 Task: Forward email as attachment with the signature Destiny Lee with the subject Status report from softage.1@softage.net to softage.6@softage.net with the message I would like to discuss the projects quality assurance plan with you.
Action: Mouse moved to (1180, 104)
Screenshot: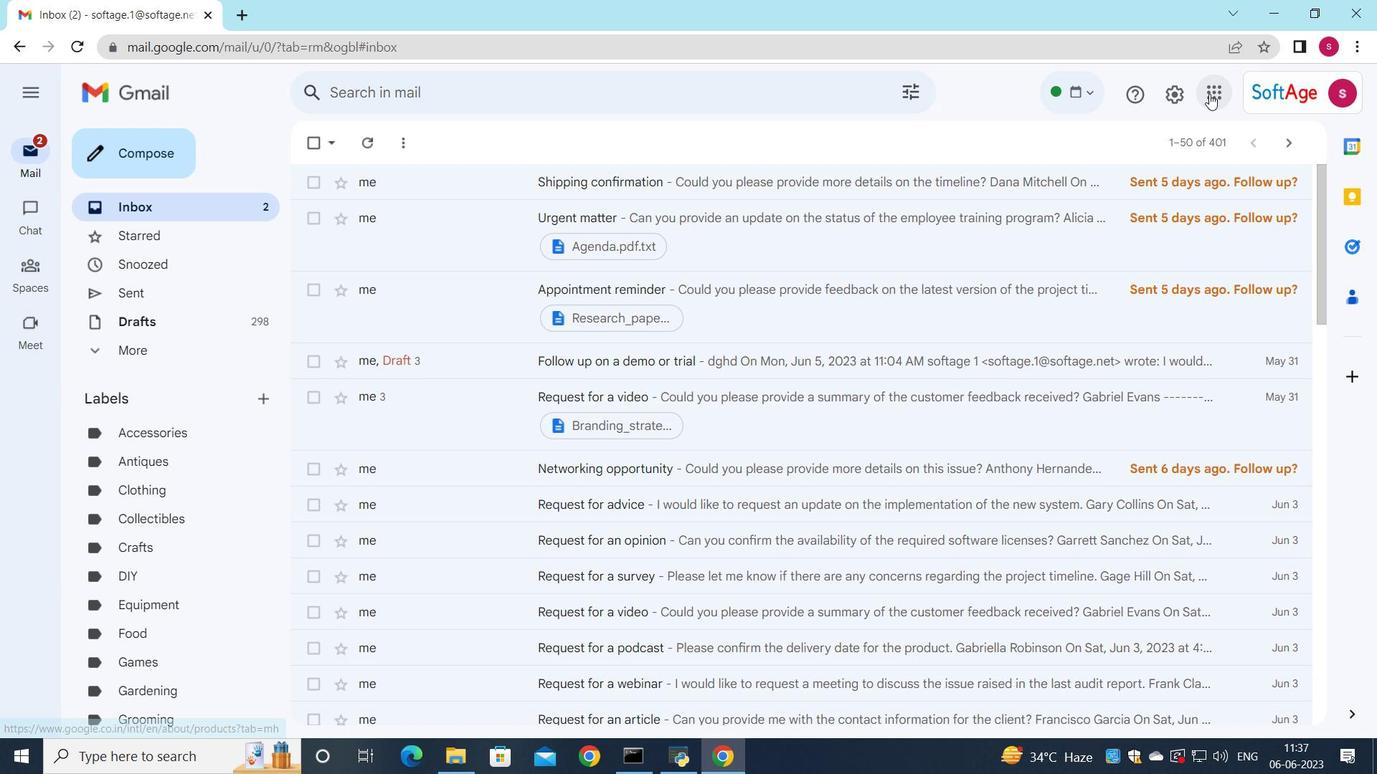 
Action: Mouse pressed left at (1180, 104)
Screenshot: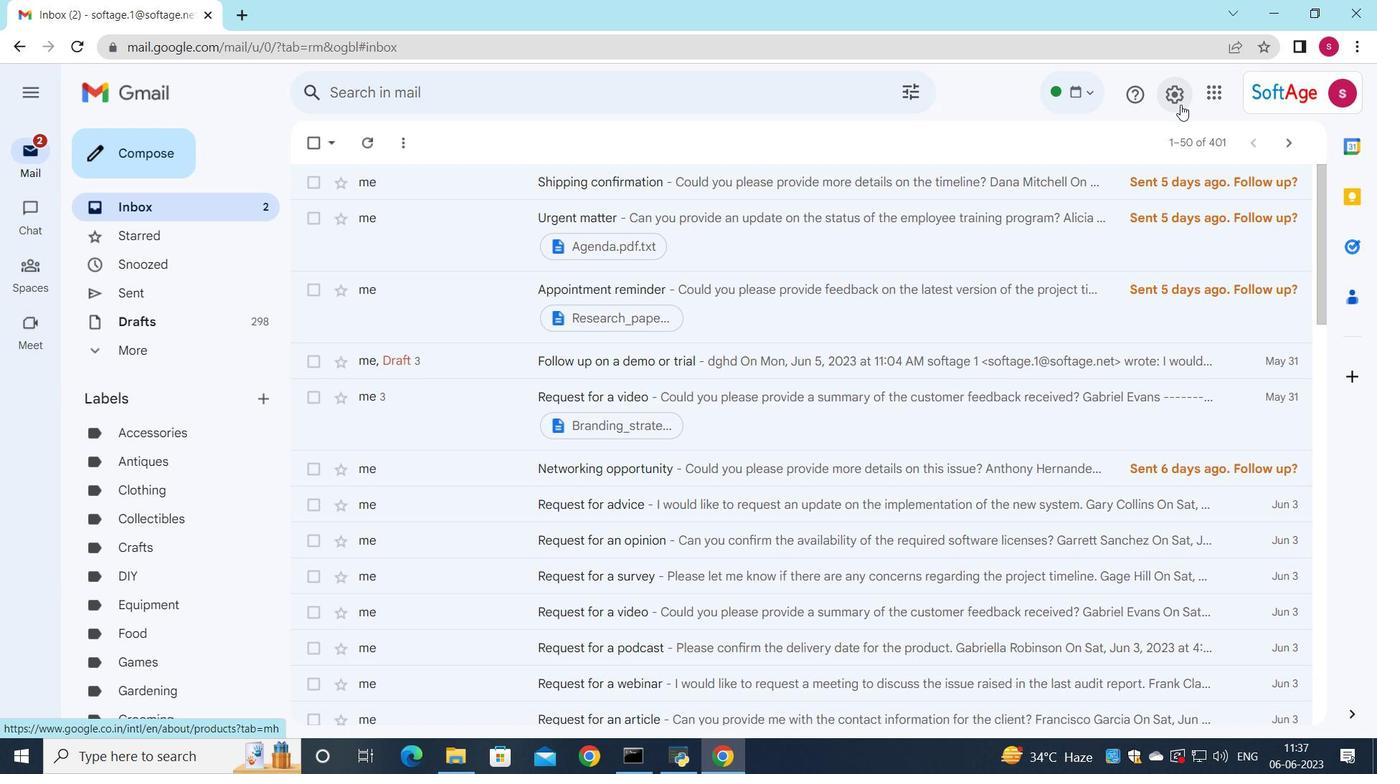 
Action: Mouse moved to (1195, 185)
Screenshot: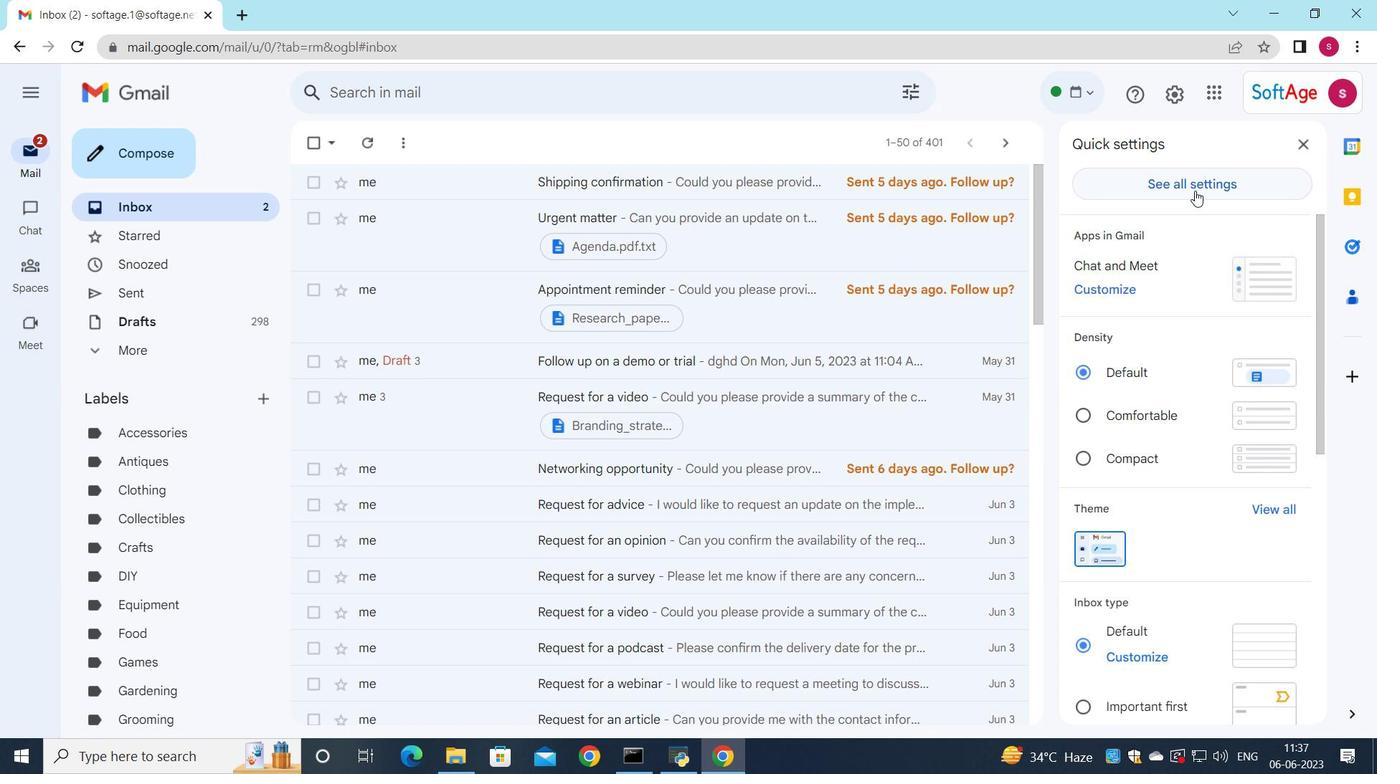 
Action: Mouse pressed left at (1195, 185)
Screenshot: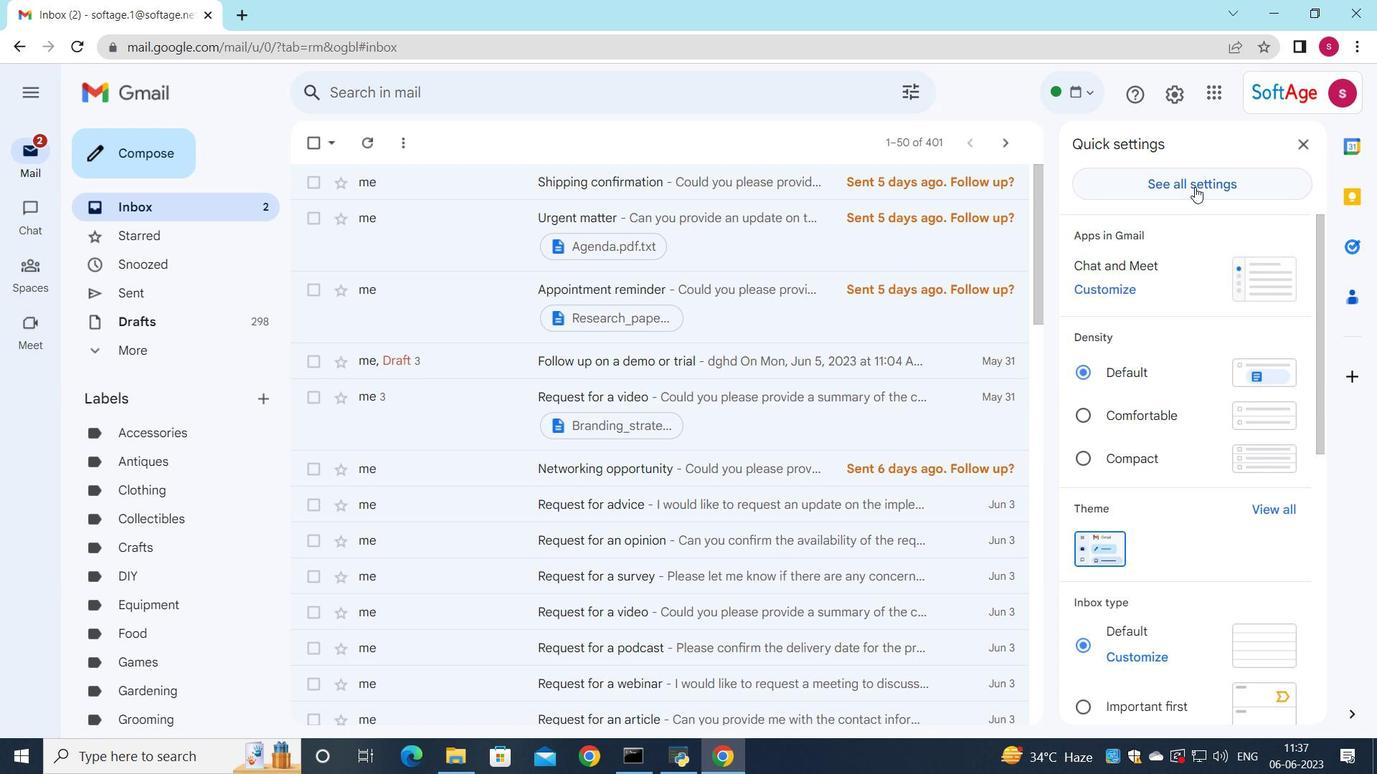 
Action: Mouse moved to (857, 342)
Screenshot: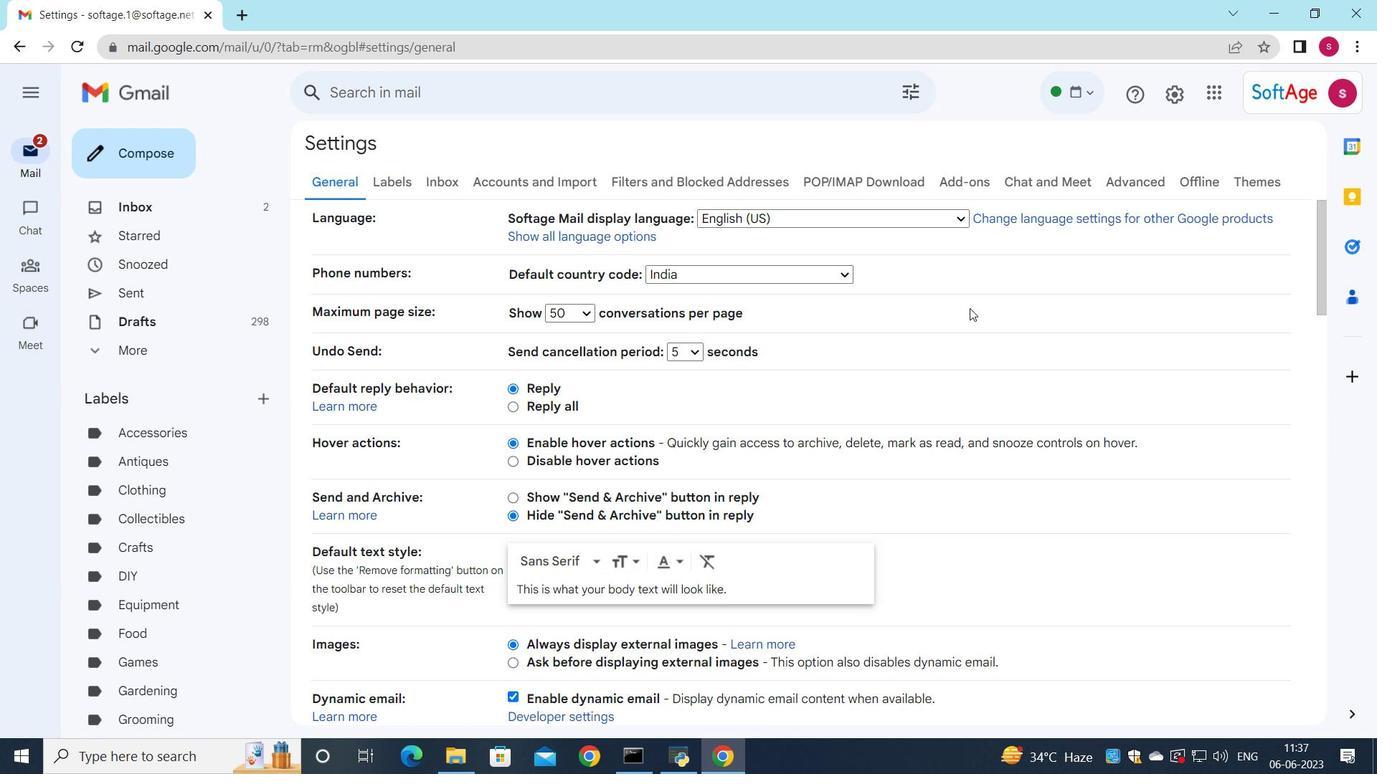 
Action: Mouse scrolled (857, 342) with delta (0, 0)
Screenshot: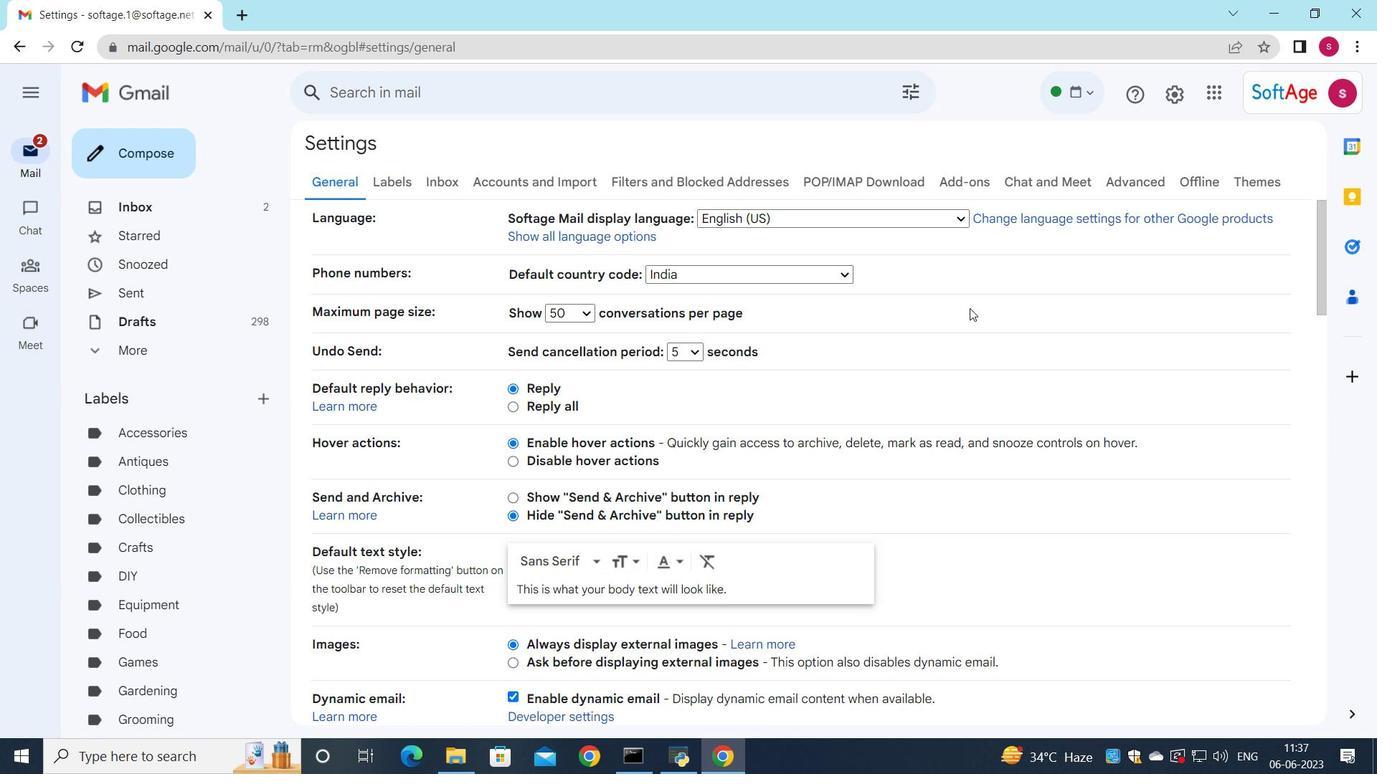 
Action: Mouse moved to (856, 342)
Screenshot: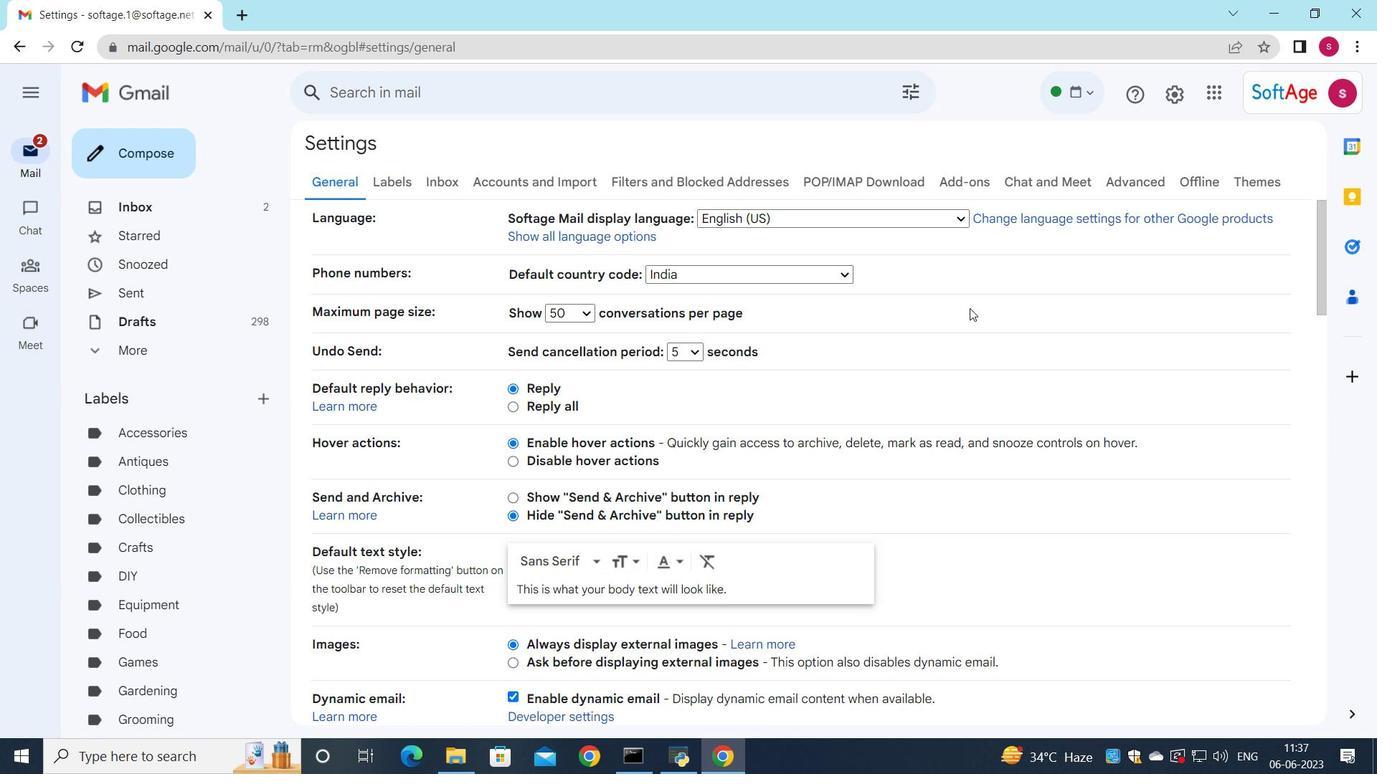 
Action: Mouse scrolled (856, 342) with delta (0, 0)
Screenshot: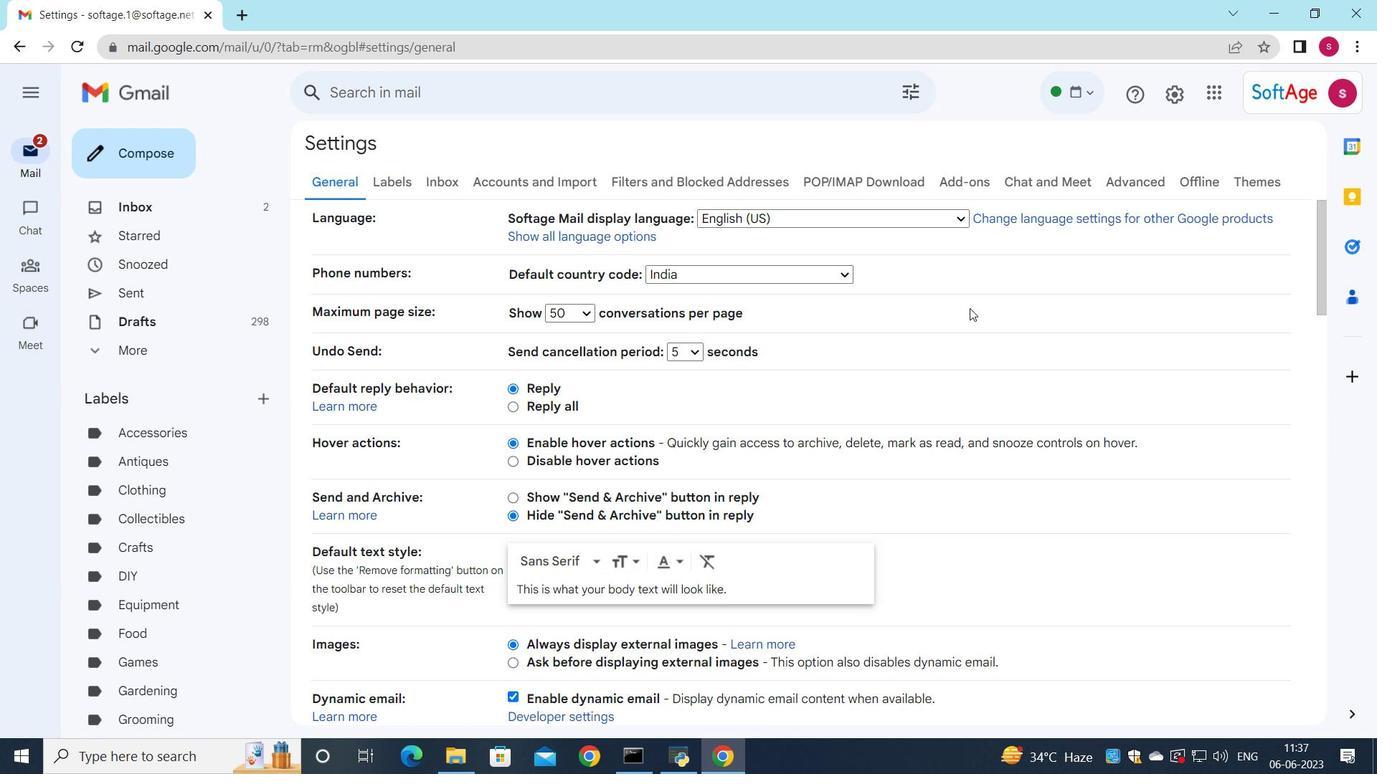 
Action: Mouse moved to (853, 343)
Screenshot: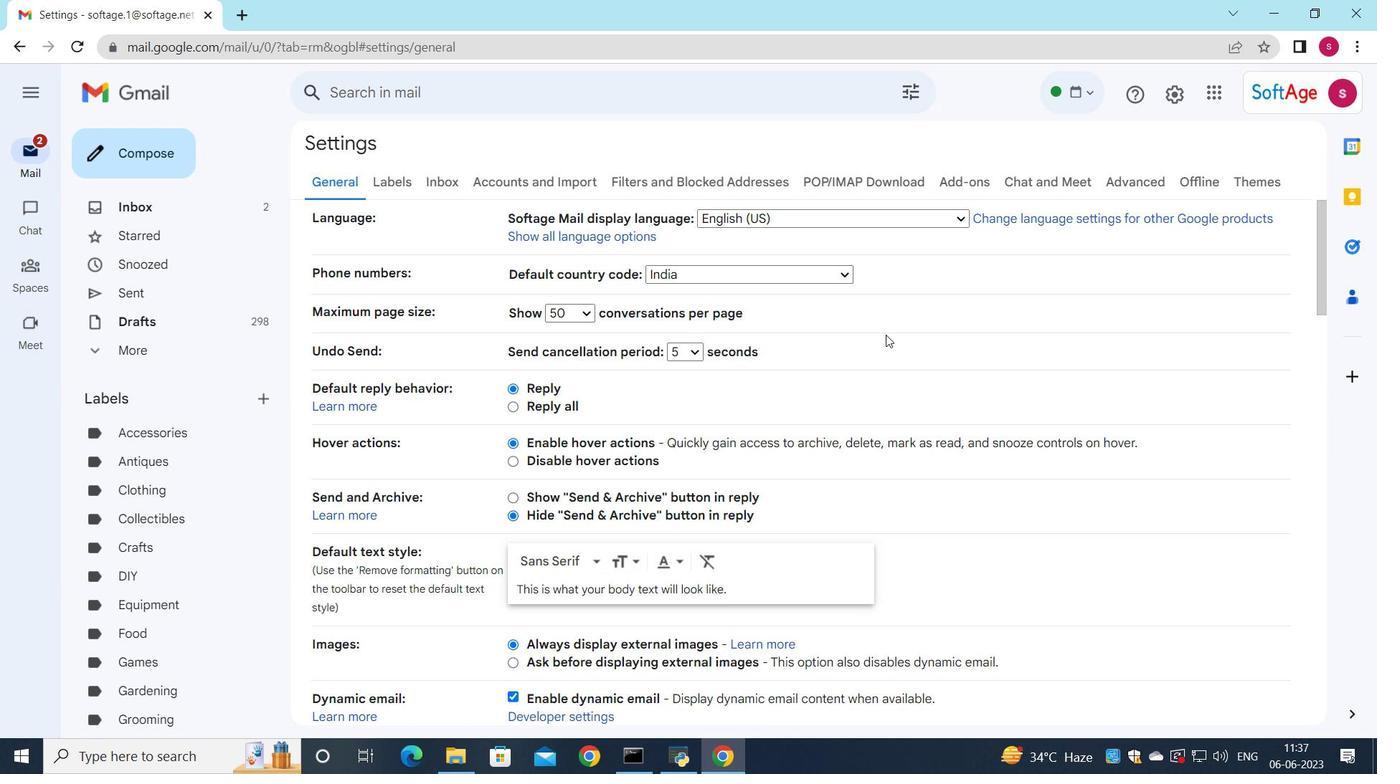 
Action: Mouse scrolled (853, 342) with delta (0, 0)
Screenshot: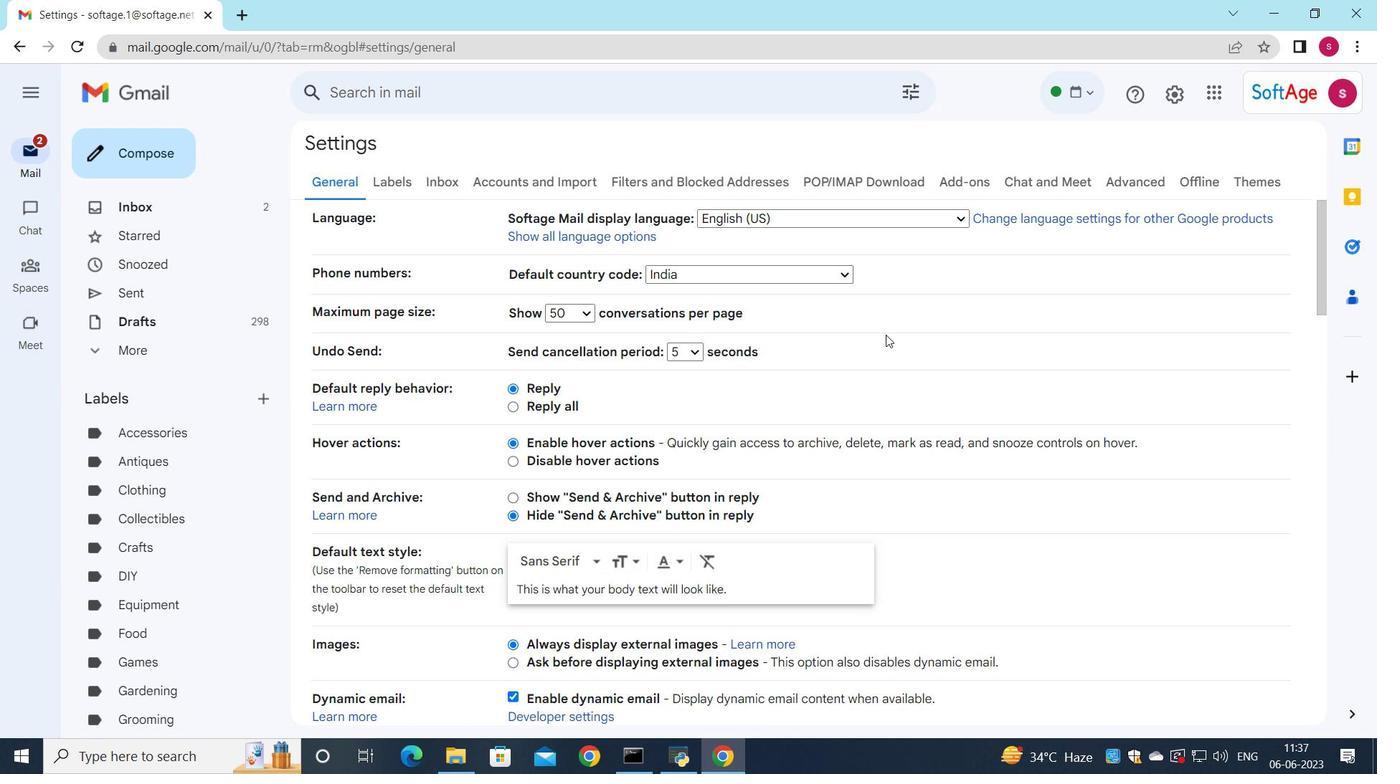 
Action: Mouse moved to (837, 343)
Screenshot: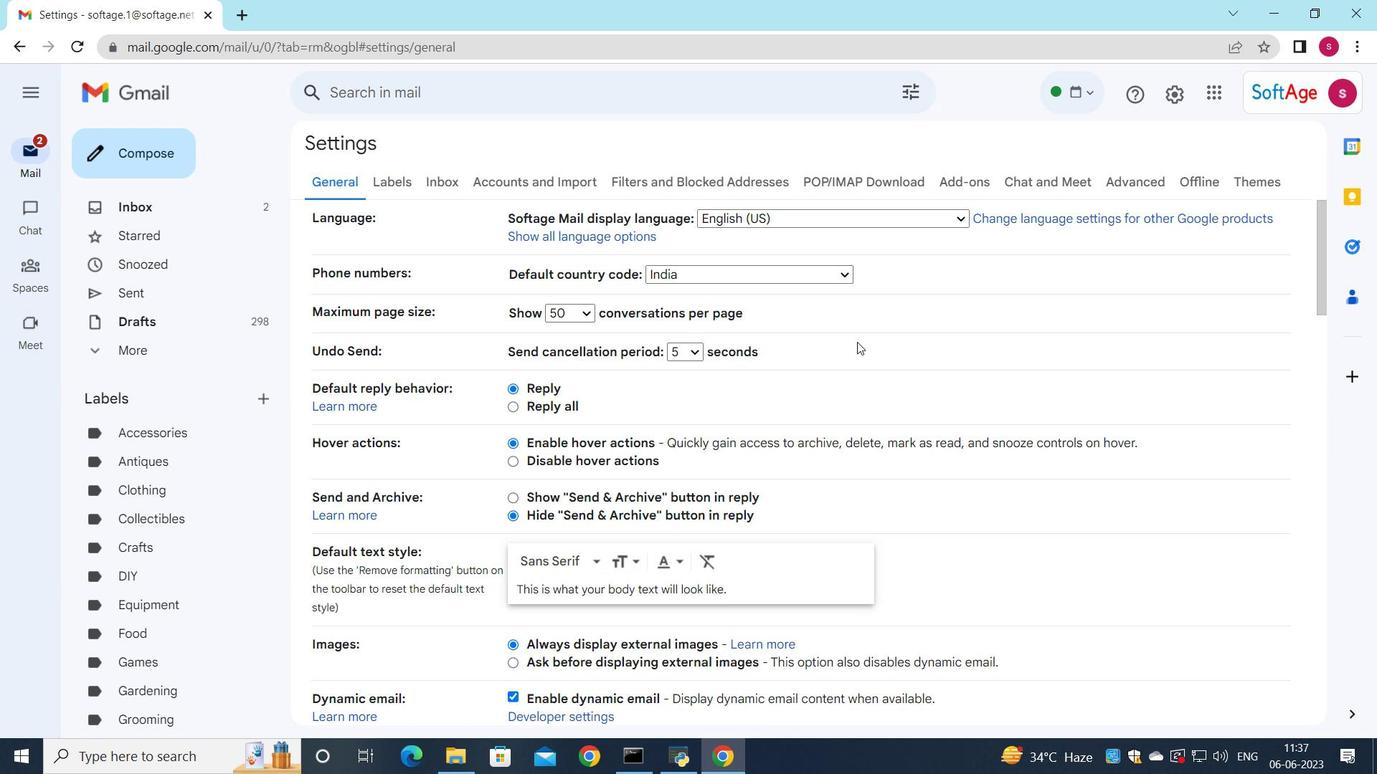 
Action: Mouse scrolled (837, 342) with delta (0, 0)
Screenshot: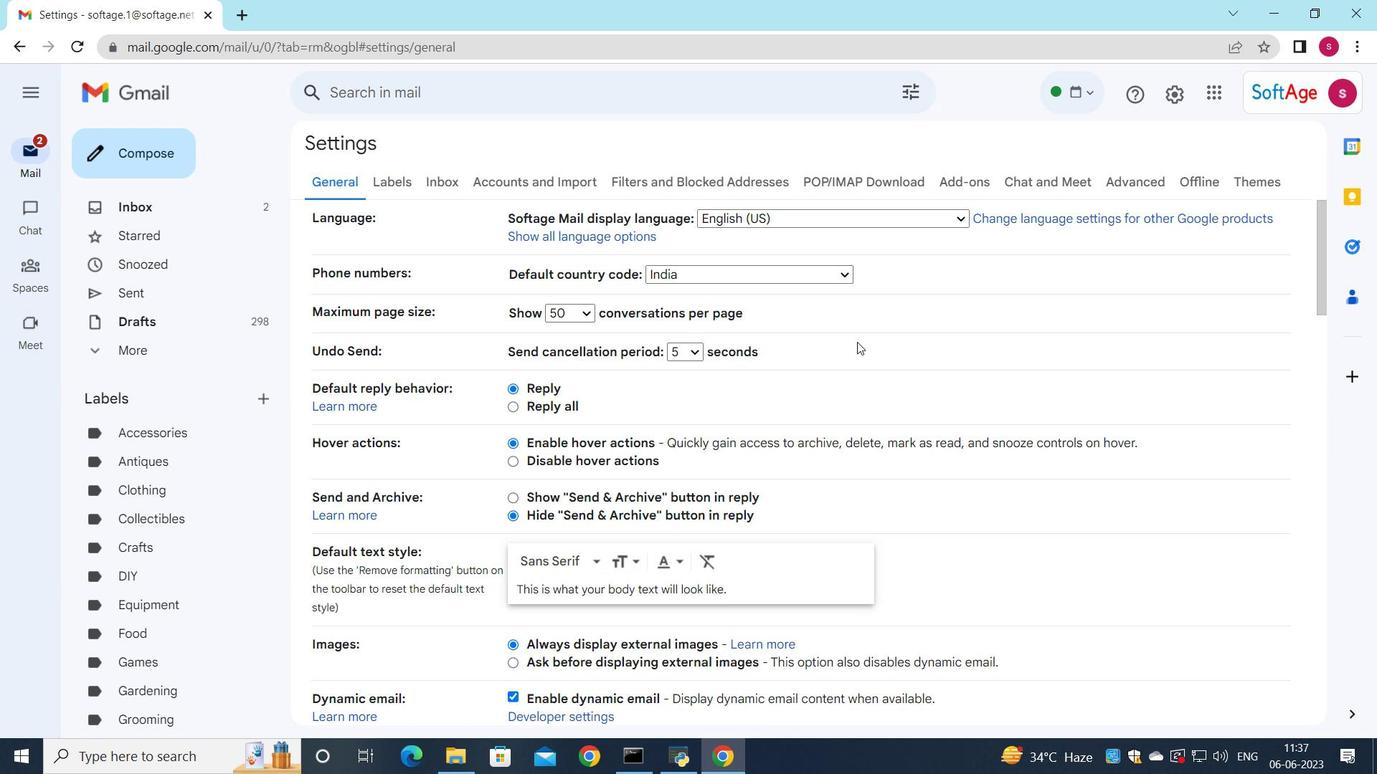 
Action: Mouse moved to (809, 327)
Screenshot: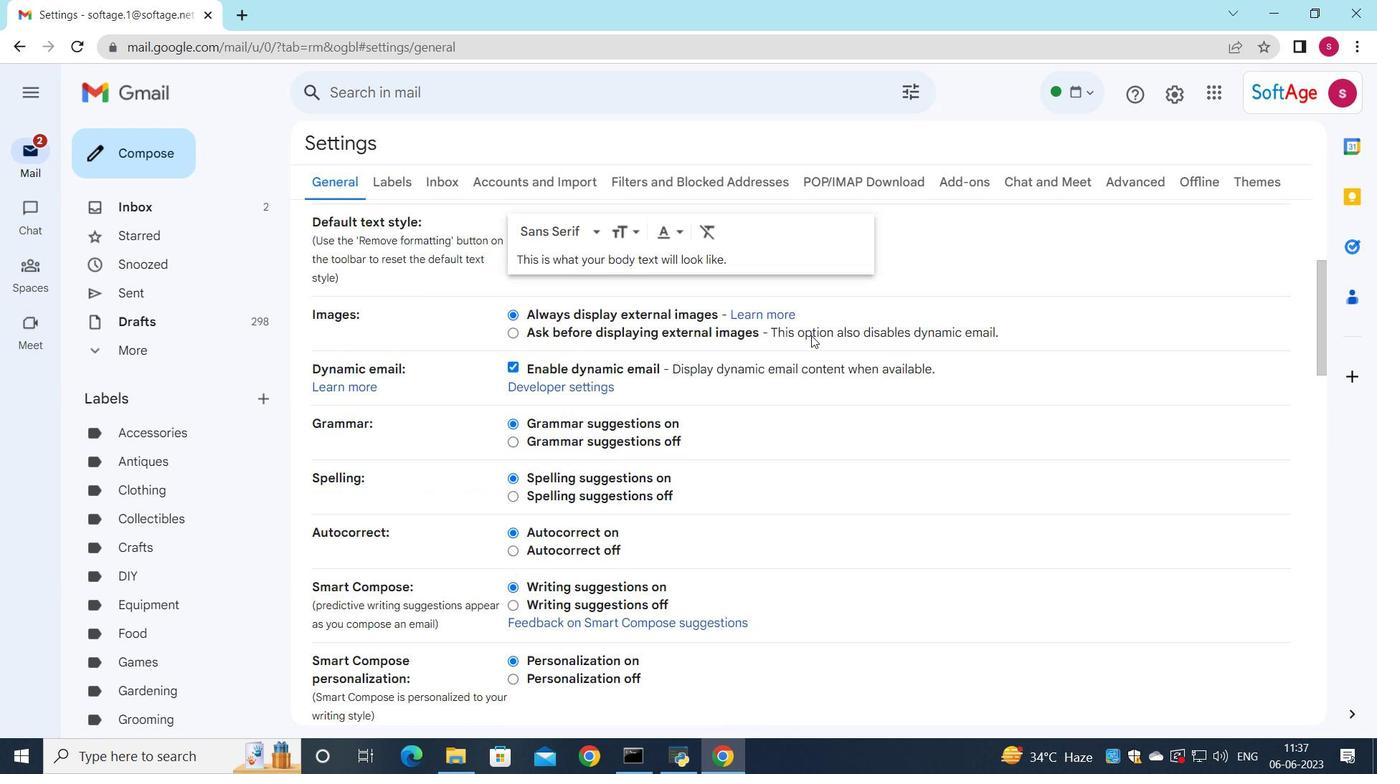 
Action: Mouse scrolled (809, 327) with delta (0, 0)
Screenshot: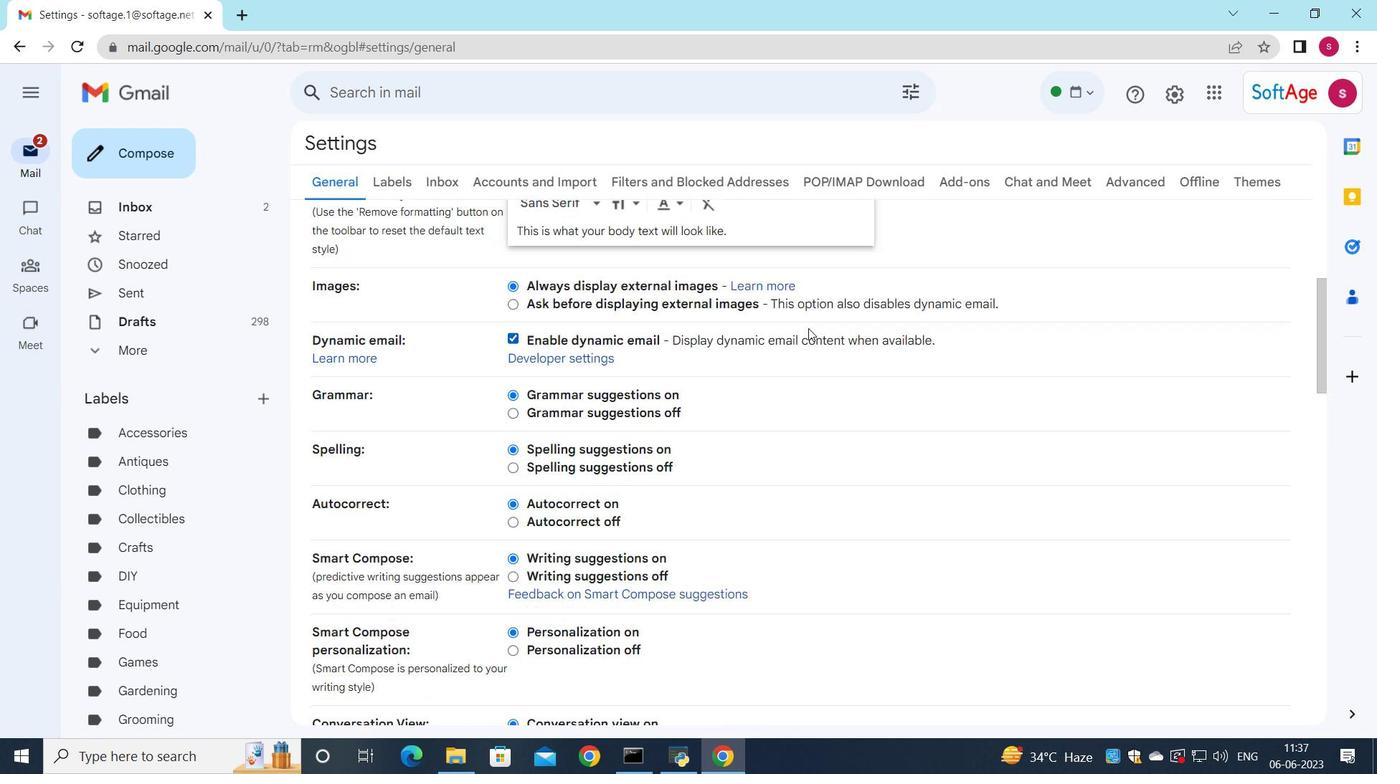 
Action: Mouse scrolled (809, 327) with delta (0, 0)
Screenshot: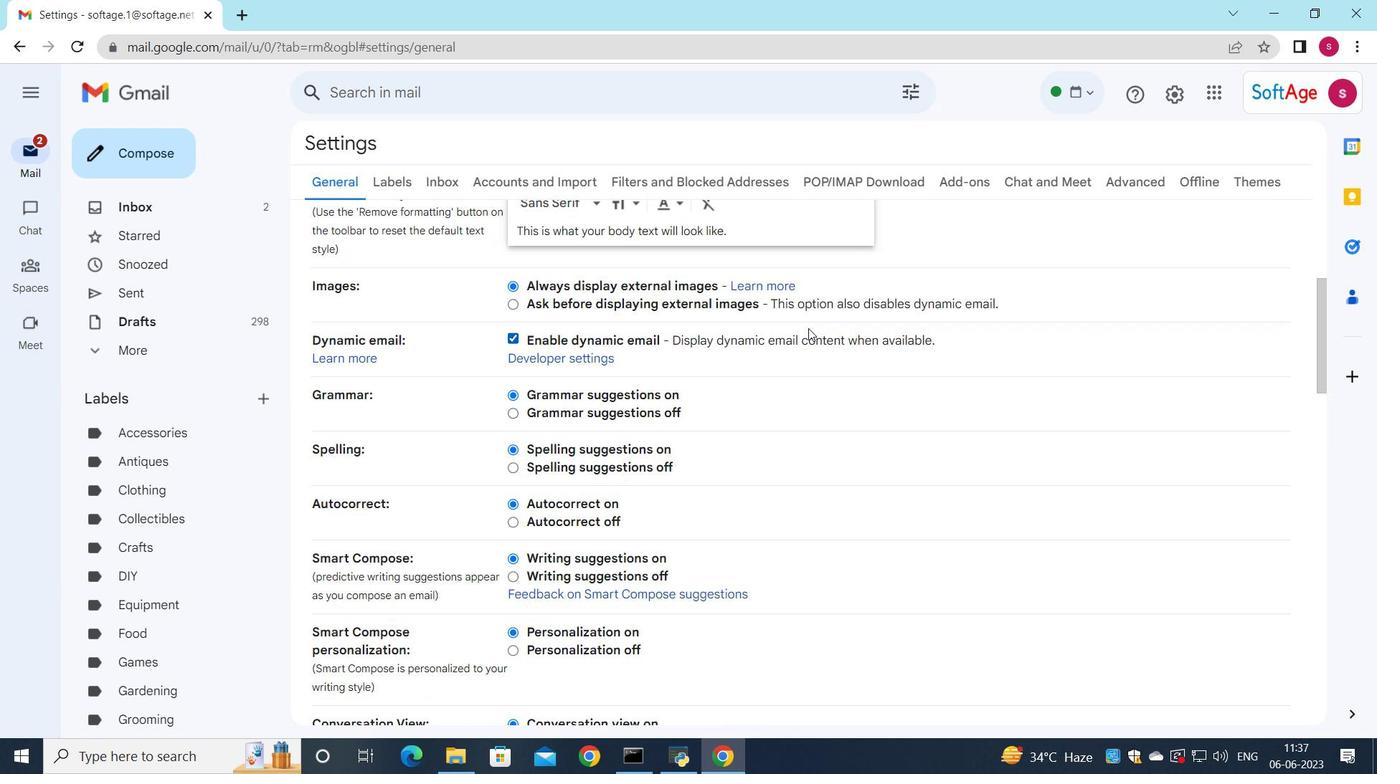 
Action: Mouse scrolled (809, 327) with delta (0, 0)
Screenshot: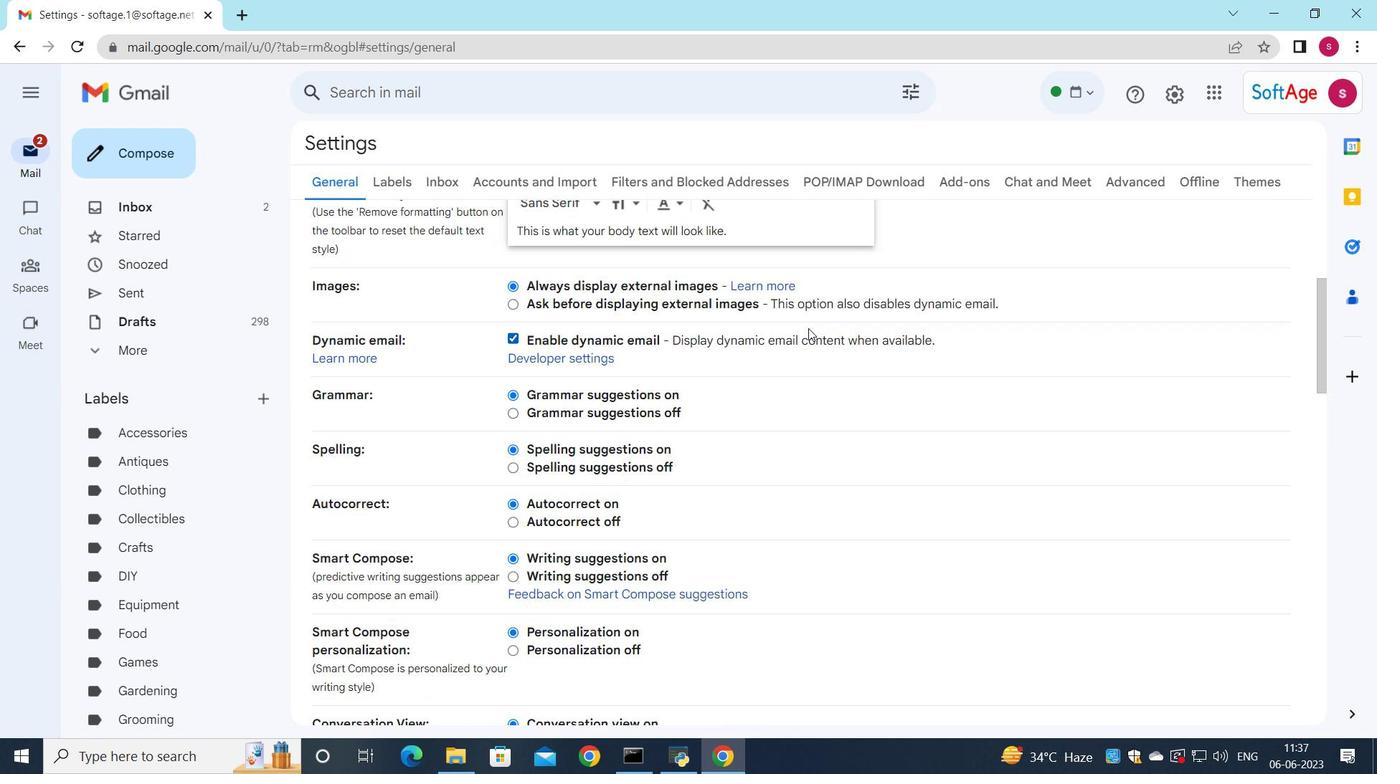 
Action: Mouse scrolled (809, 327) with delta (0, 0)
Screenshot: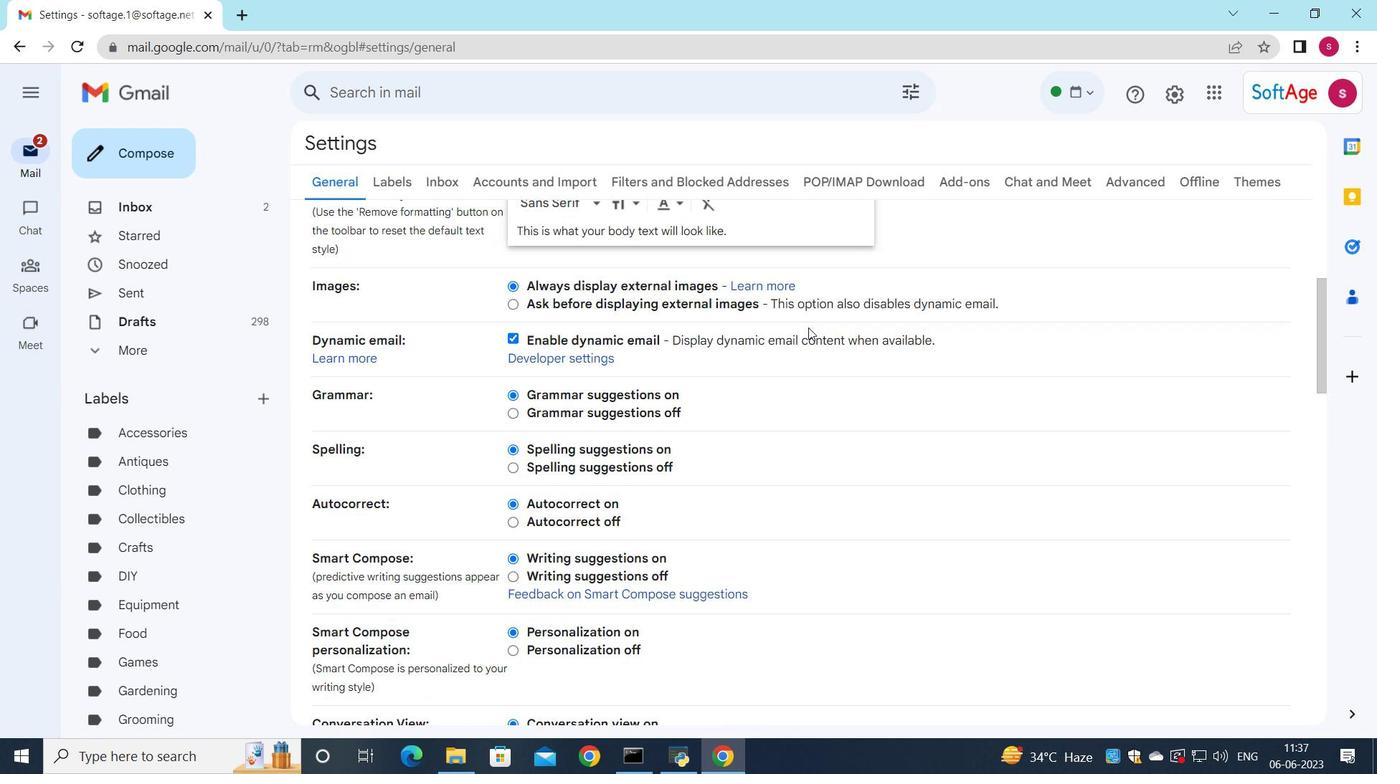 
Action: Mouse moved to (667, 347)
Screenshot: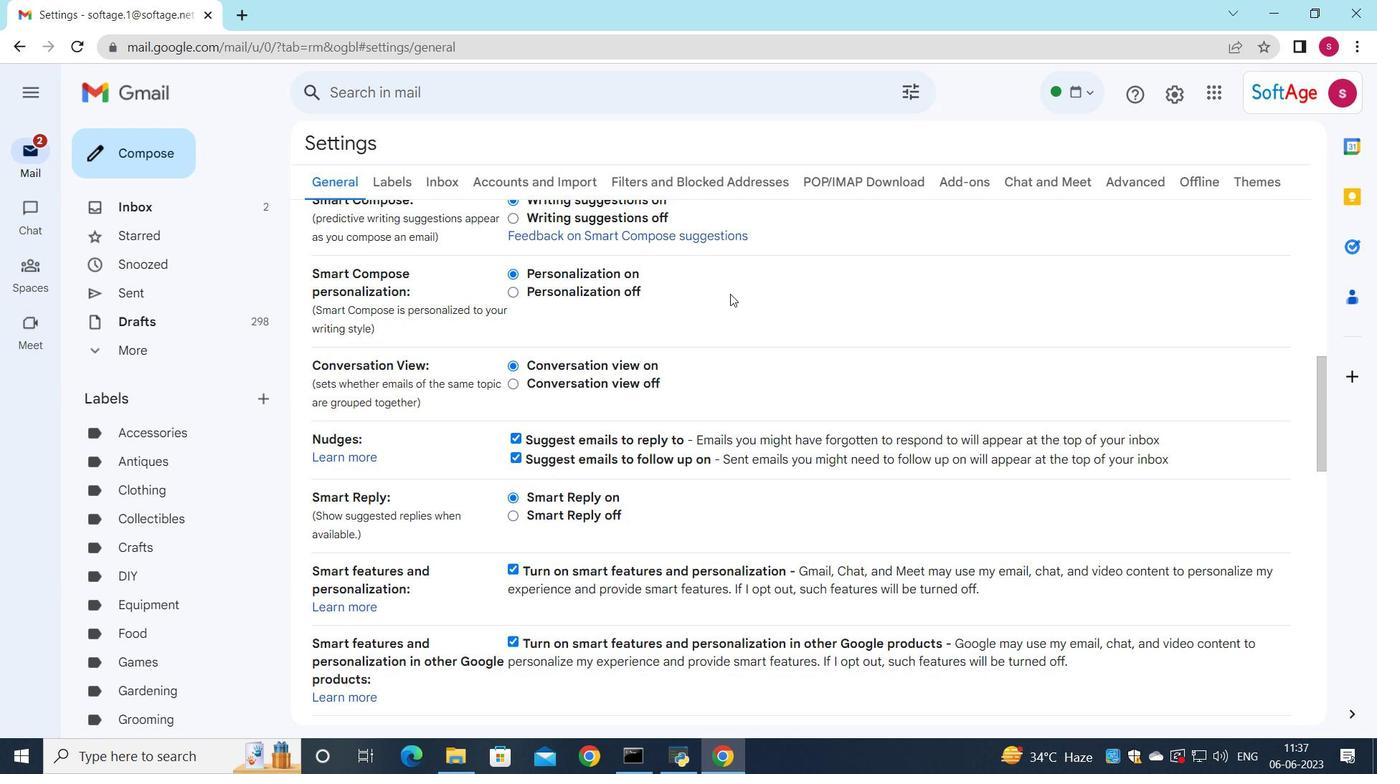 
Action: Mouse scrolled (727, 294) with delta (0, 0)
Screenshot: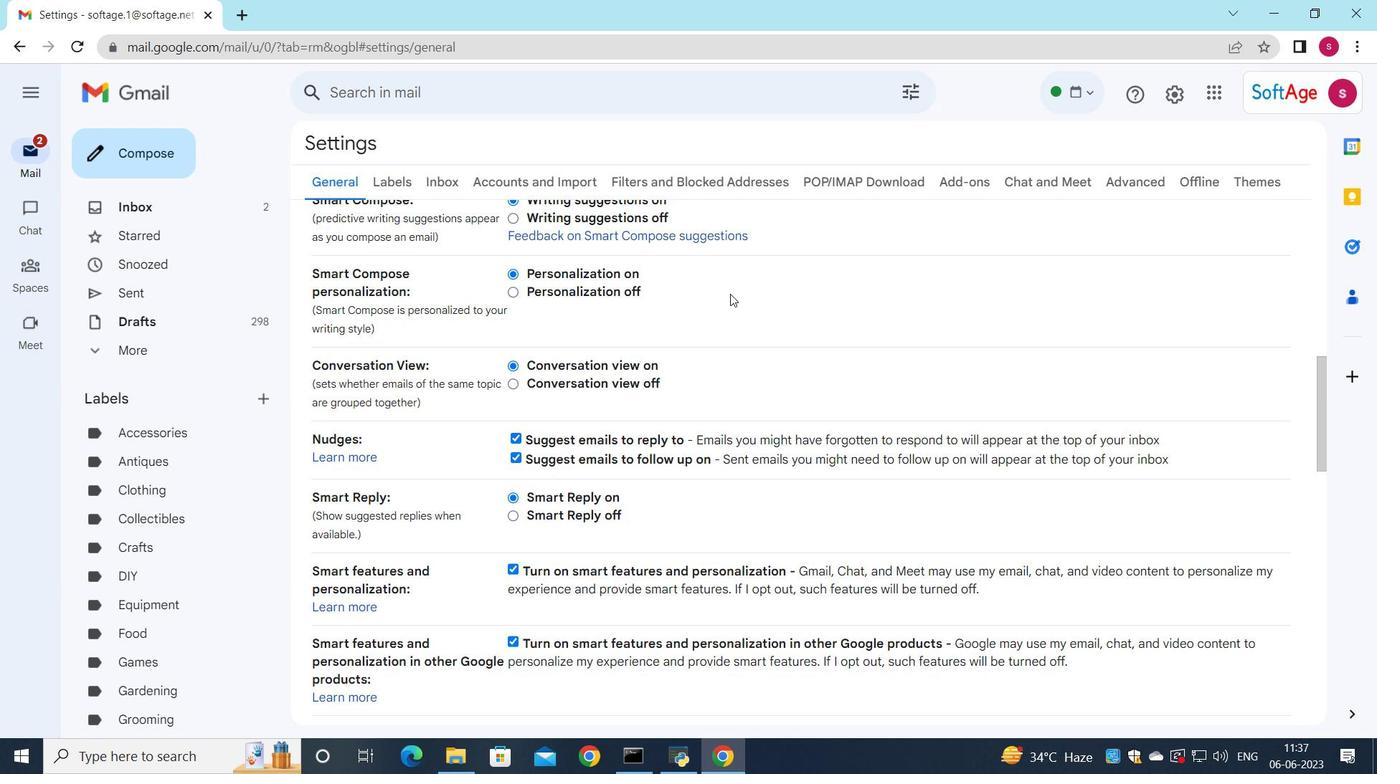
Action: Mouse moved to (667, 347)
Screenshot: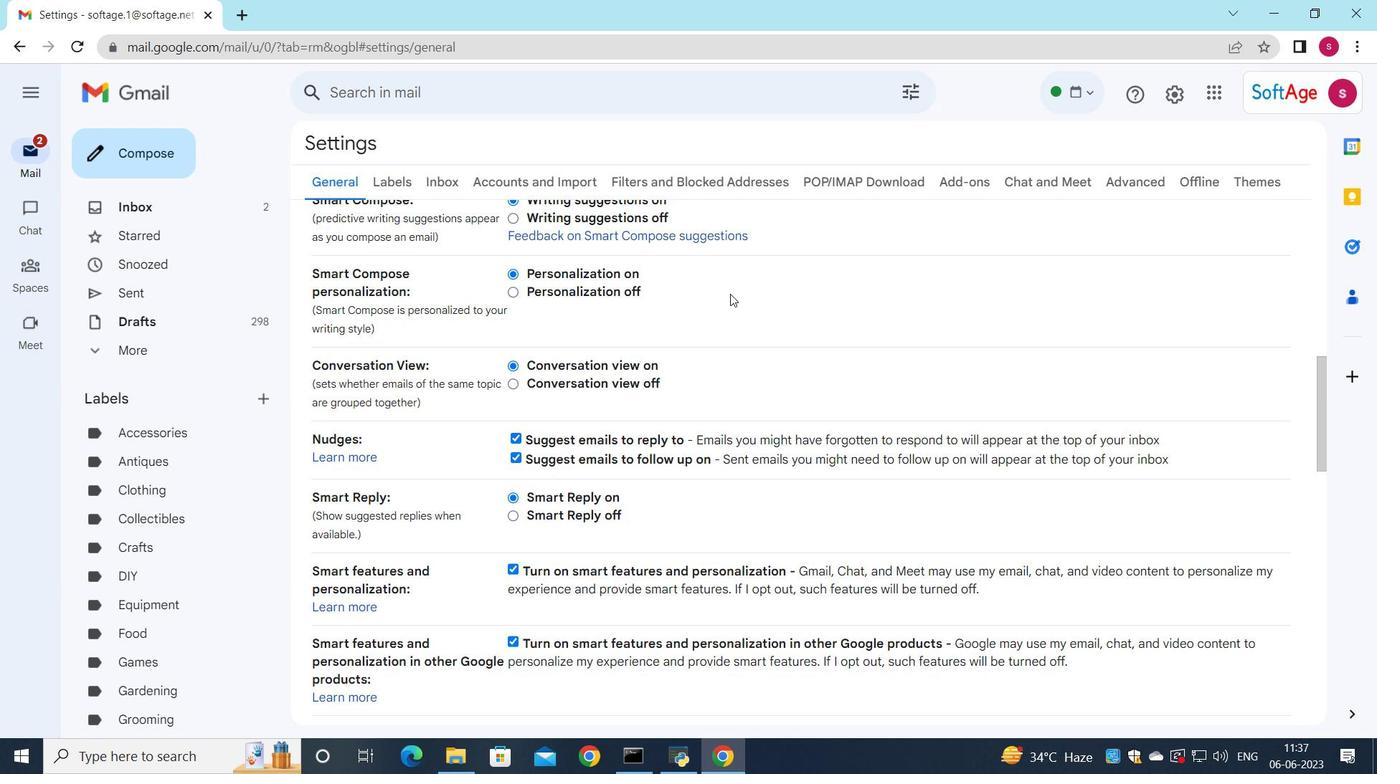 
Action: Mouse scrolled (722, 299) with delta (0, 0)
Screenshot: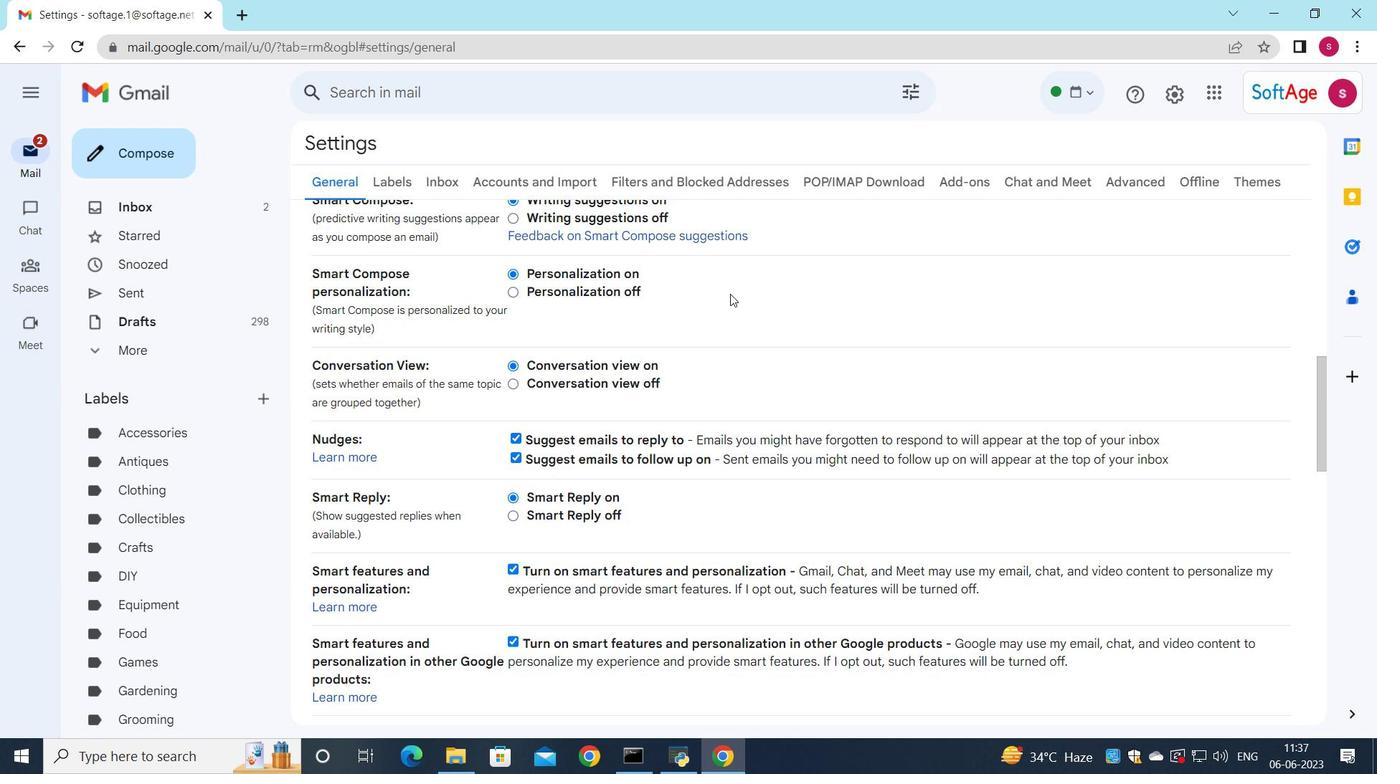 
Action: Mouse scrolled (715, 304) with delta (0, 0)
Screenshot: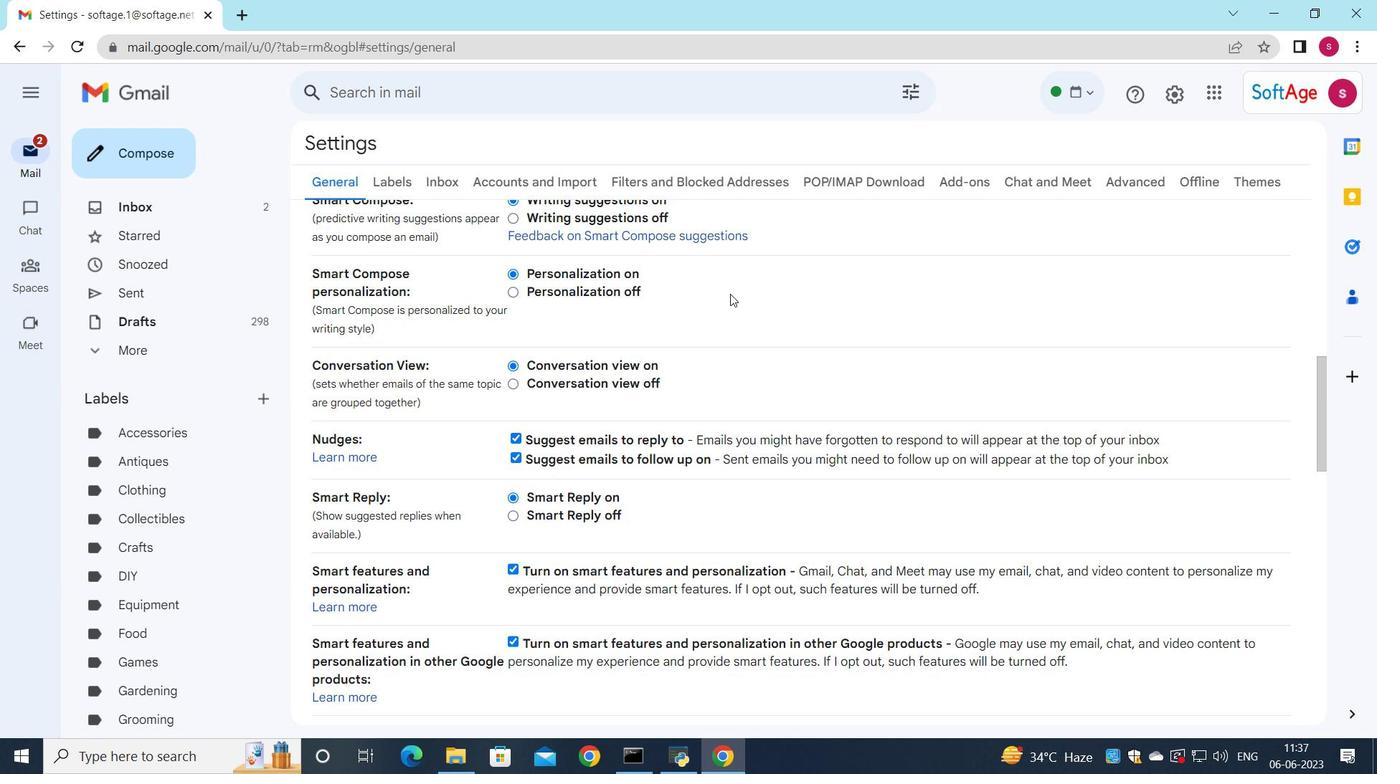 
Action: Mouse scrolled (710, 308) with delta (0, 0)
Screenshot: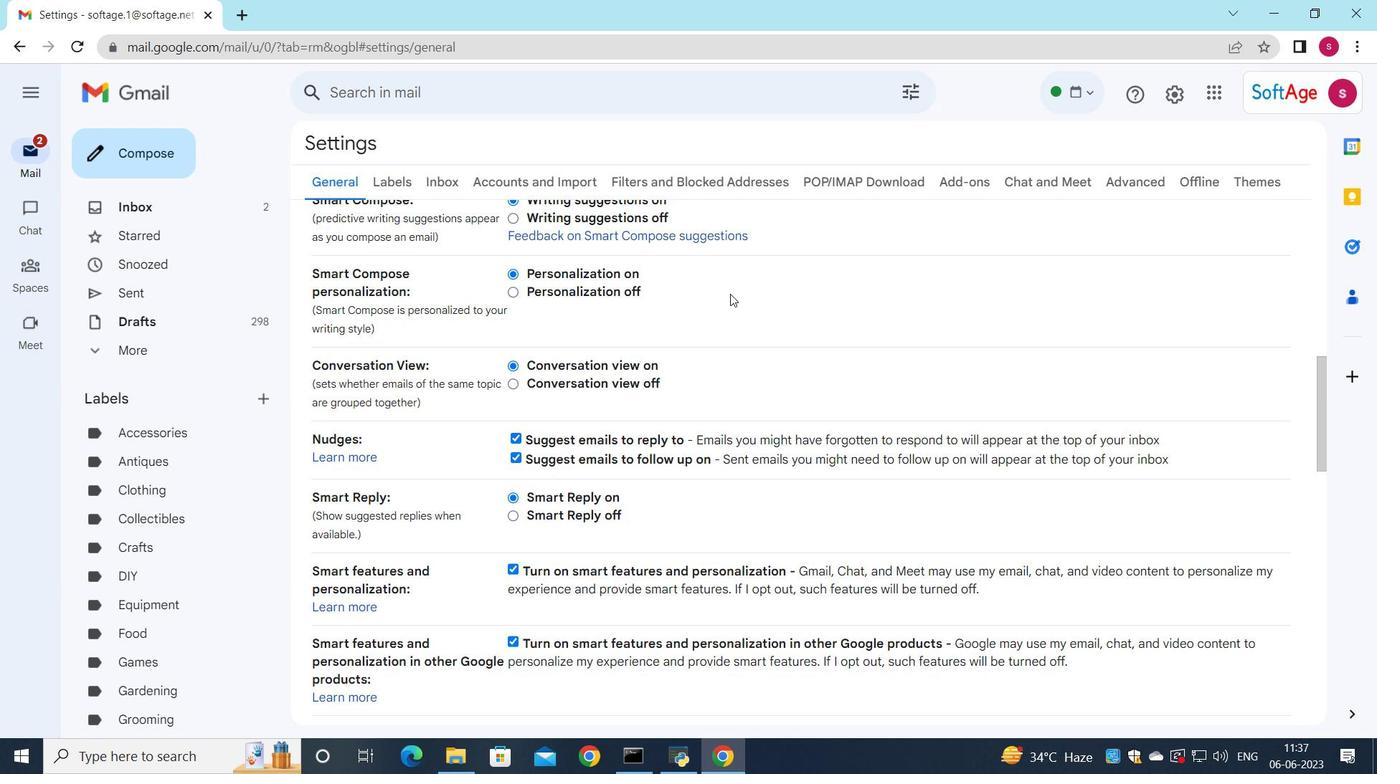 
Action: Mouse moved to (663, 351)
Screenshot: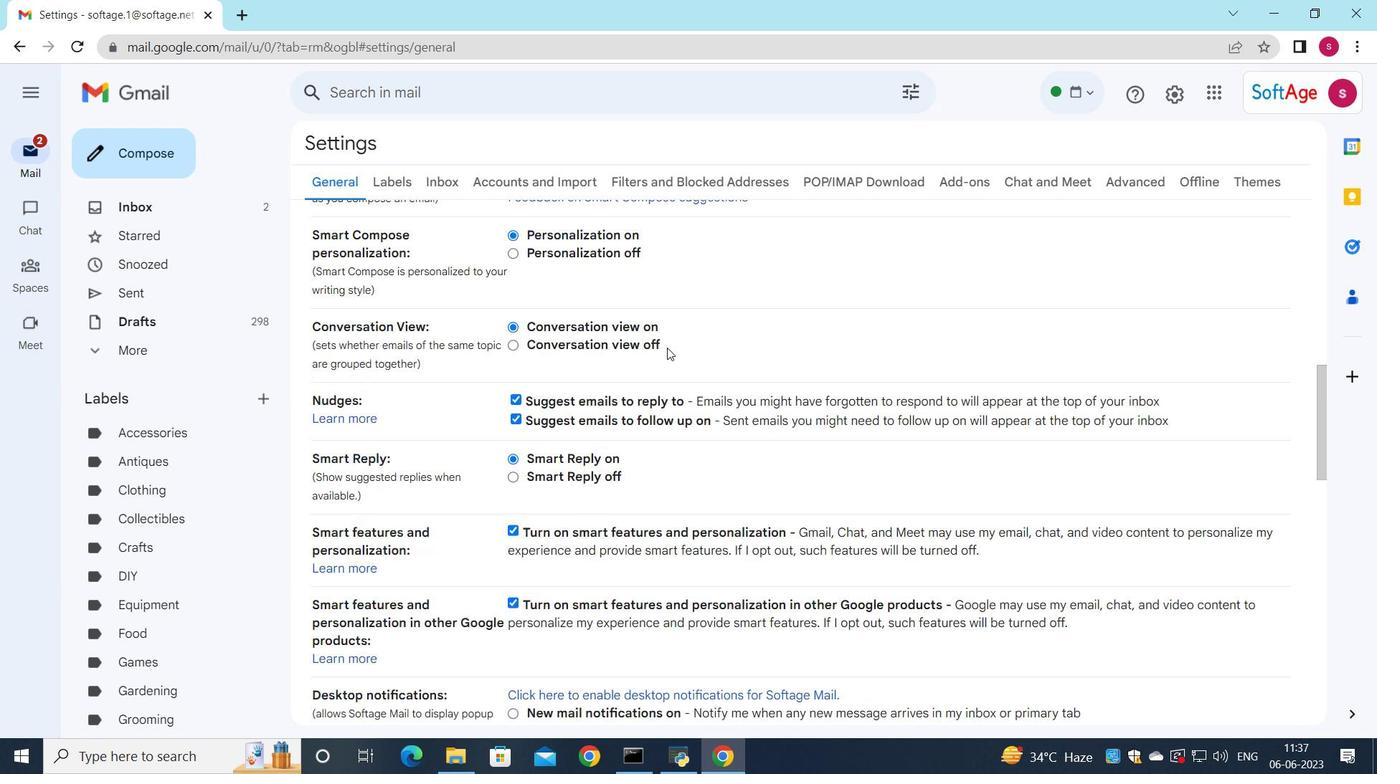 
Action: Mouse scrolled (663, 350) with delta (0, 0)
Screenshot: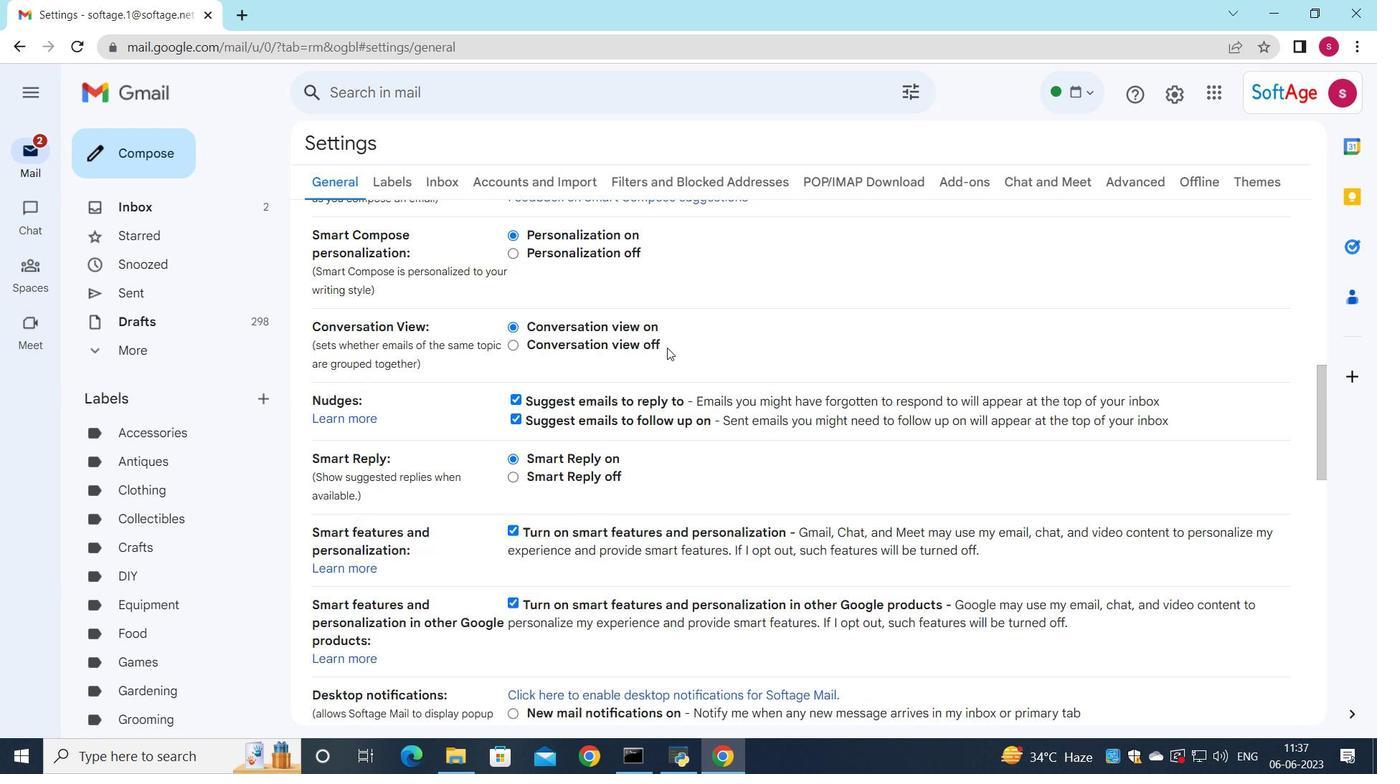 
Action: Mouse scrolled (663, 350) with delta (0, 0)
Screenshot: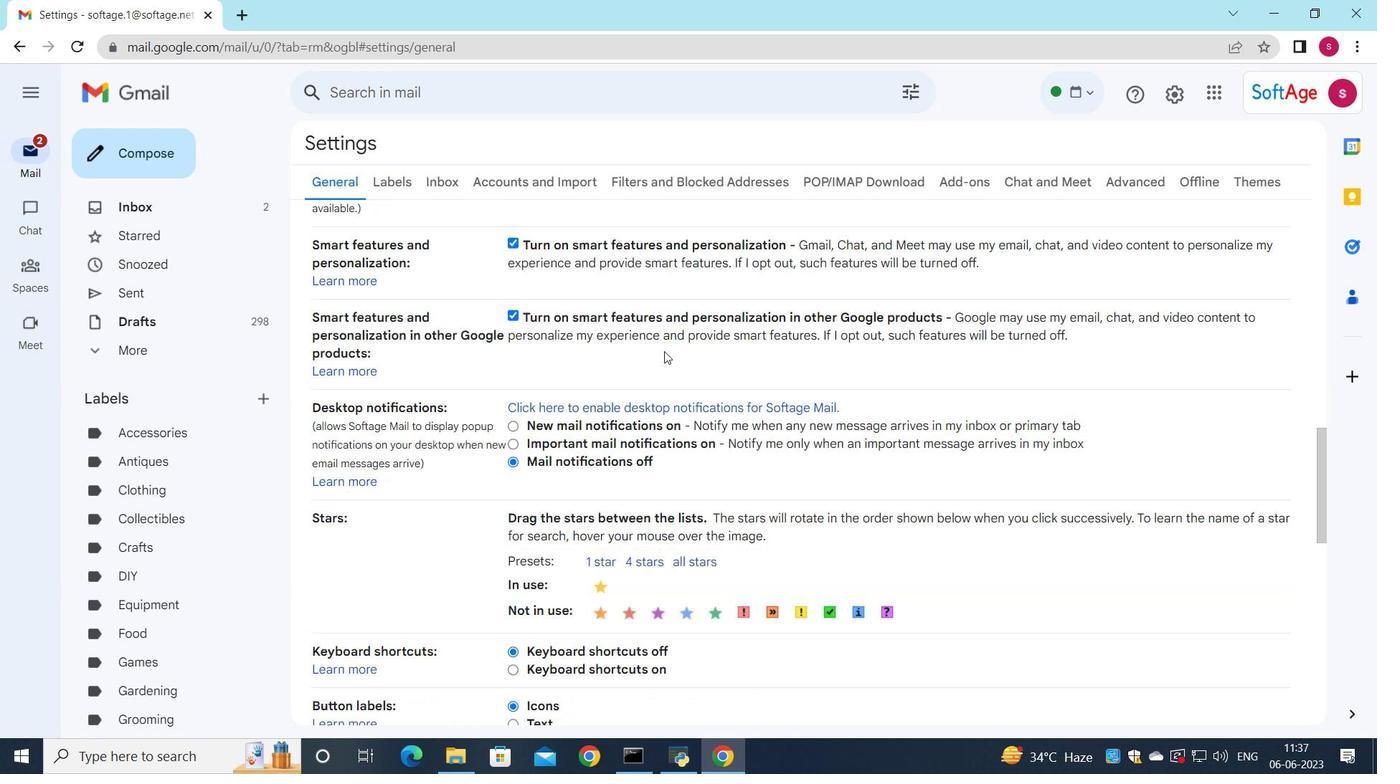 
Action: Mouse scrolled (663, 350) with delta (0, 0)
Screenshot: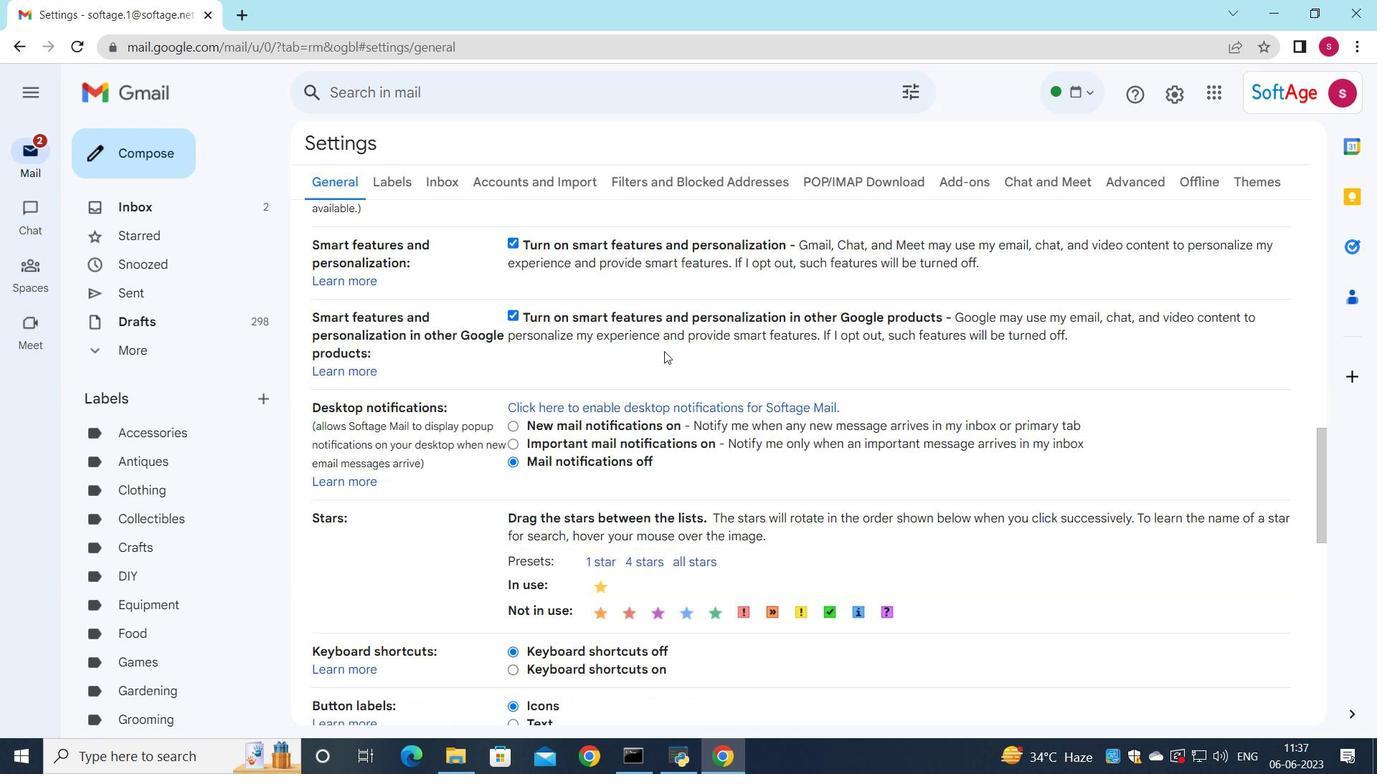 
Action: Mouse scrolled (663, 350) with delta (0, 0)
Screenshot: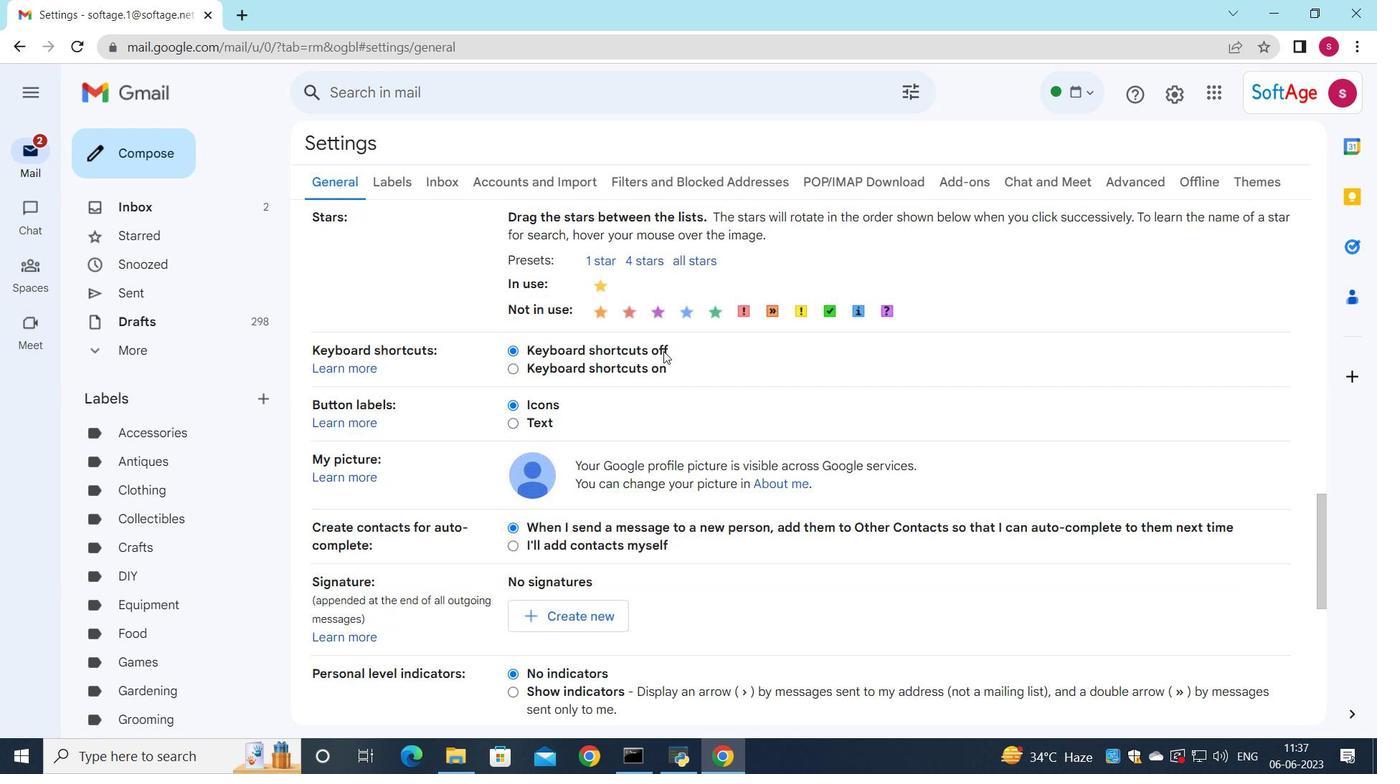 
Action: Mouse scrolled (663, 350) with delta (0, 0)
Screenshot: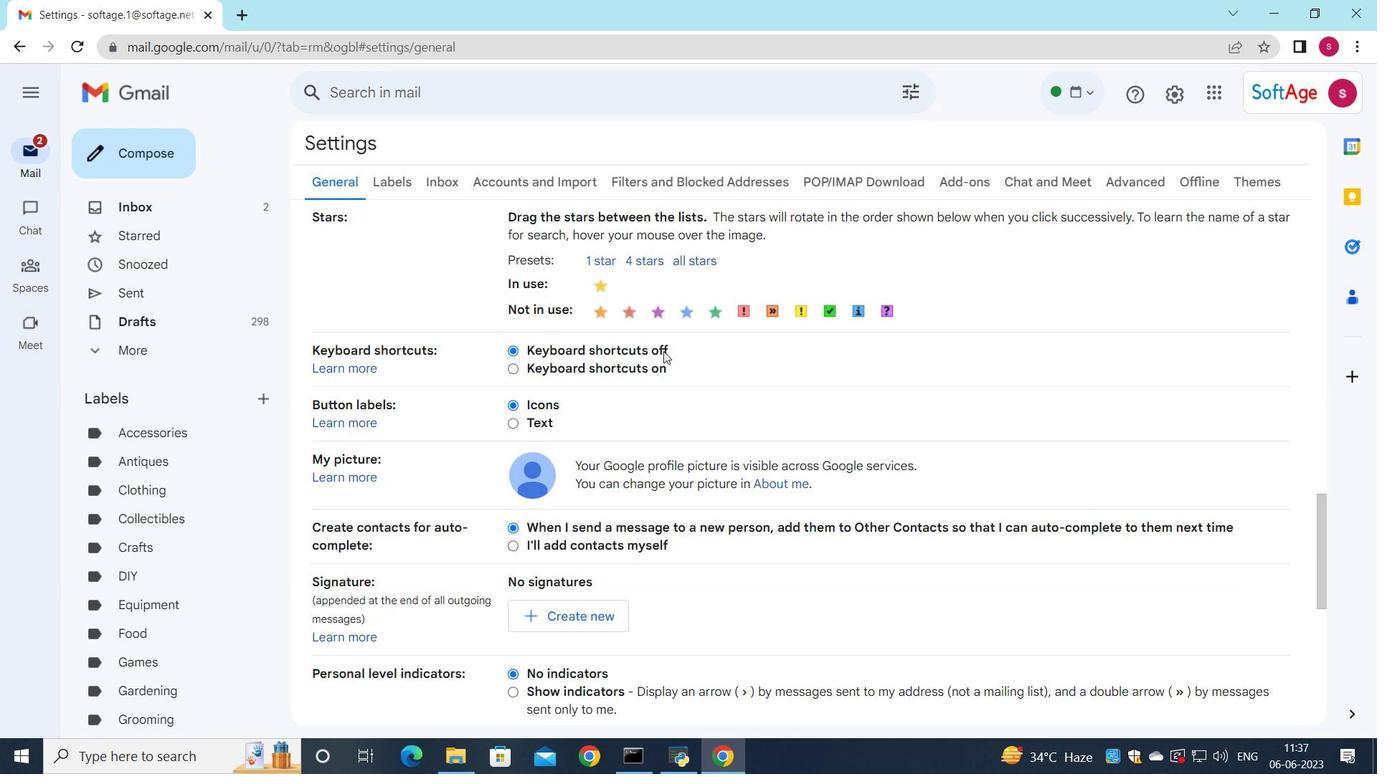 
Action: Mouse scrolled (663, 350) with delta (0, 0)
Screenshot: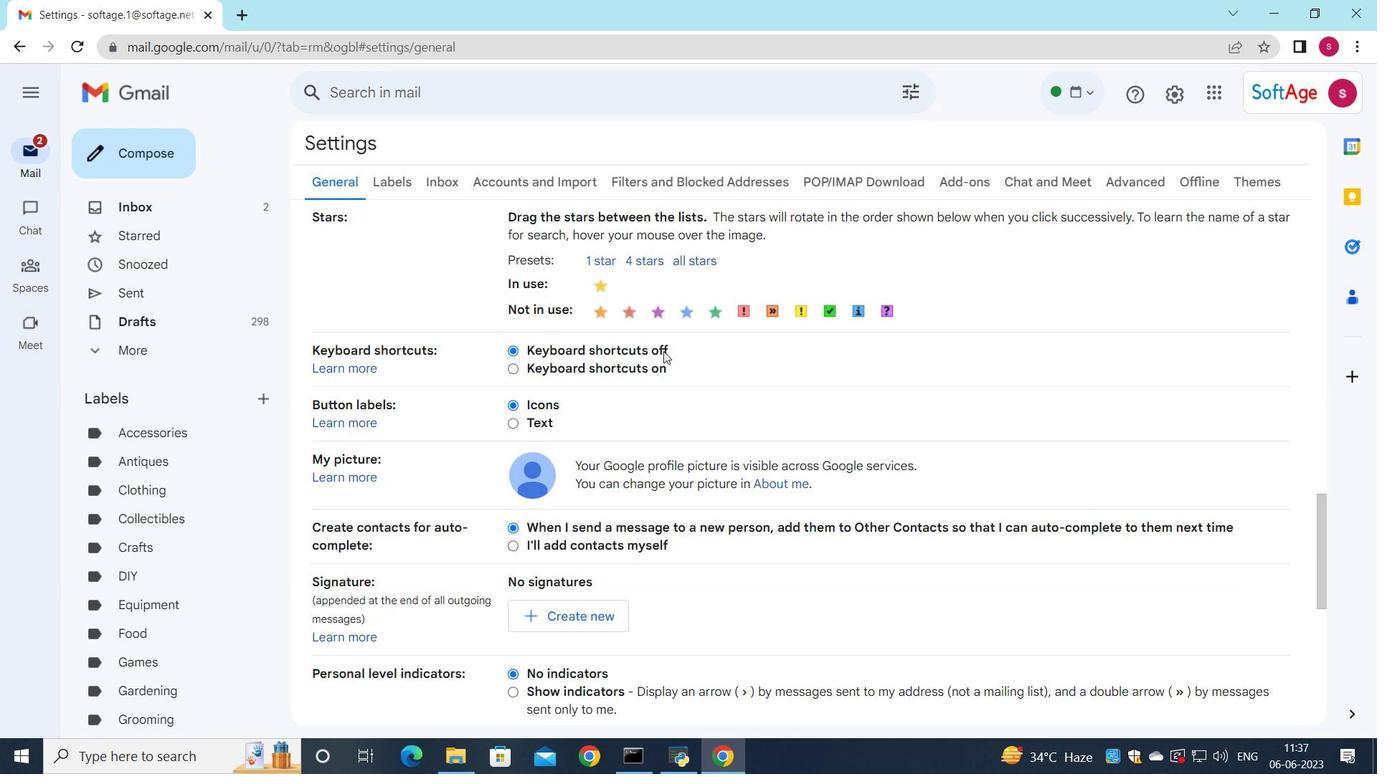 
Action: Mouse scrolled (663, 350) with delta (0, 0)
Screenshot: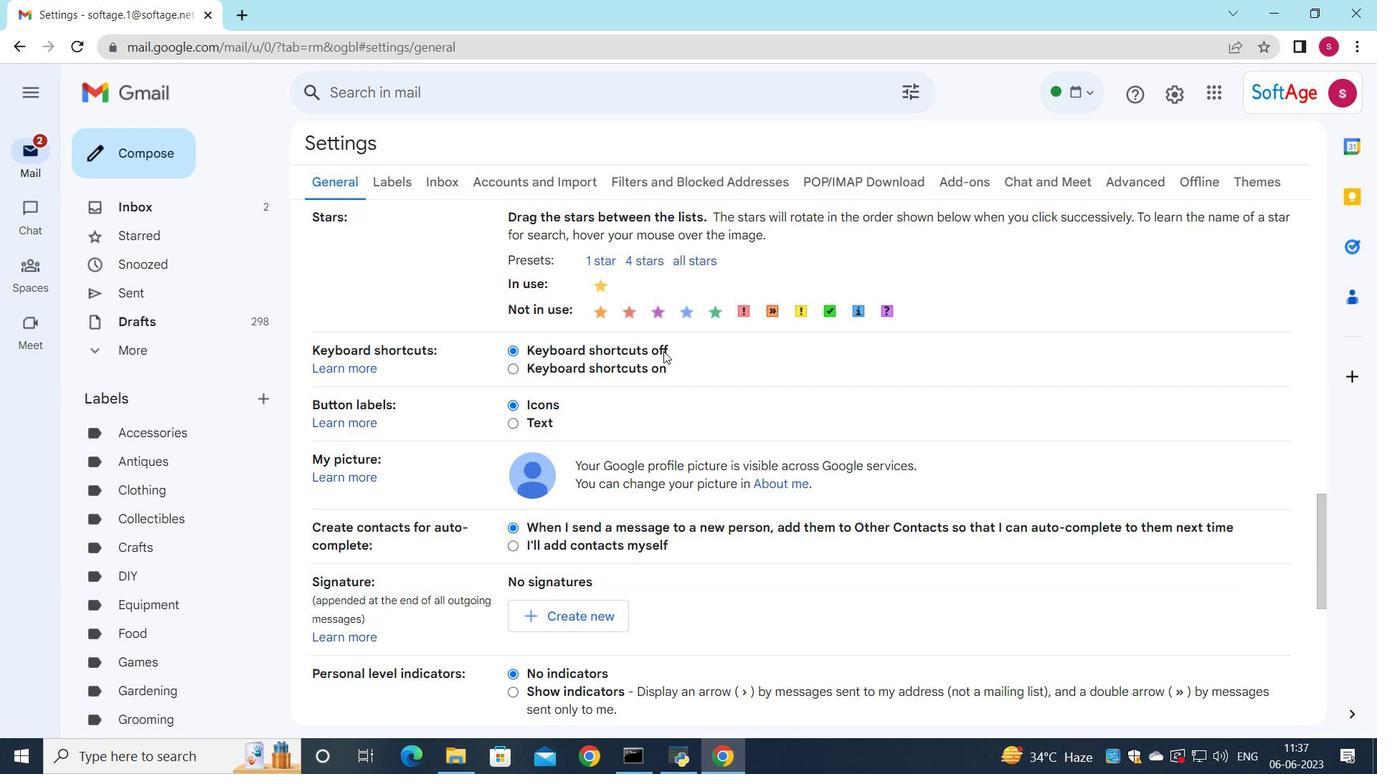 
Action: Mouse moved to (547, 255)
Screenshot: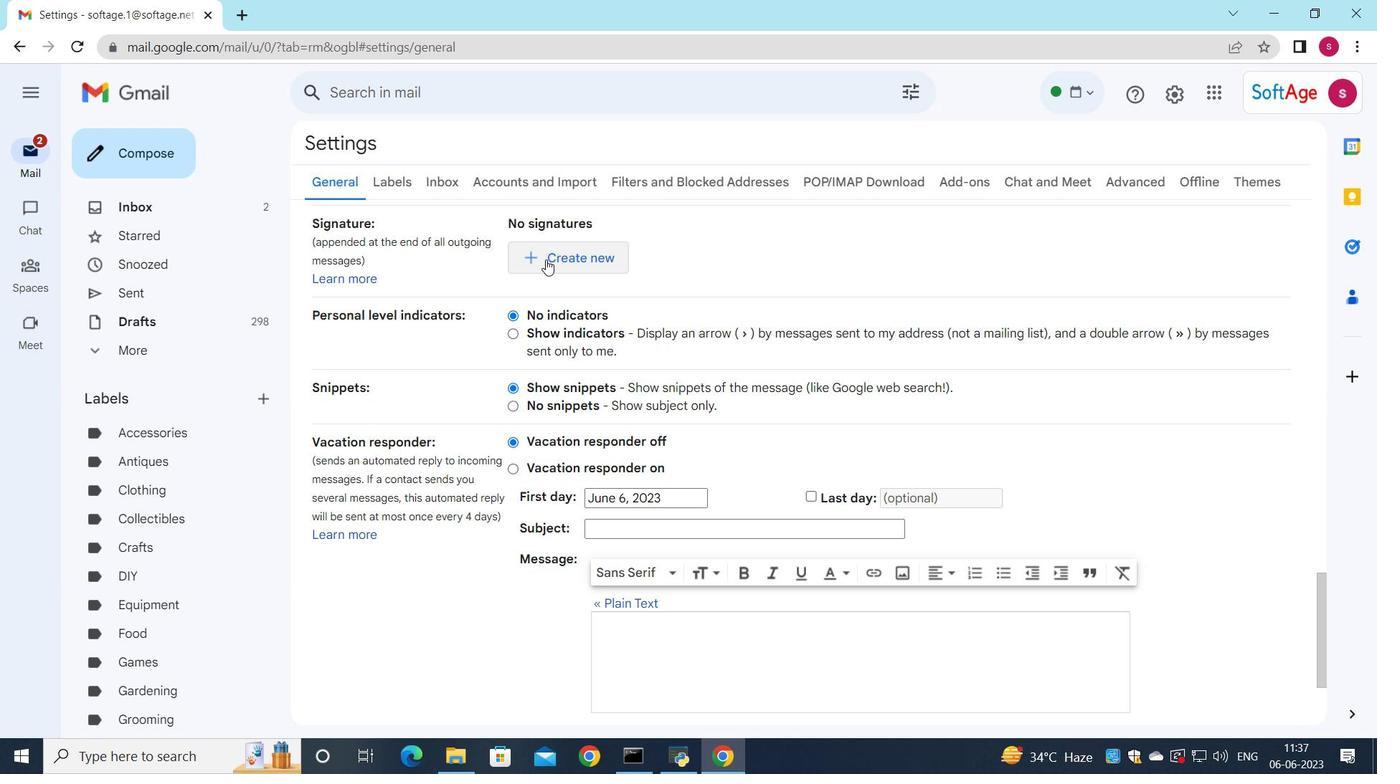 
Action: Mouse pressed left at (547, 255)
Screenshot: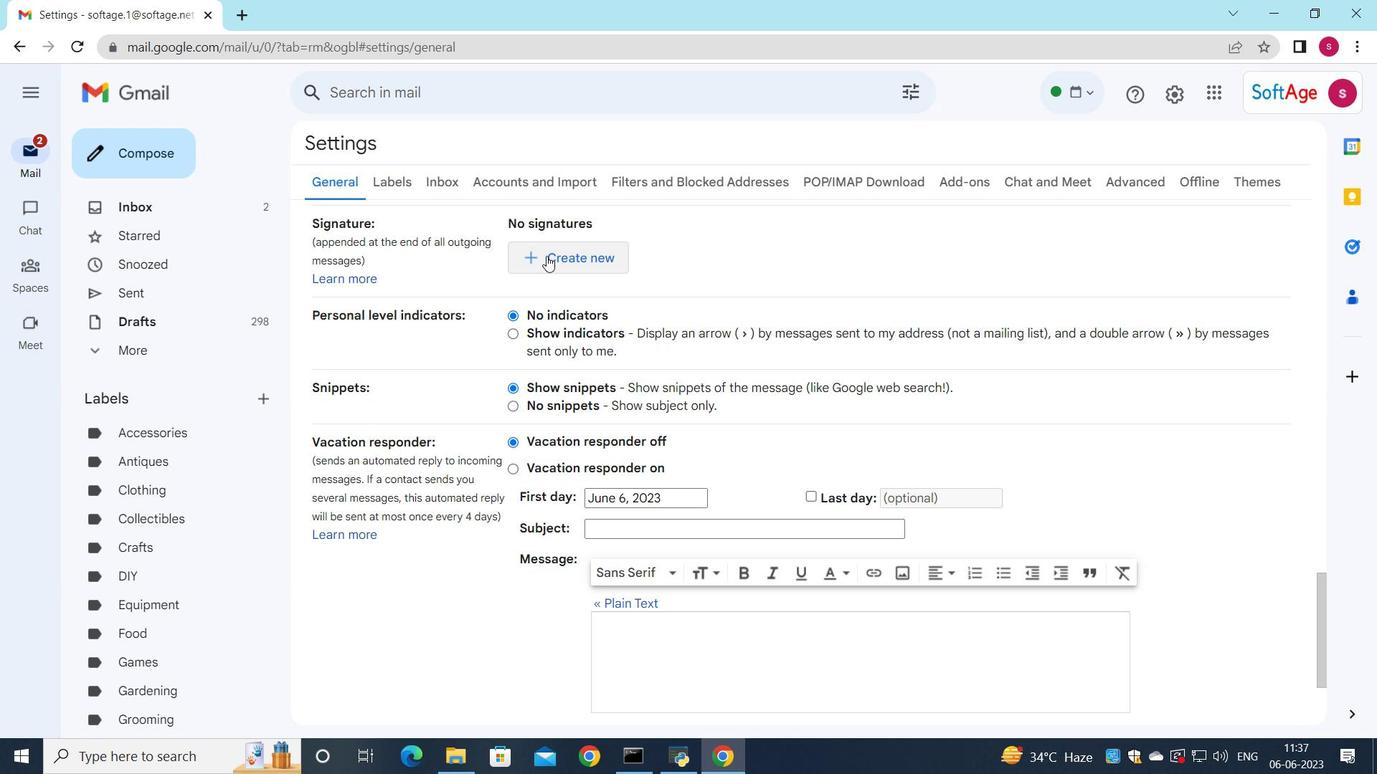 
Action: Mouse moved to (632, 263)
Screenshot: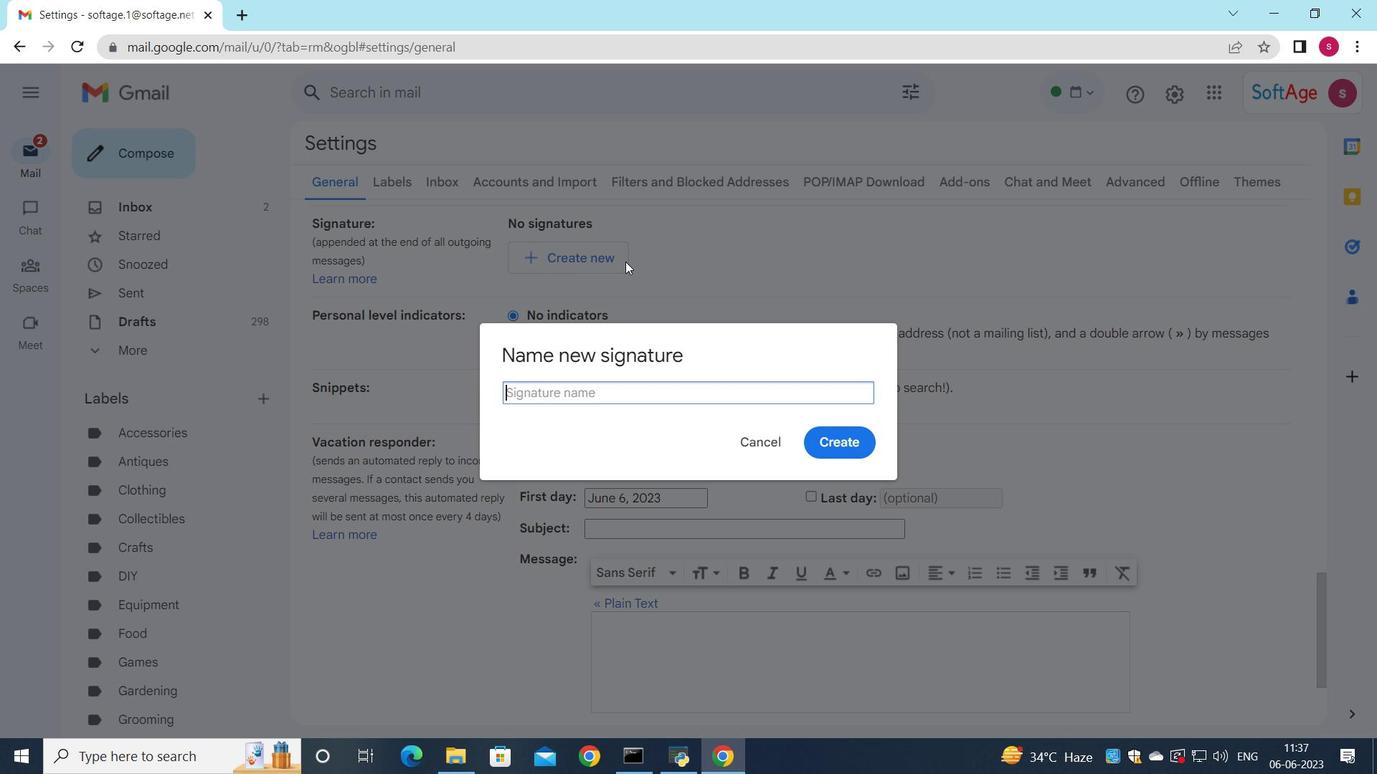 
Action: Key pressed <Key.shift>Destiny<Key.space><Key.shift>Lee
Screenshot: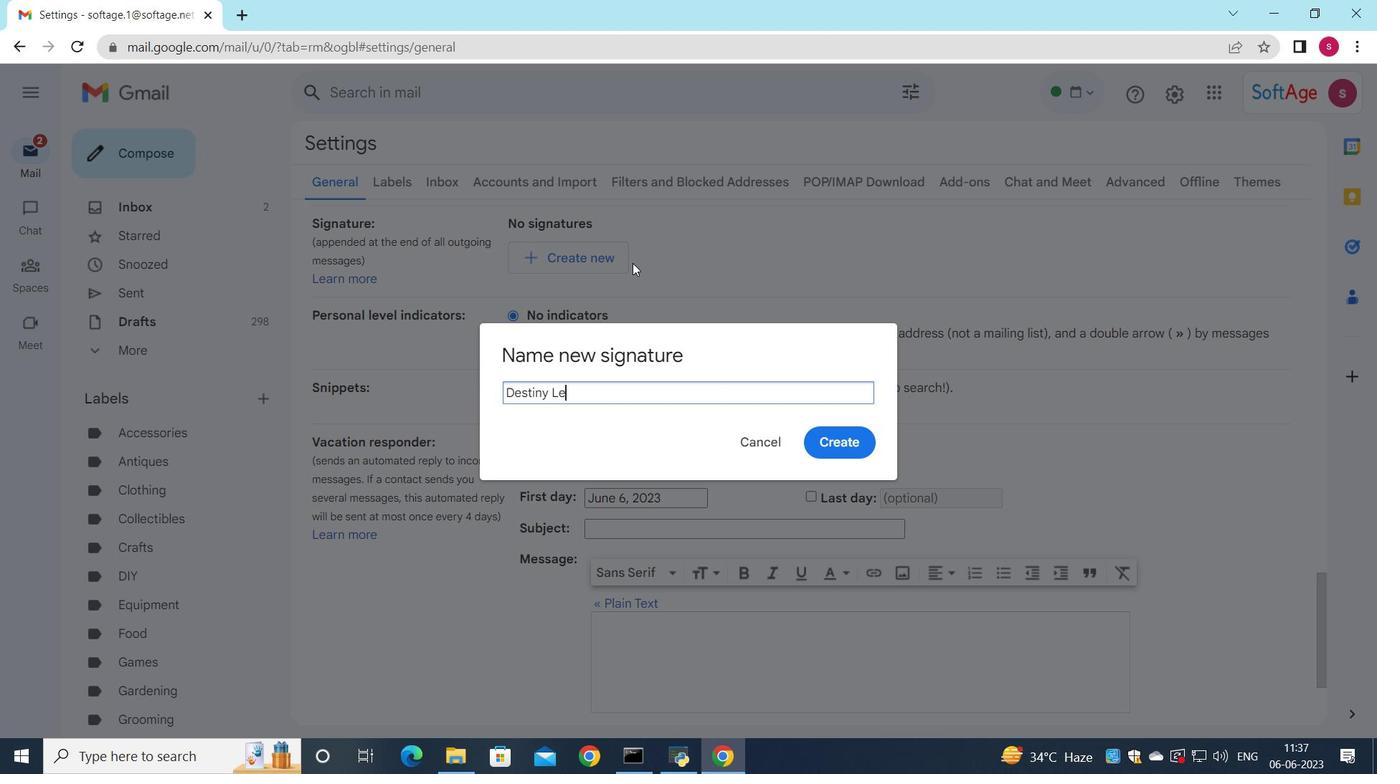 
Action: Mouse moved to (820, 449)
Screenshot: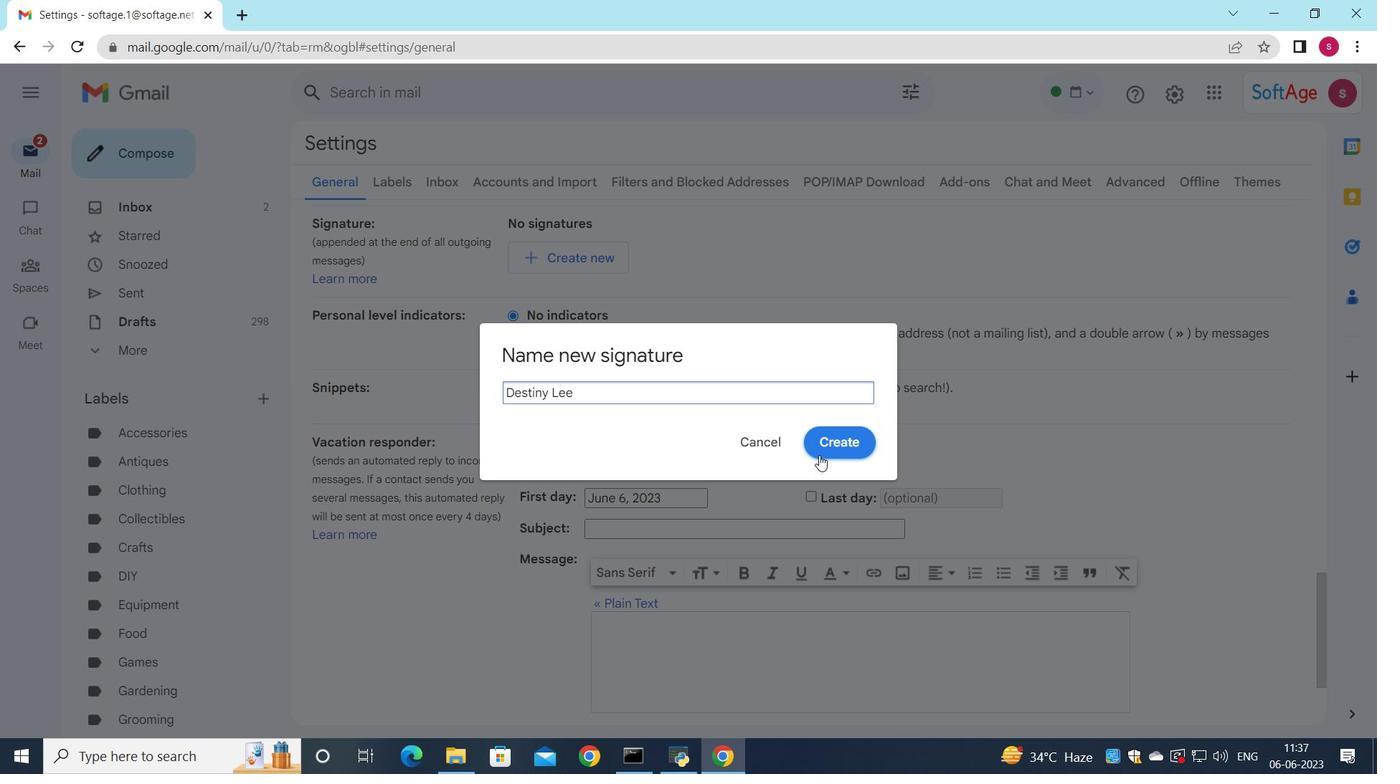 
Action: Mouse pressed left at (820, 449)
Screenshot: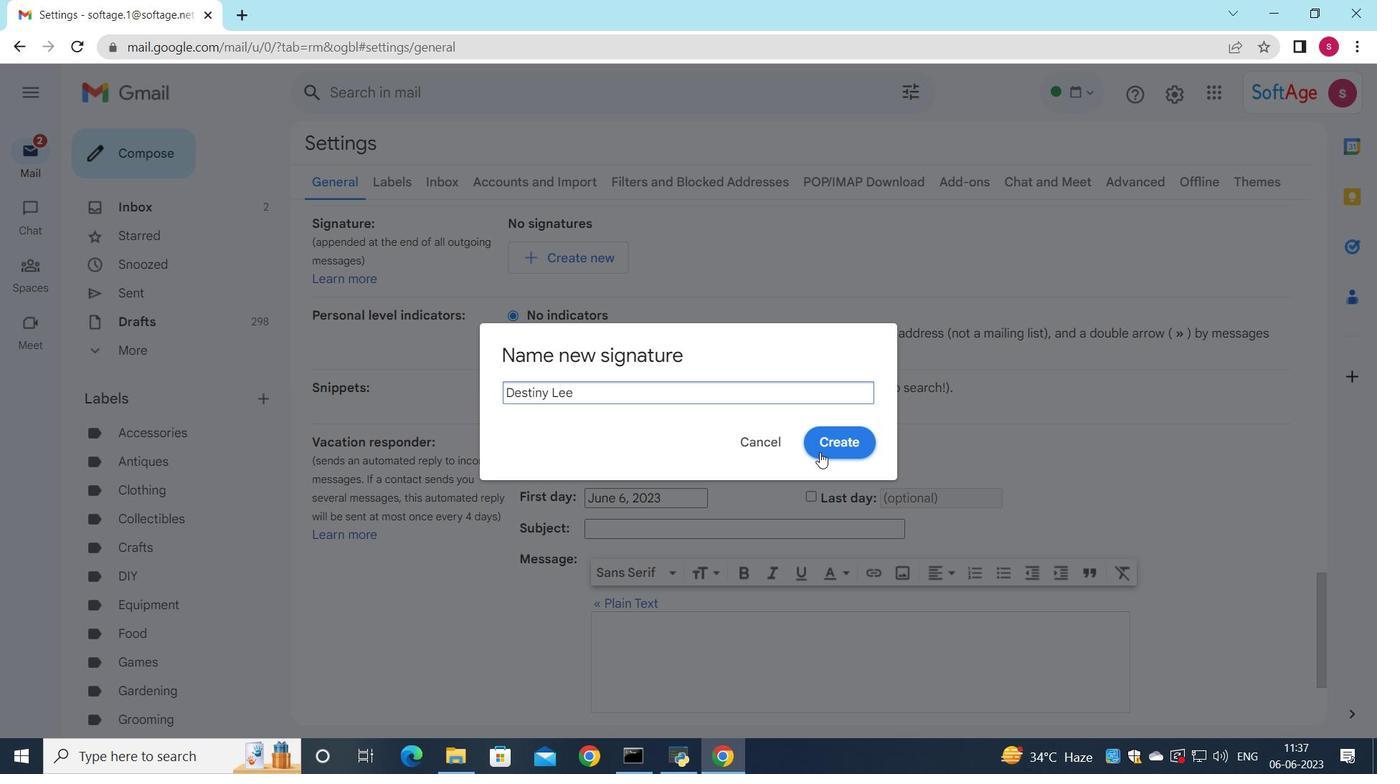 
Action: Mouse moved to (836, 324)
Screenshot: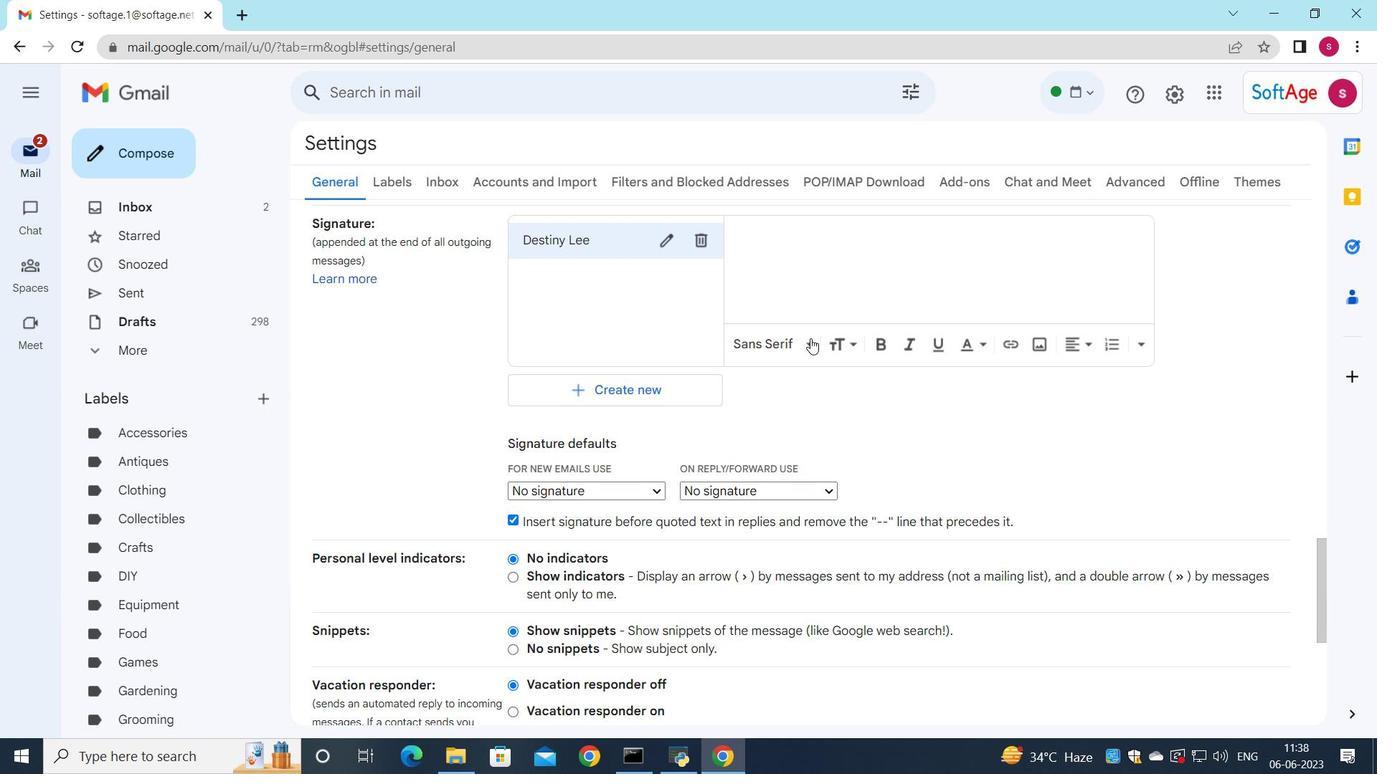 
Action: Mouse pressed left at (836, 324)
Screenshot: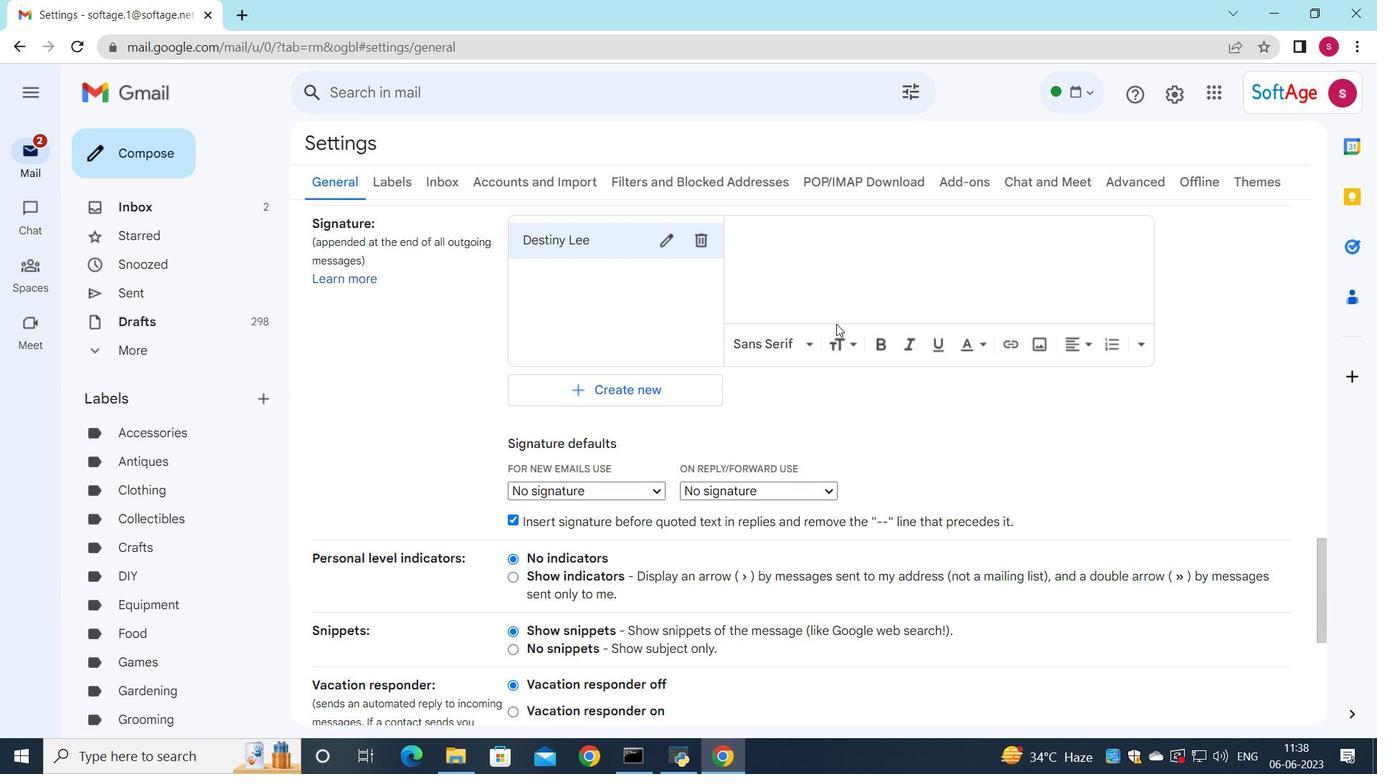 
Action: Mouse moved to (853, 288)
Screenshot: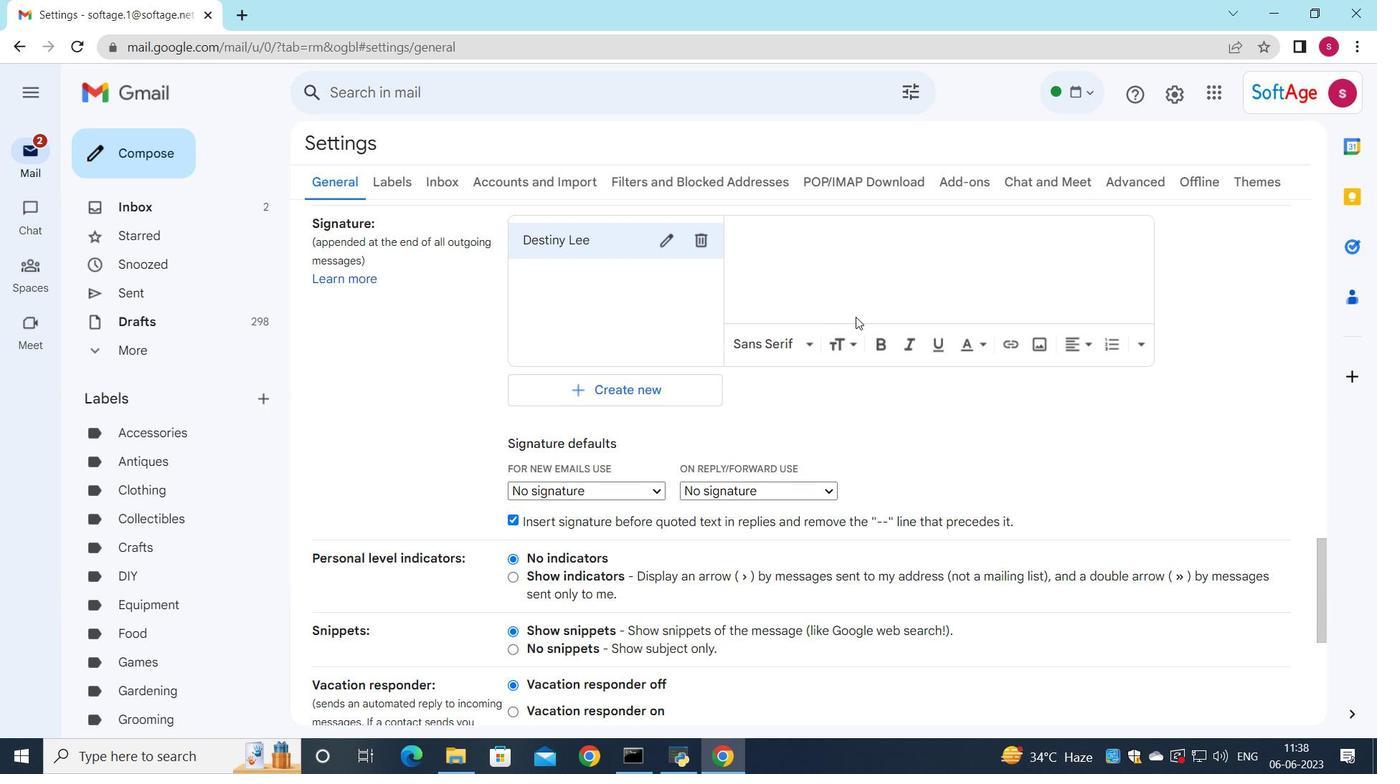 
Action: Mouse pressed left at (853, 288)
Screenshot: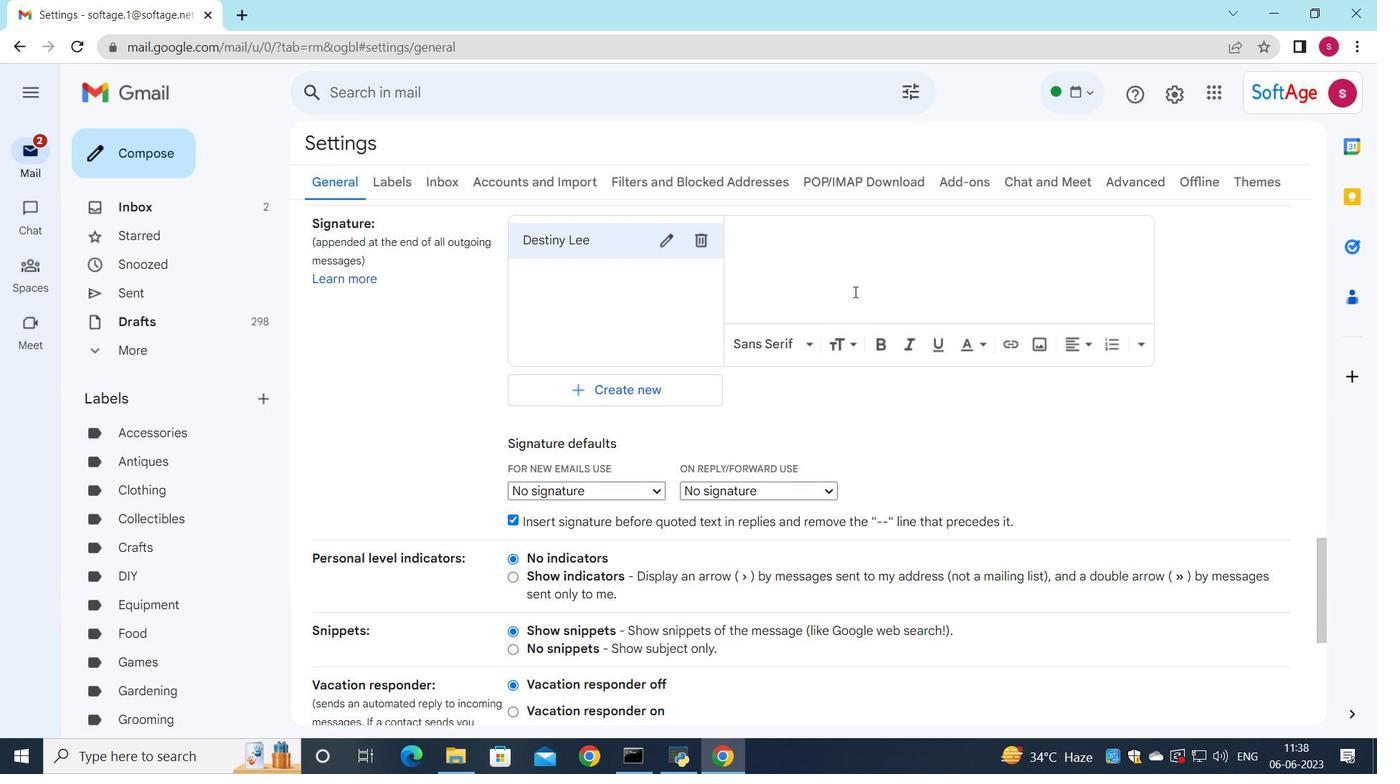 
Action: Key pressed <Key.shift>Destiny<Key.space><Key.shift>Lee
Screenshot: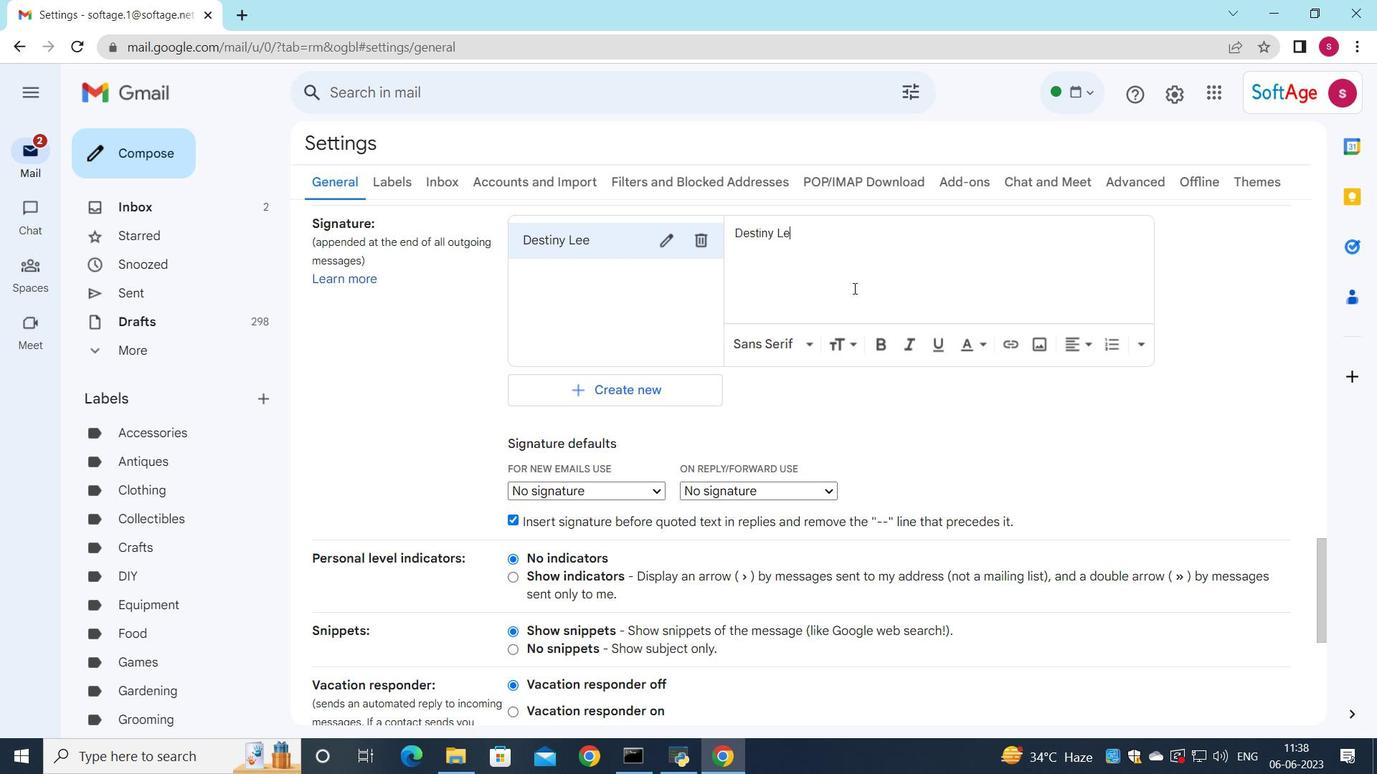 
Action: Mouse moved to (655, 479)
Screenshot: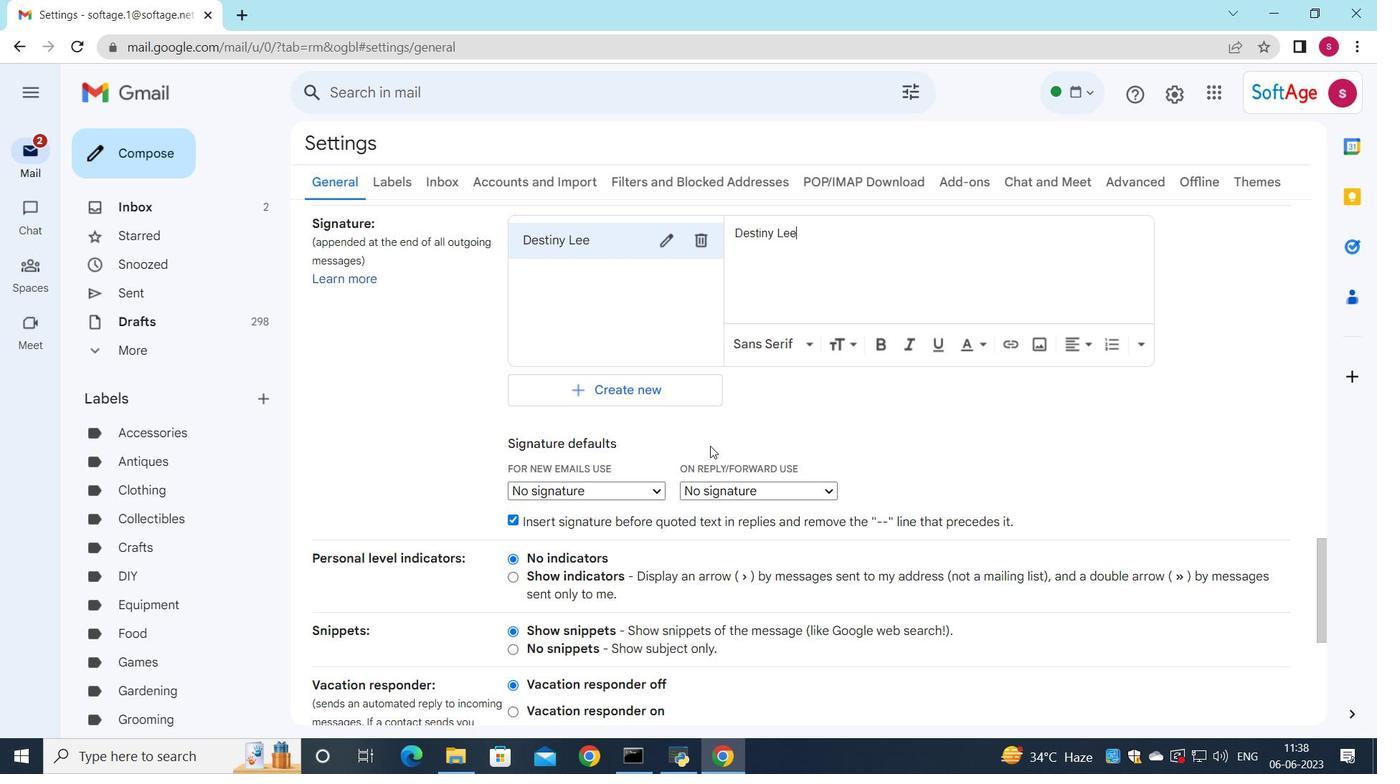 
Action: Mouse pressed left at (655, 479)
Screenshot: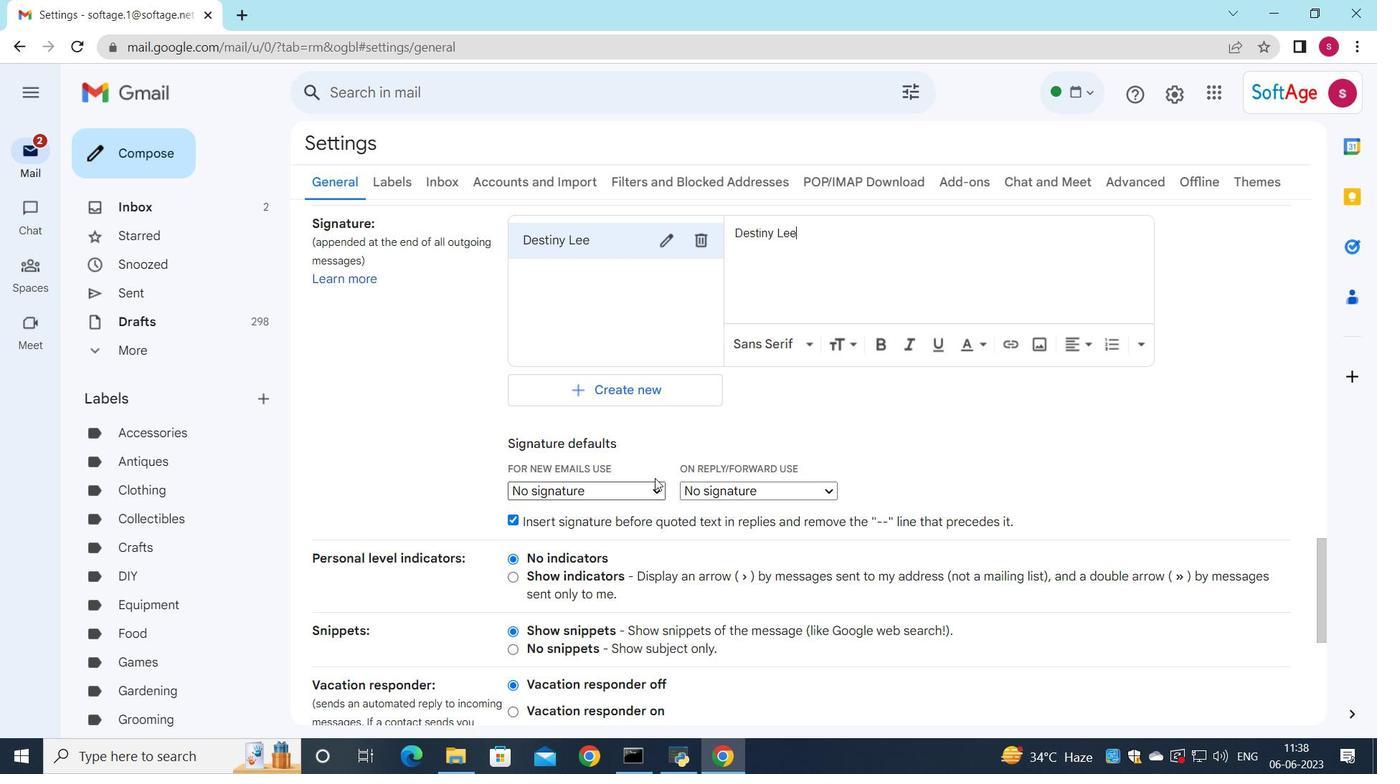 
Action: Mouse moved to (654, 490)
Screenshot: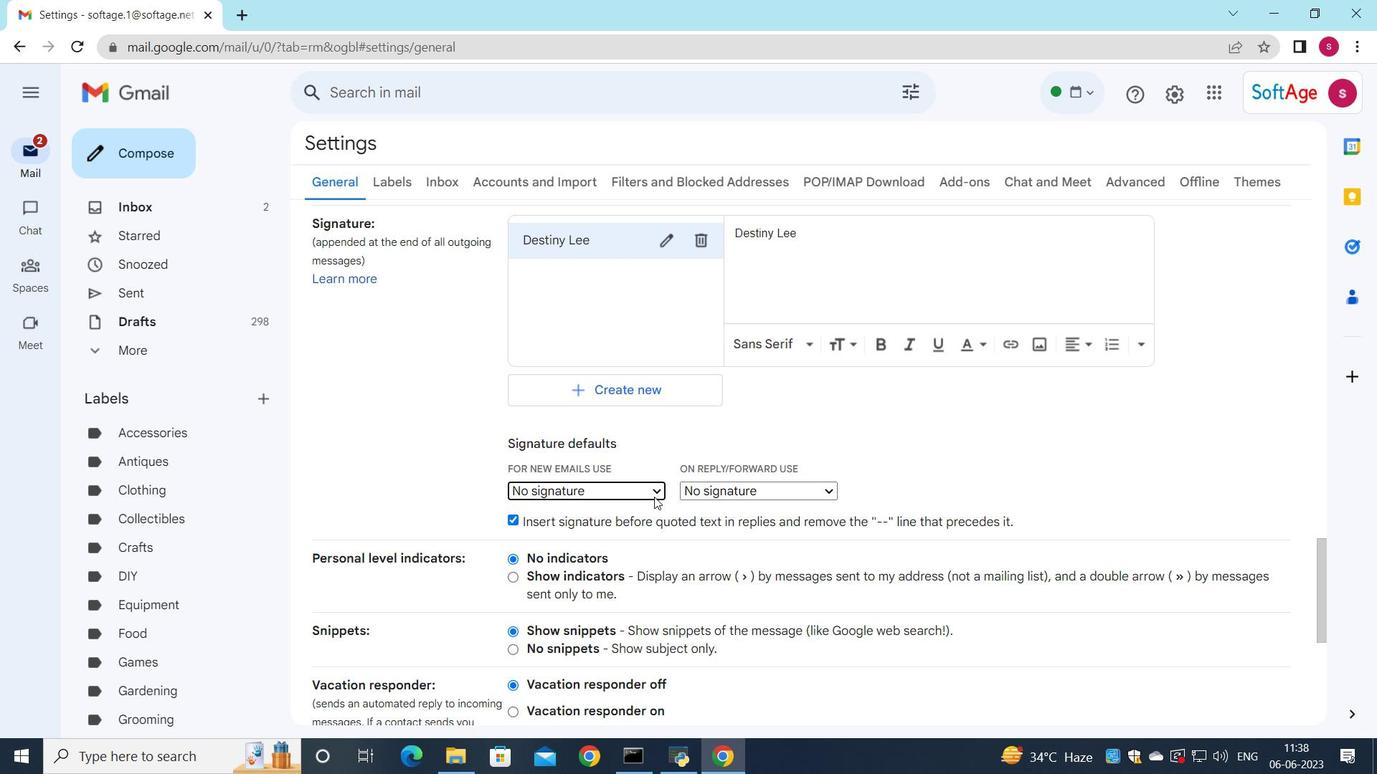 
Action: Mouse pressed left at (654, 490)
Screenshot: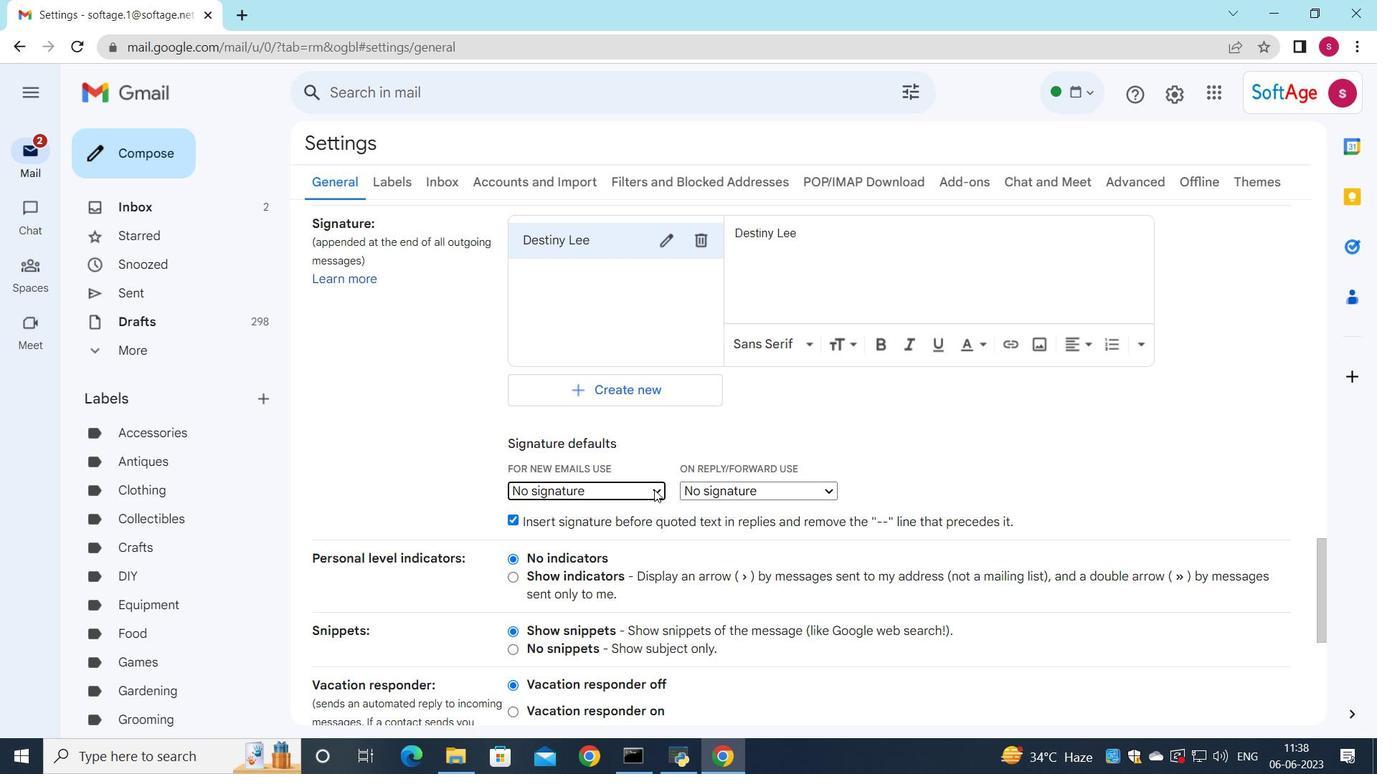 
Action: Mouse moved to (619, 525)
Screenshot: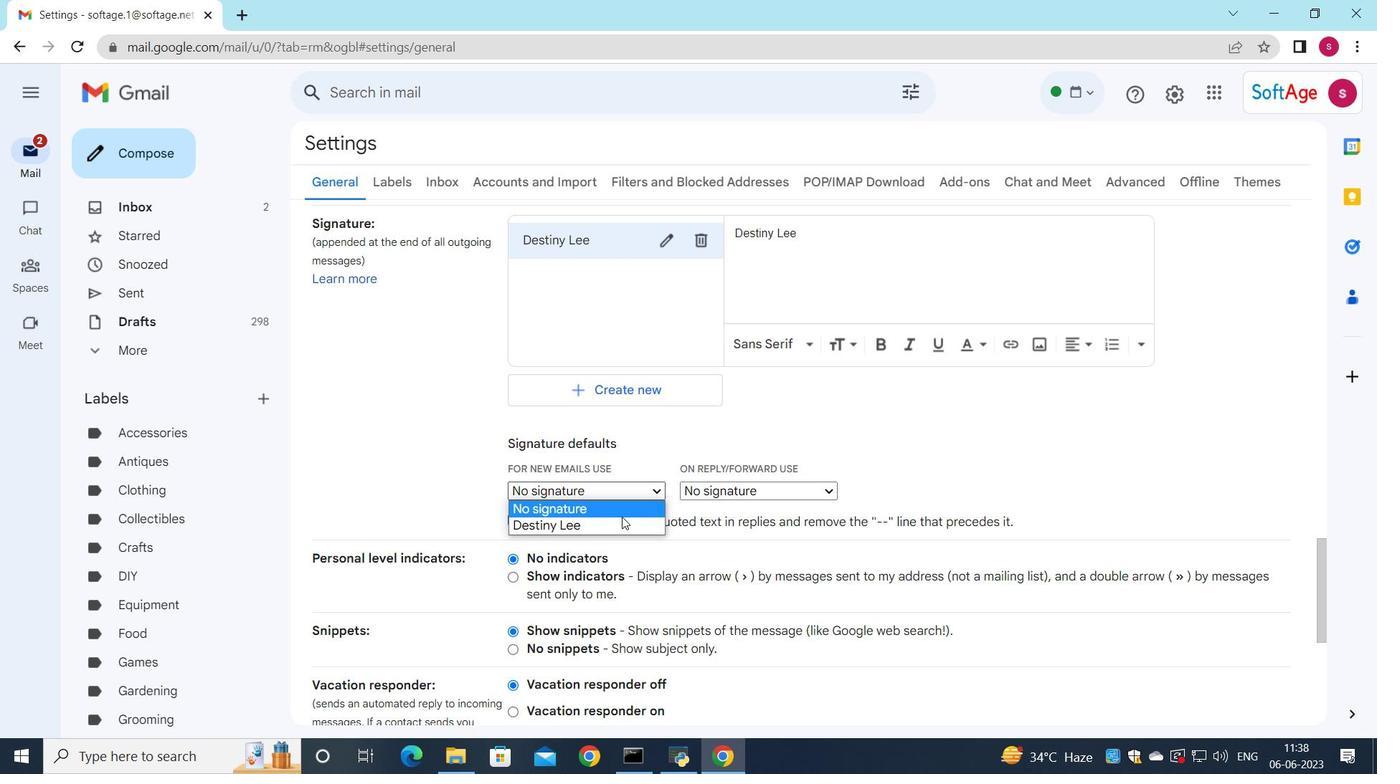 
Action: Mouse pressed left at (619, 525)
Screenshot: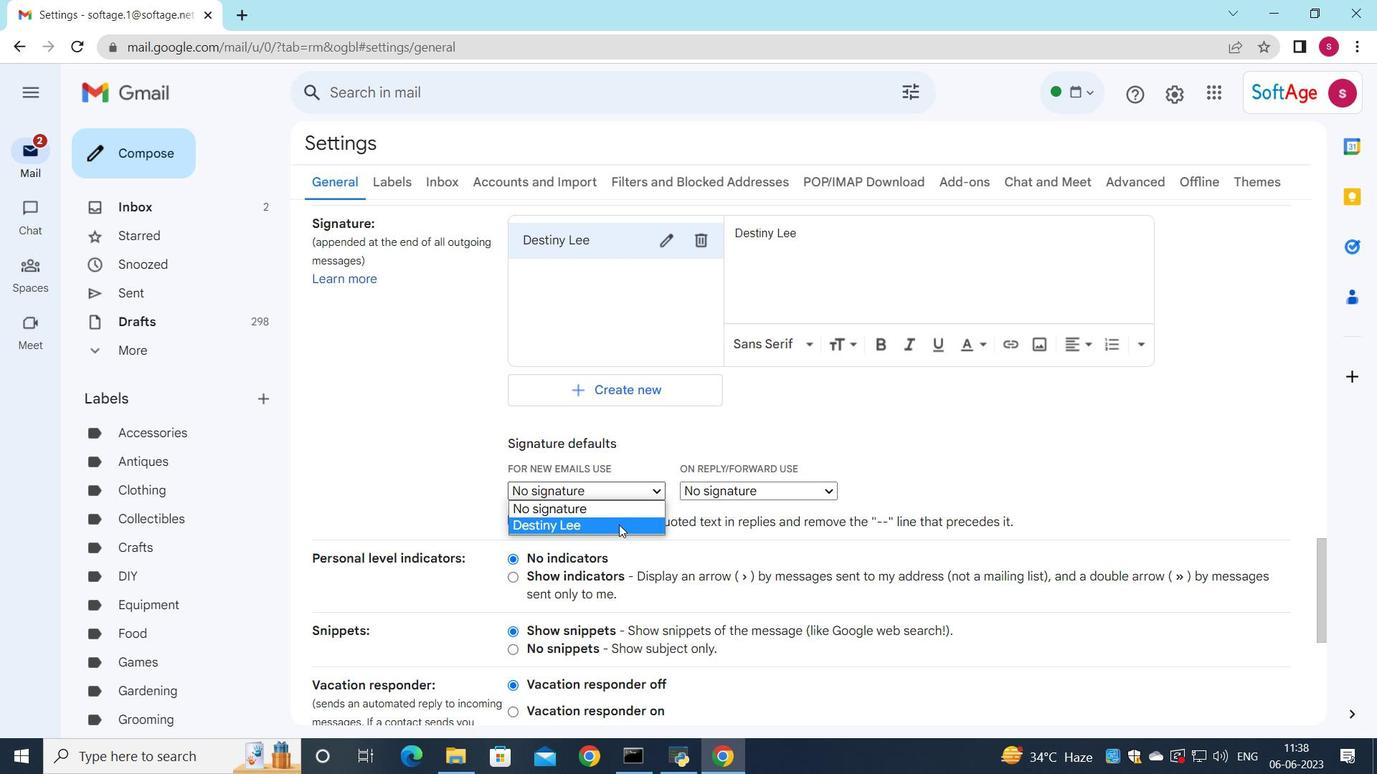 
Action: Mouse moved to (700, 497)
Screenshot: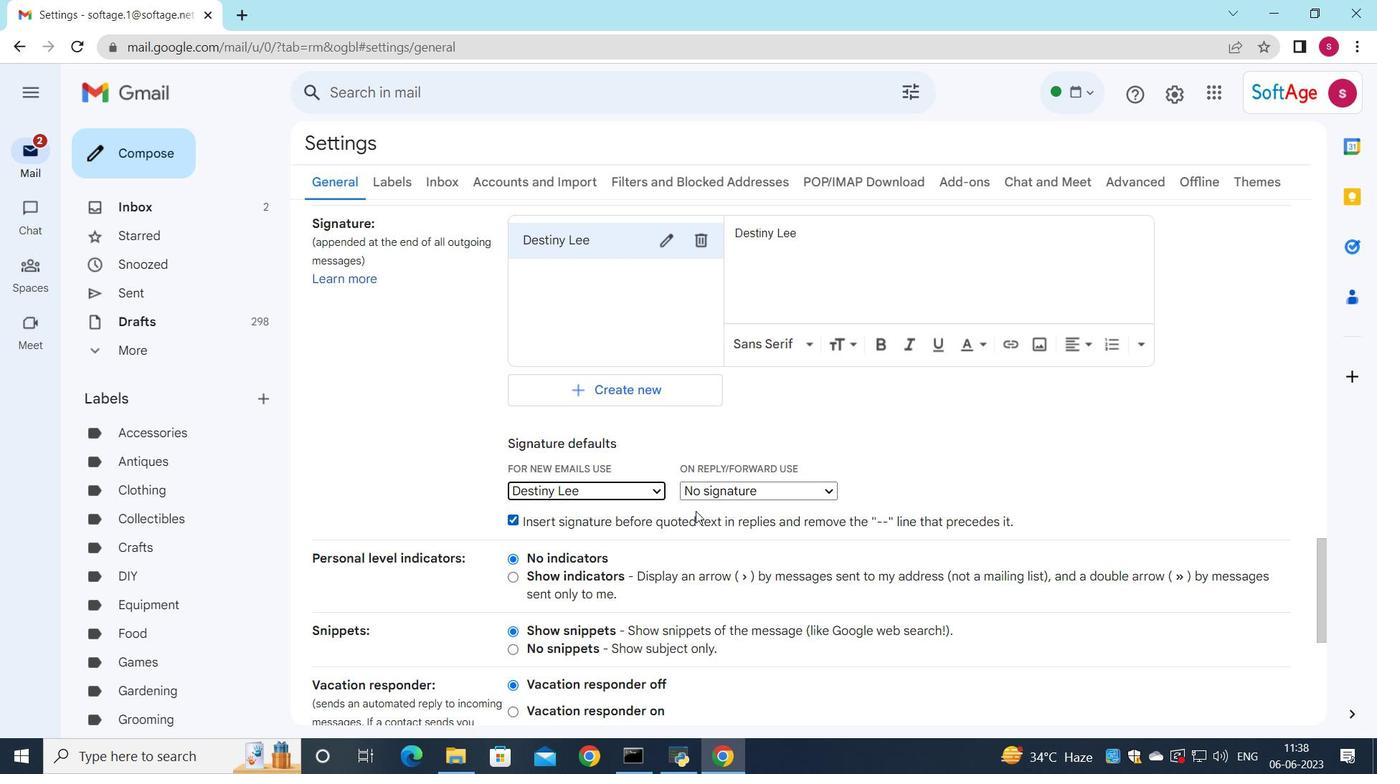 
Action: Mouse pressed left at (700, 497)
Screenshot: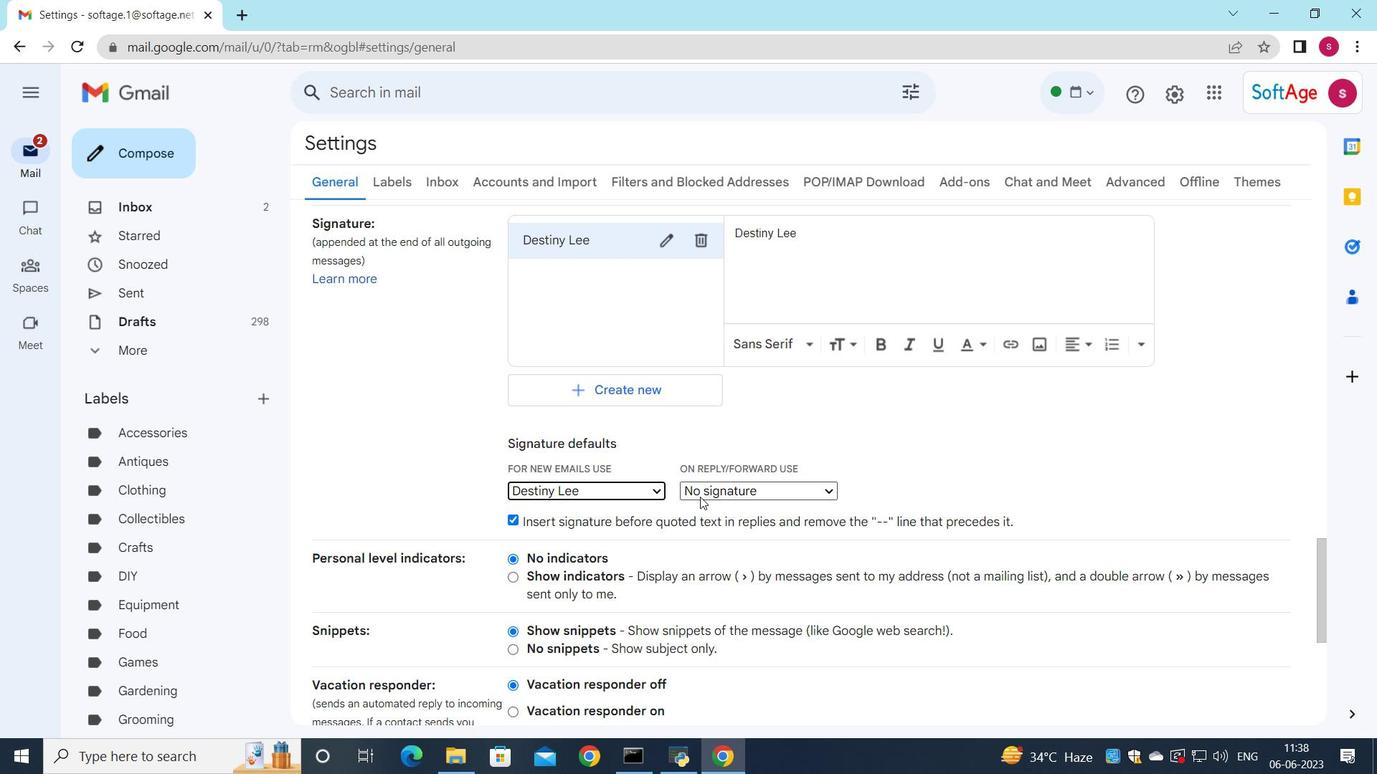 
Action: Mouse moved to (699, 522)
Screenshot: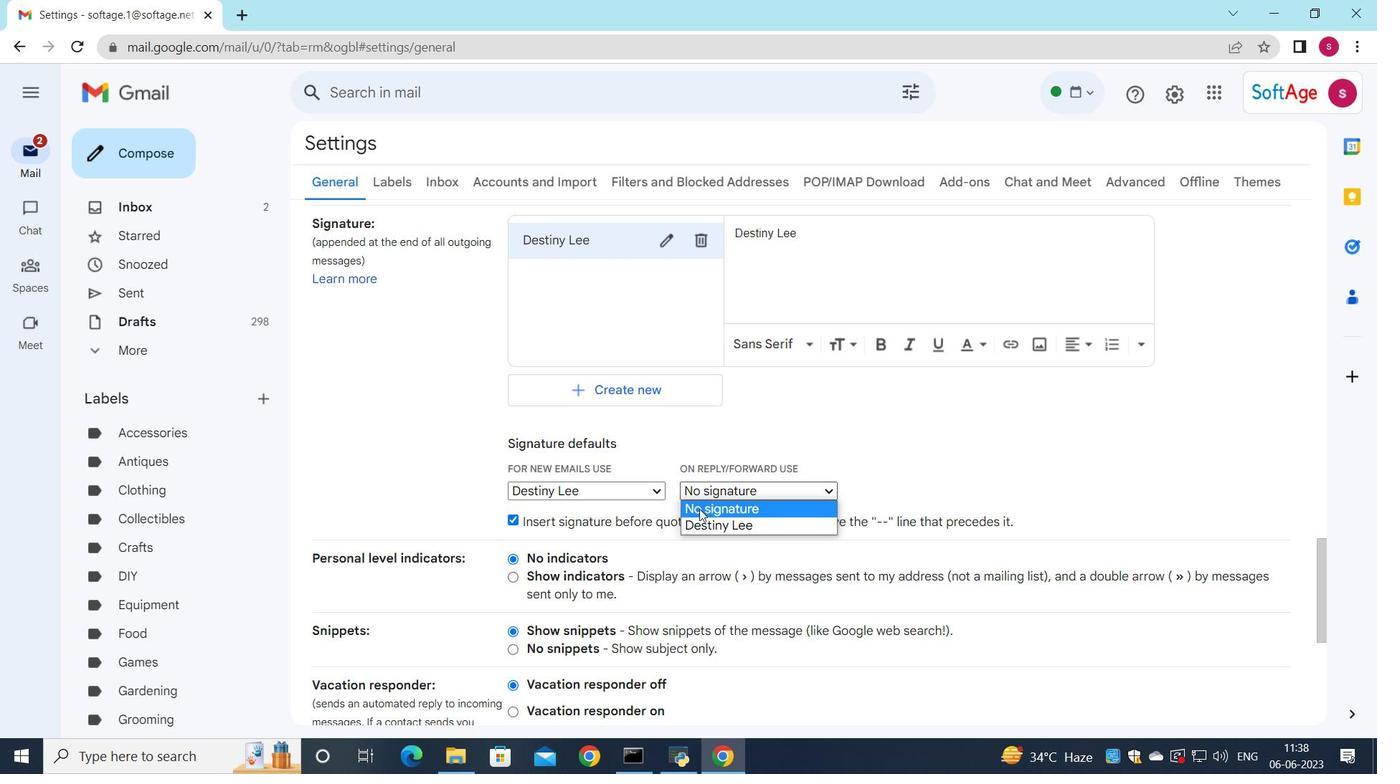 
Action: Mouse pressed left at (699, 522)
Screenshot: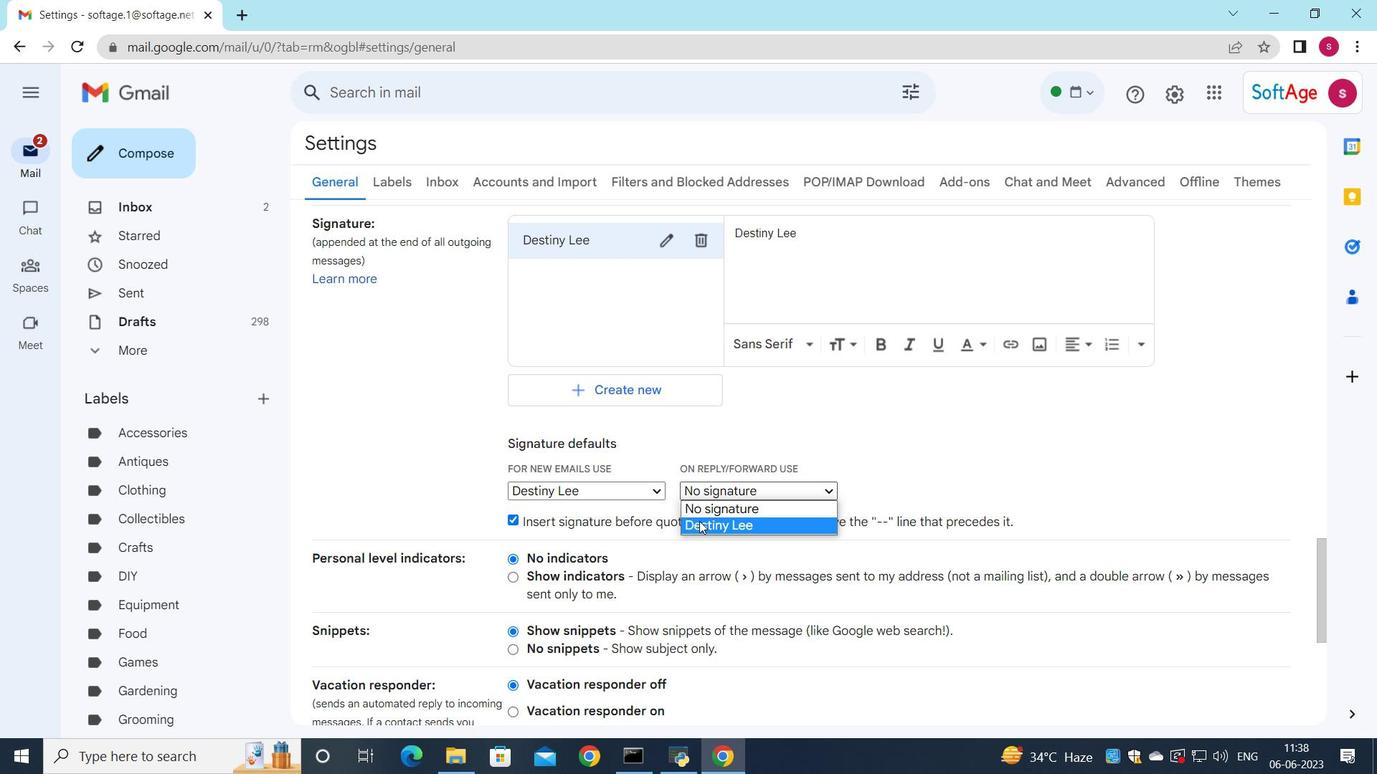 
Action: Mouse moved to (650, 498)
Screenshot: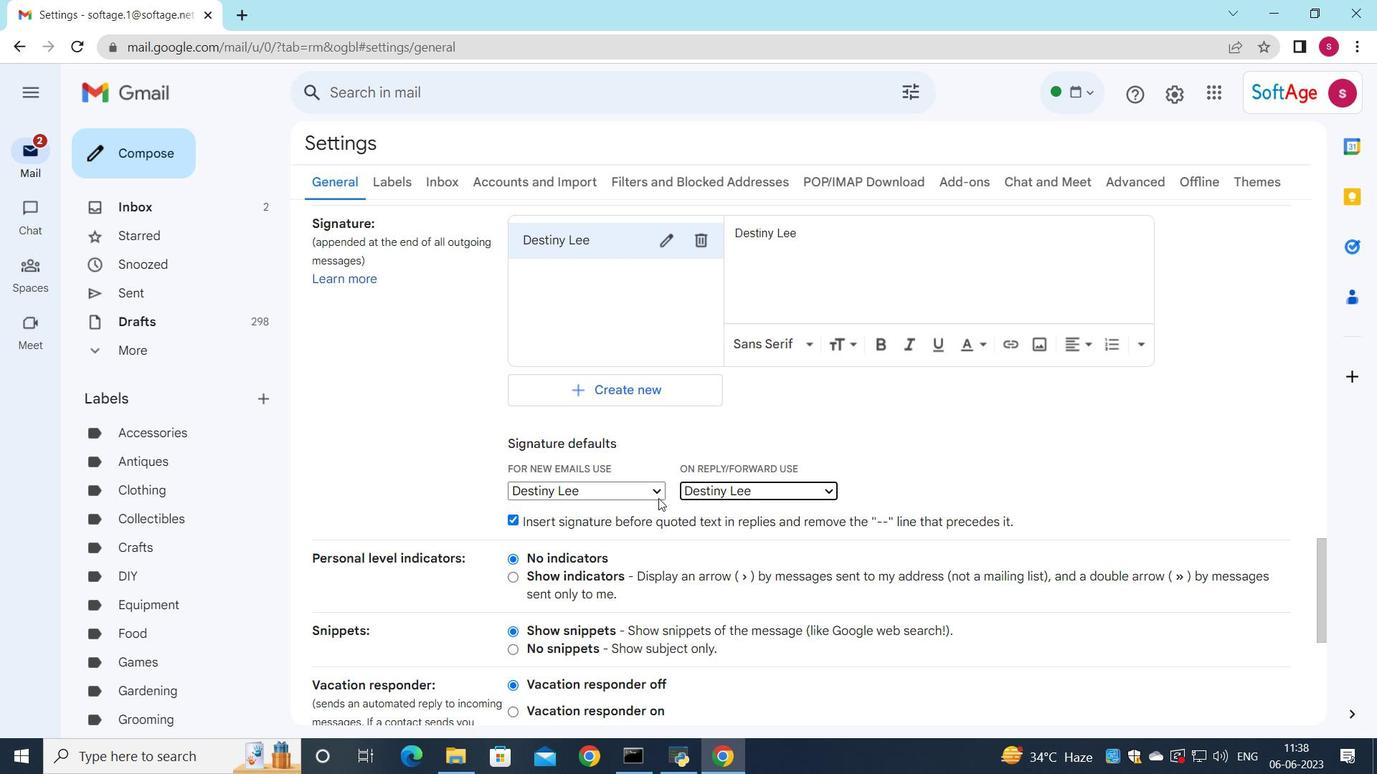 
Action: Mouse scrolled (650, 497) with delta (0, 0)
Screenshot: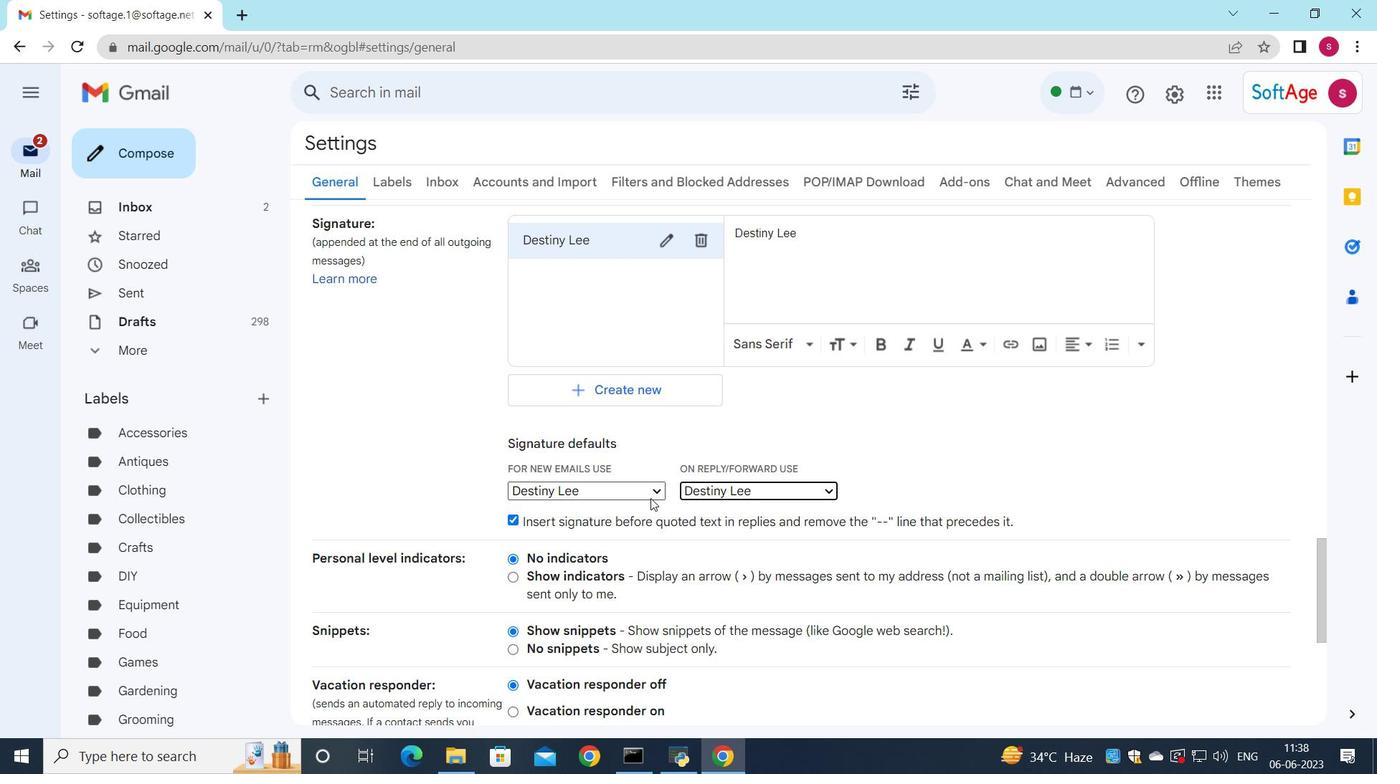 
Action: Mouse scrolled (650, 497) with delta (0, 0)
Screenshot: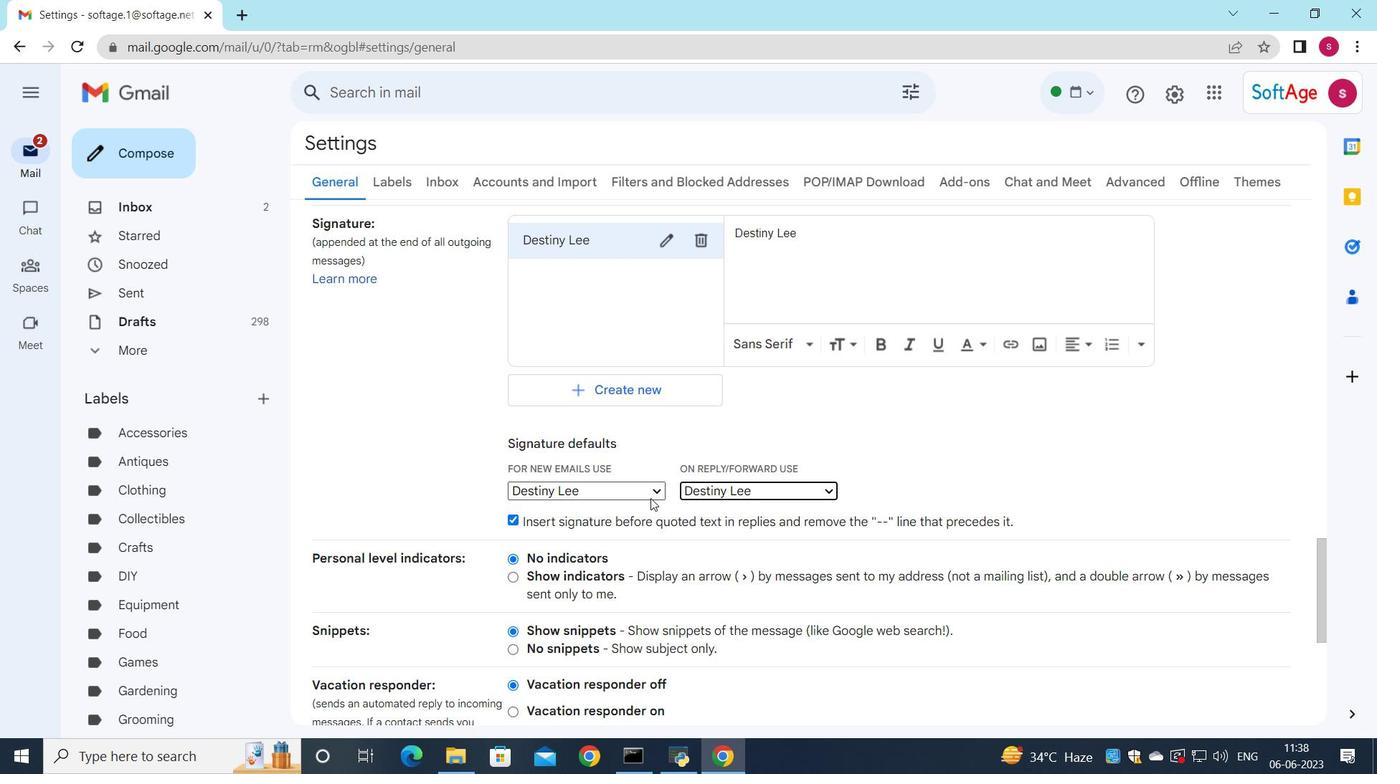 
Action: Mouse scrolled (650, 497) with delta (0, 0)
Screenshot: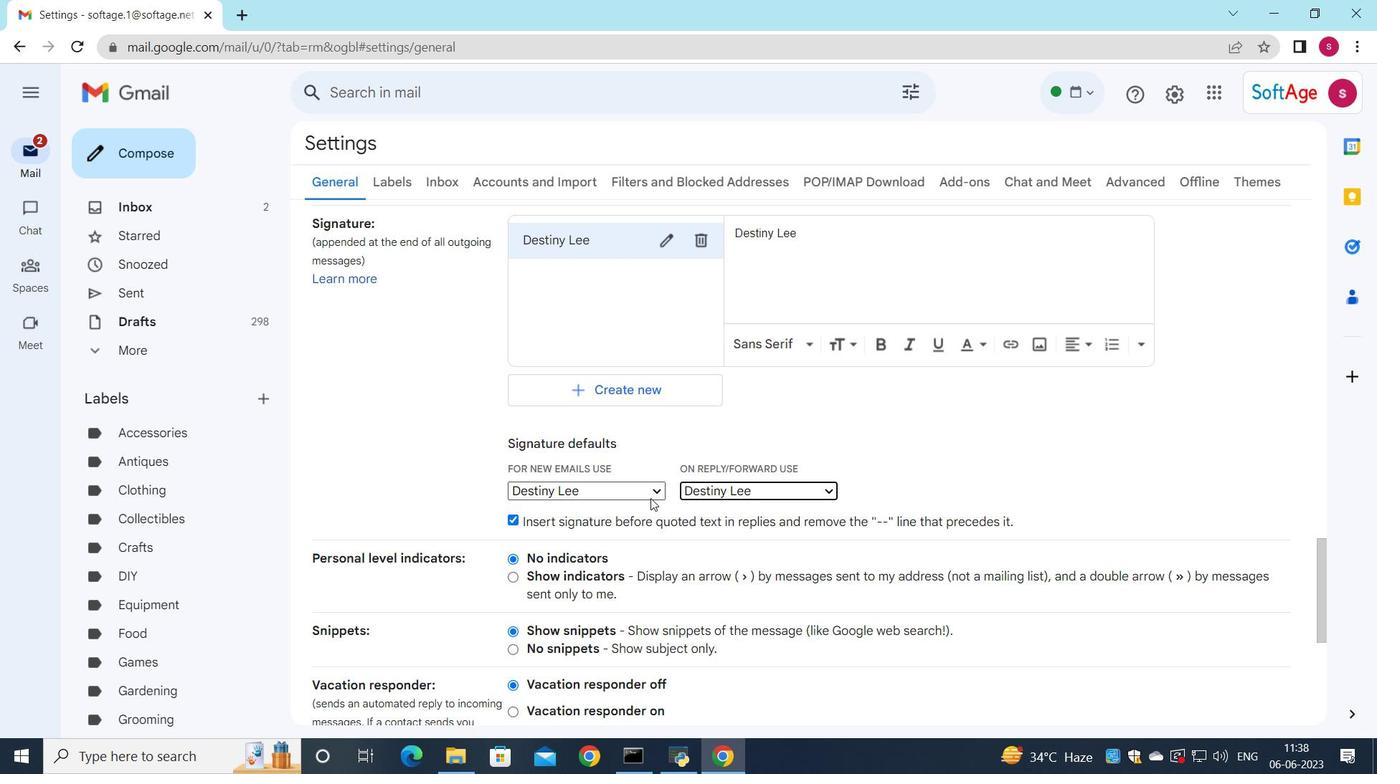 
Action: Mouse moved to (645, 458)
Screenshot: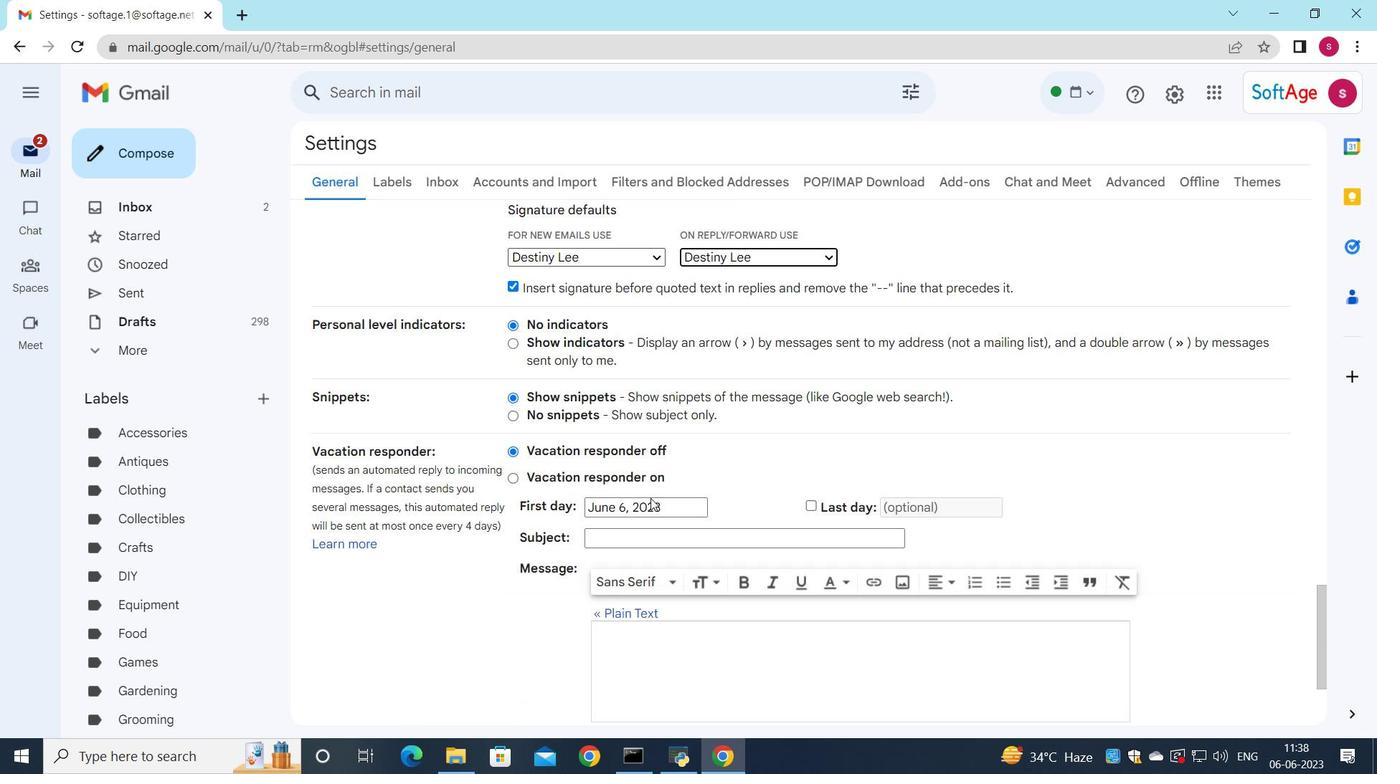 
Action: Mouse scrolled (645, 457) with delta (0, 0)
Screenshot: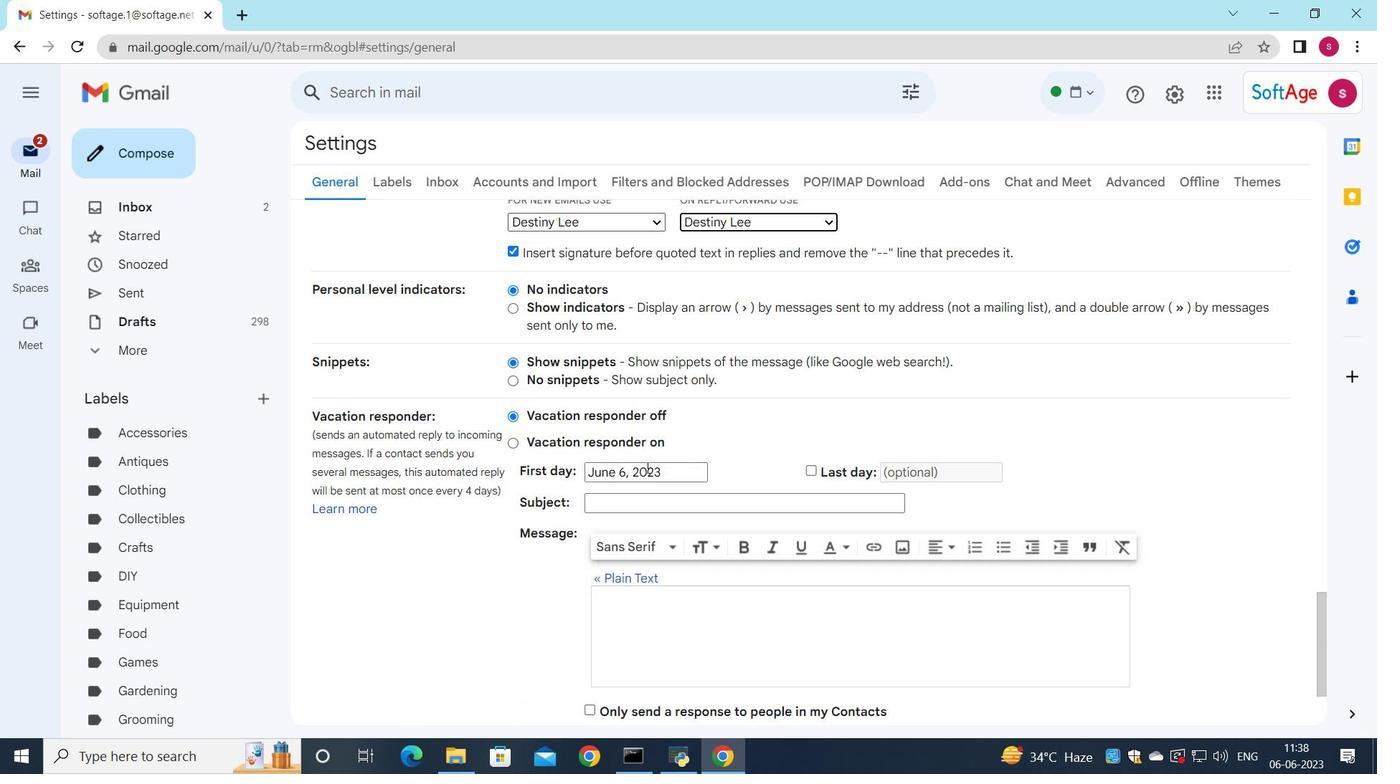 
Action: Mouse scrolled (645, 457) with delta (0, 0)
Screenshot: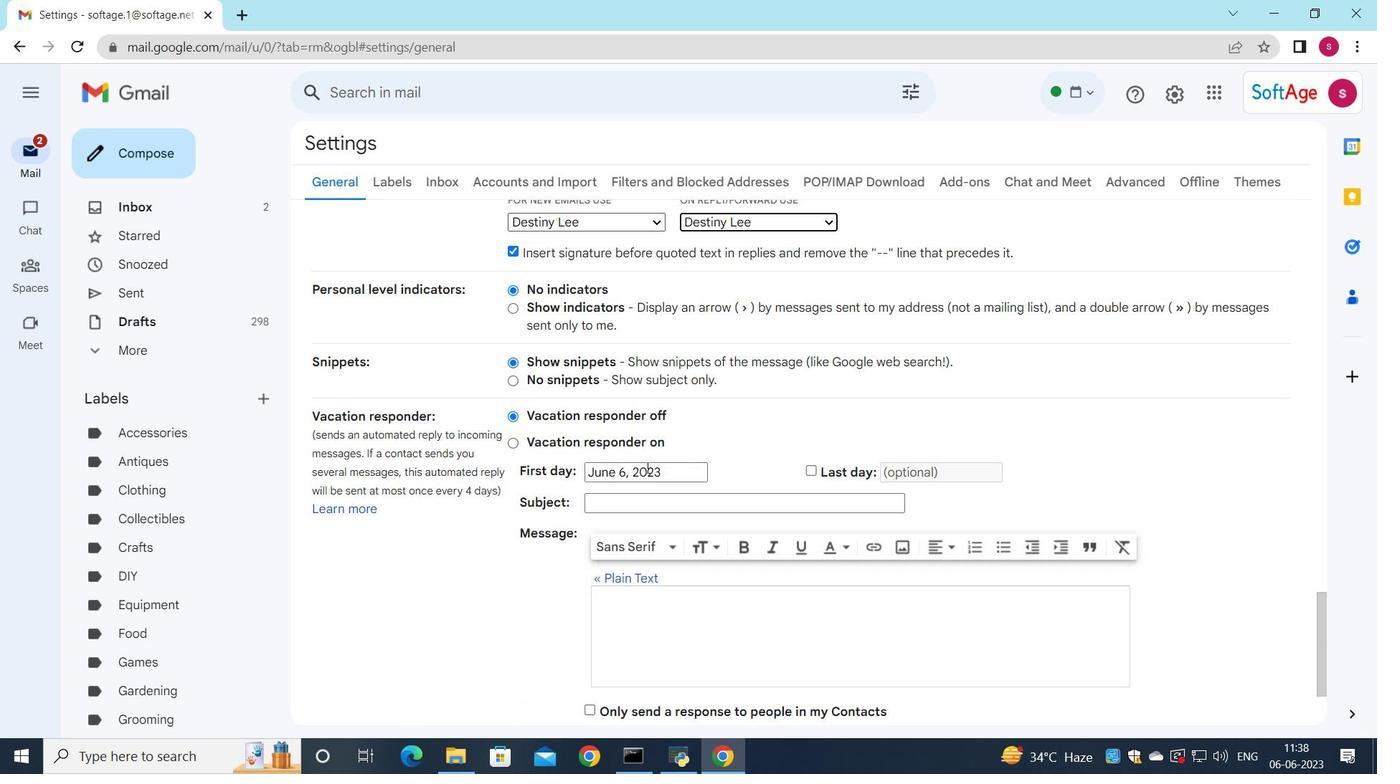 
Action: Mouse scrolled (645, 457) with delta (0, 0)
Screenshot: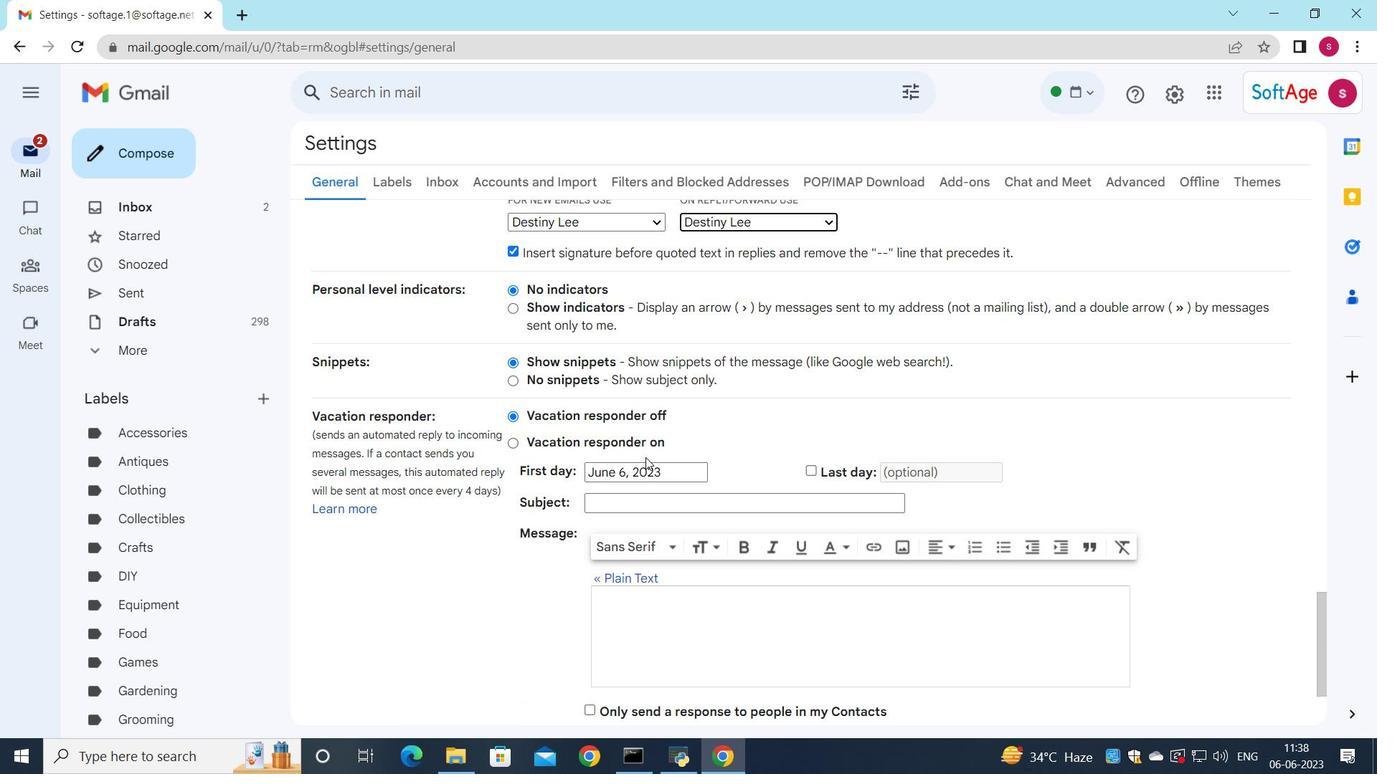 
Action: Mouse scrolled (645, 457) with delta (0, 0)
Screenshot: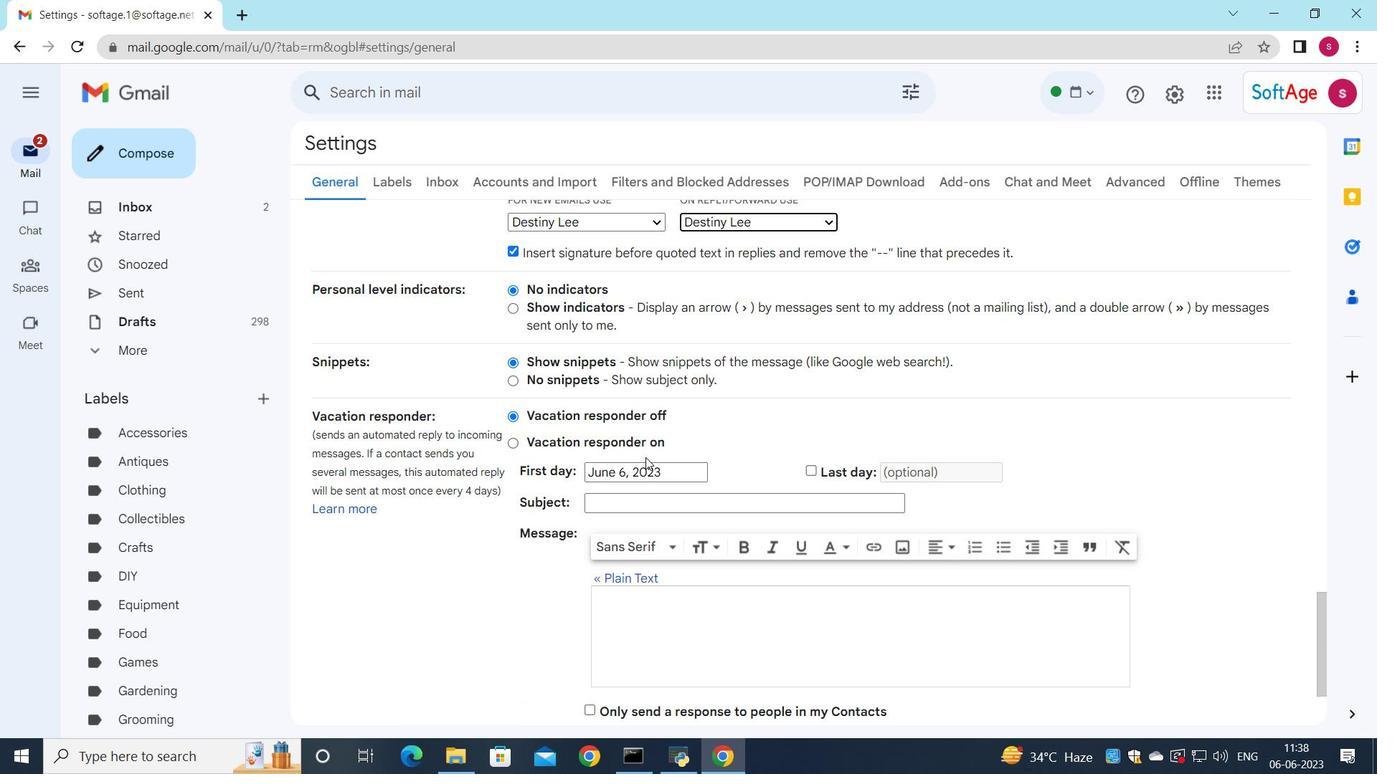 
Action: Mouse moved to (770, 360)
Screenshot: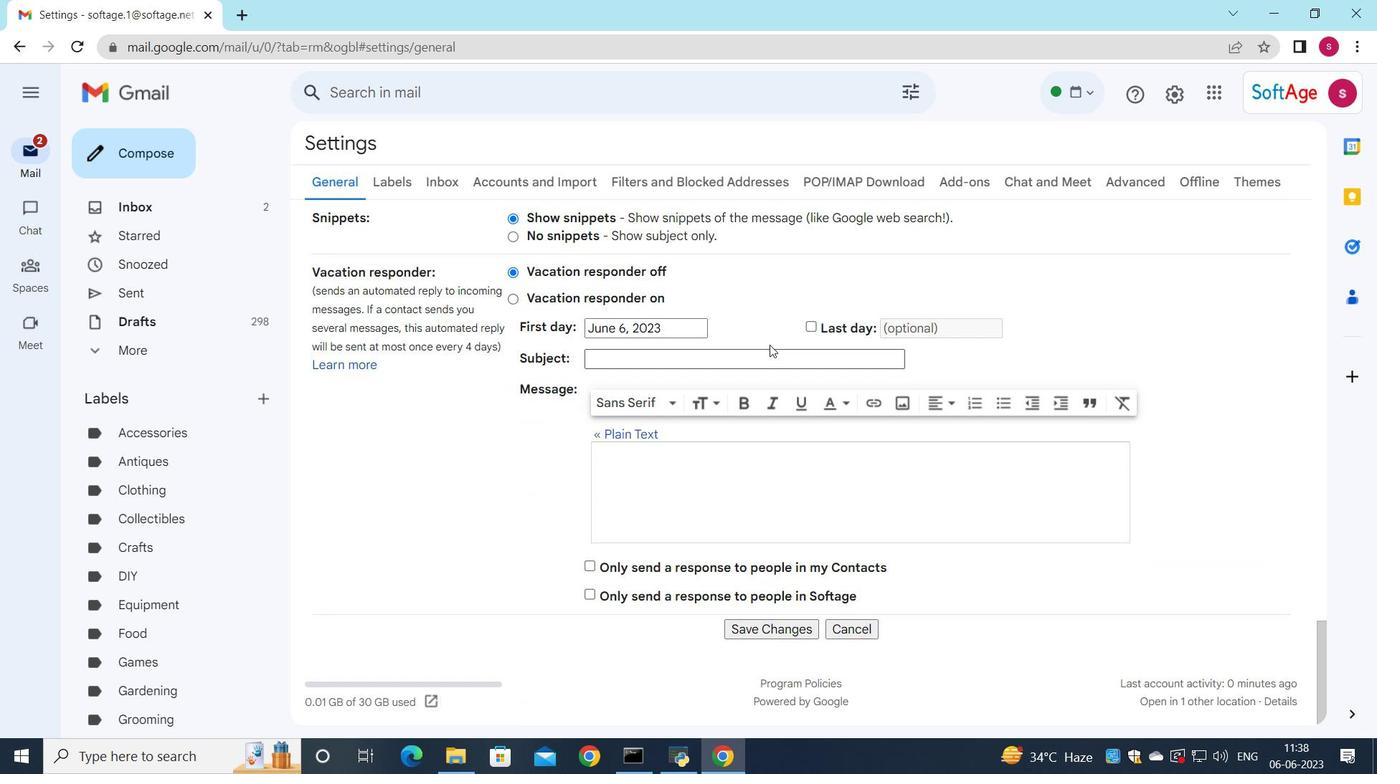 
Action: Mouse scrolled (770, 359) with delta (0, 0)
Screenshot: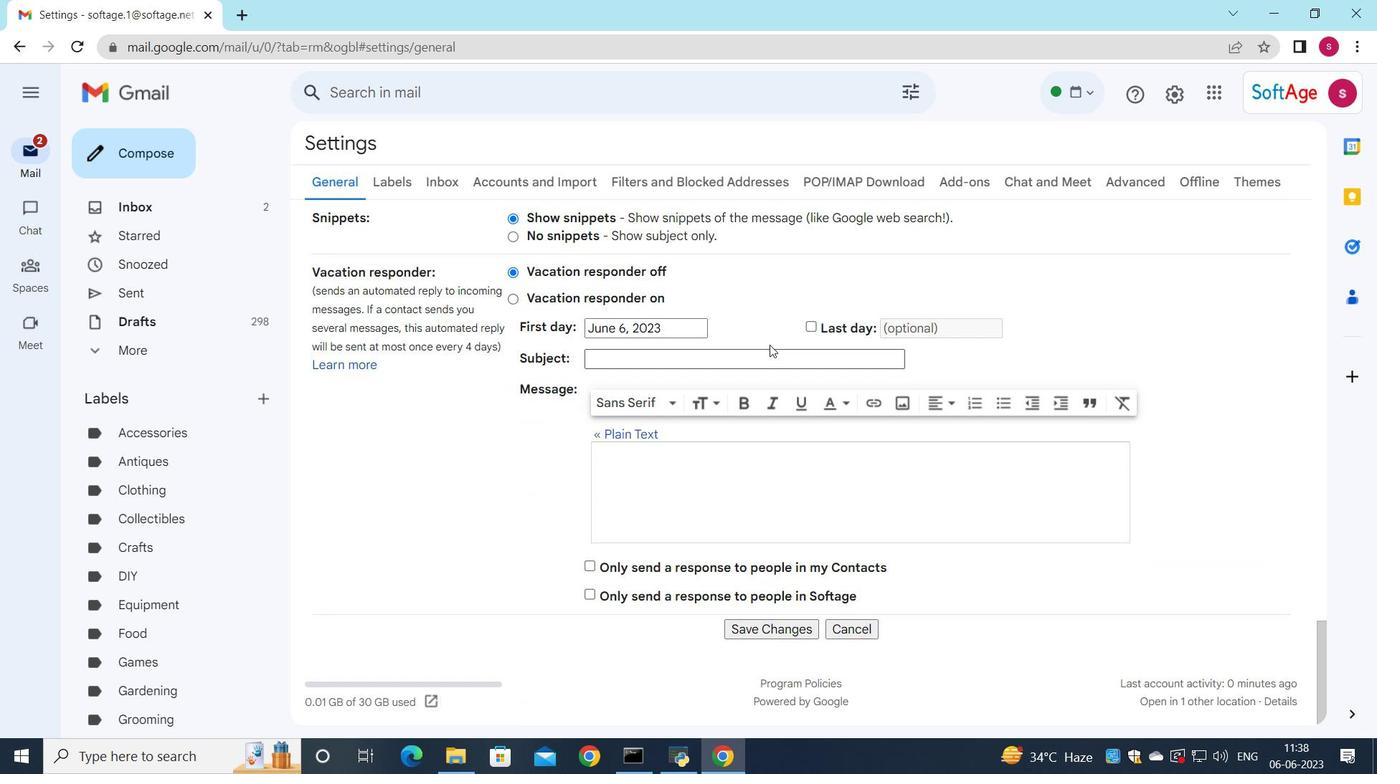 
Action: Mouse moved to (776, 429)
Screenshot: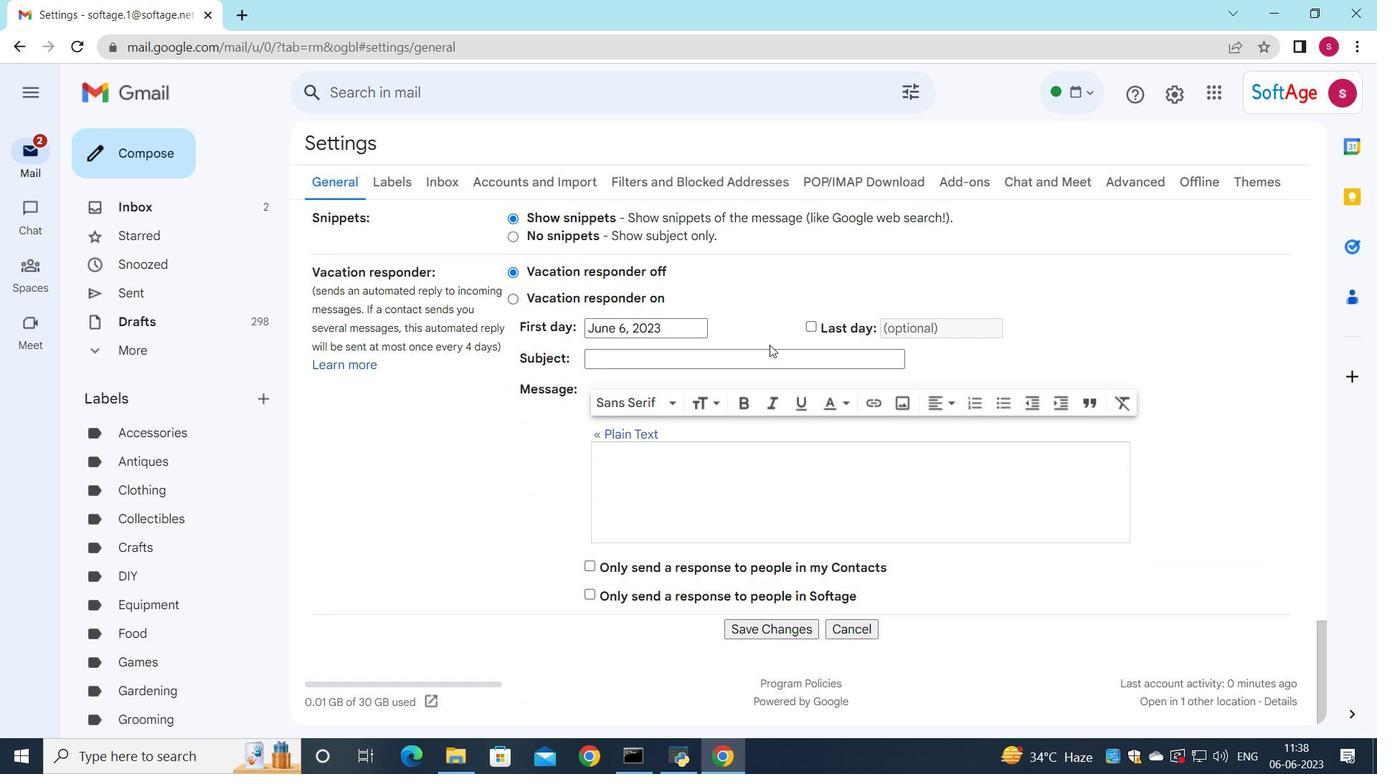 
Action: Mouse scrolled (776, 429) with delta (0, 0)
Screenshot: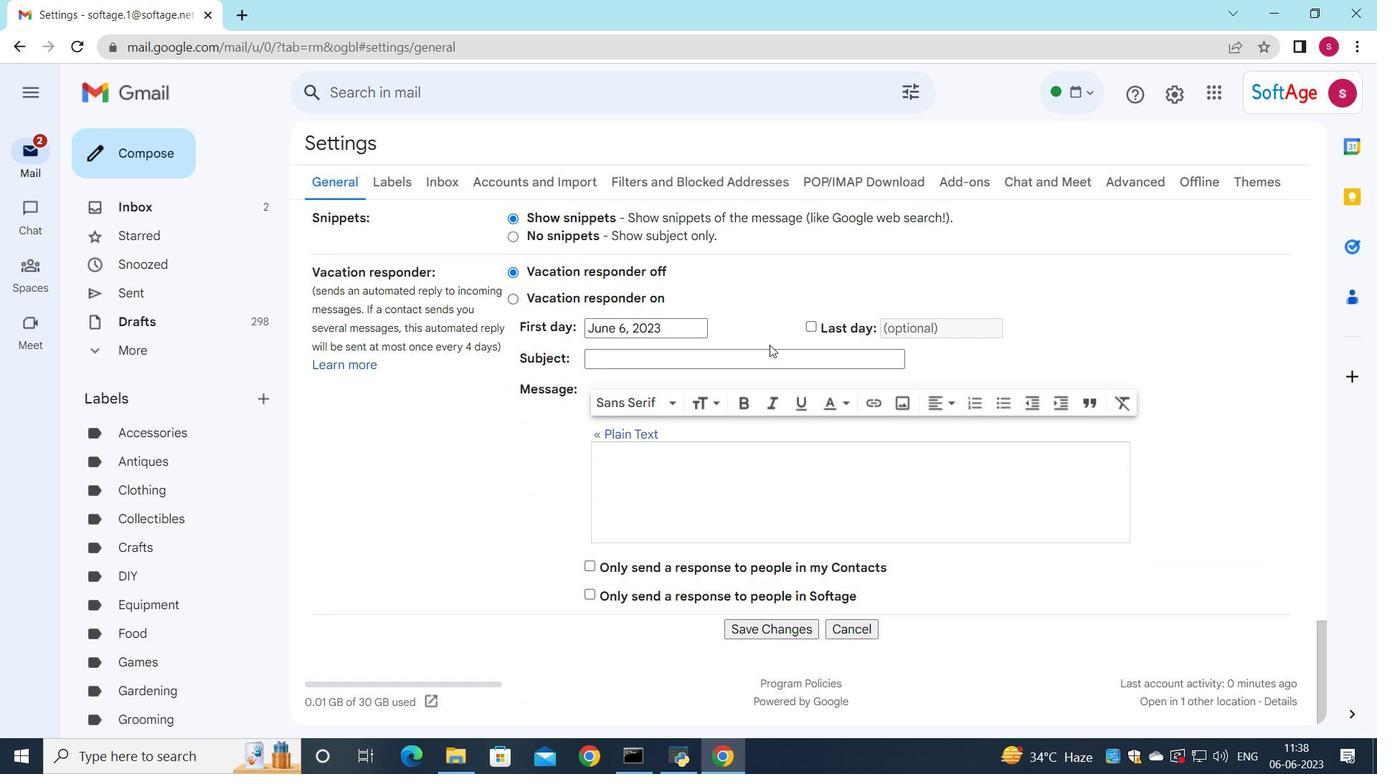 
Action: Mouse moved to (767, 513)
Screenshot: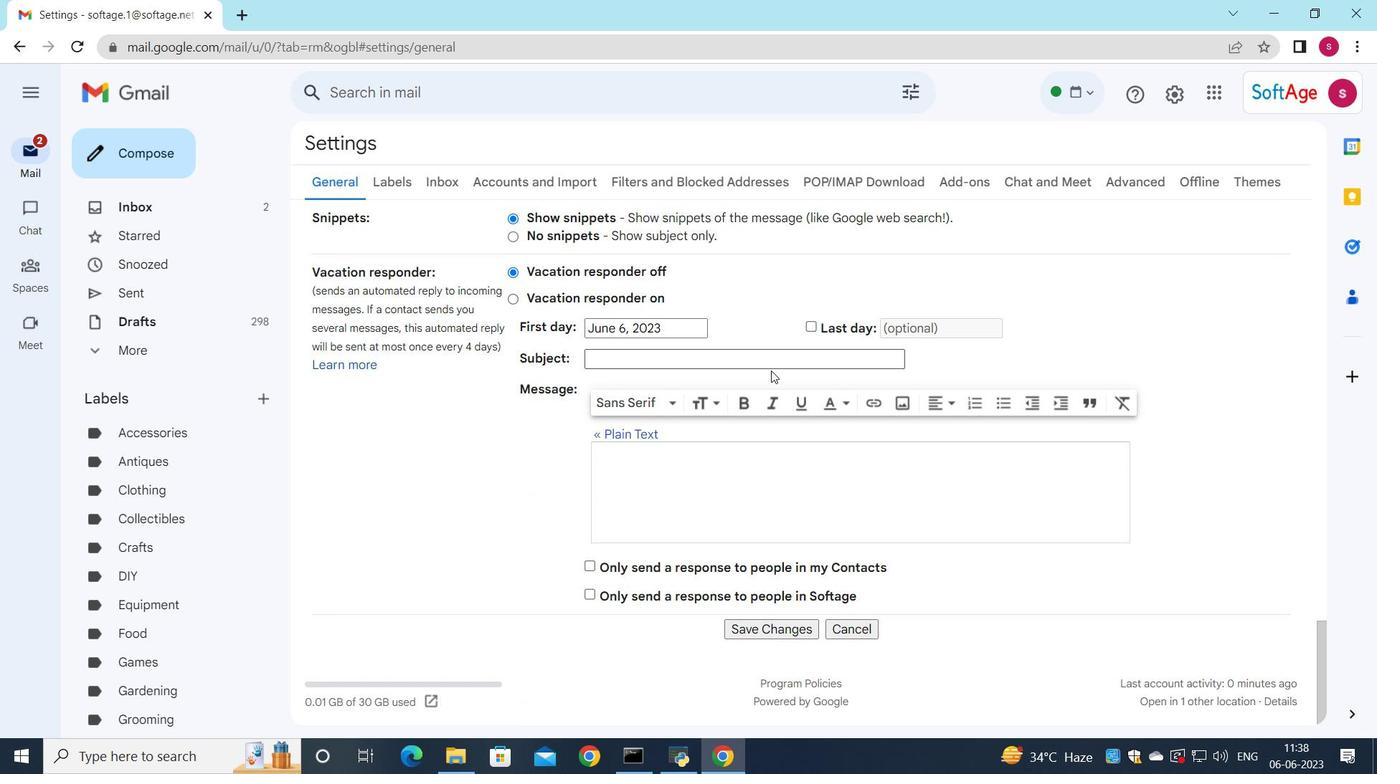 
Action: Mouse scrolled (767, 512) with delta (0, 0)
Screenshot: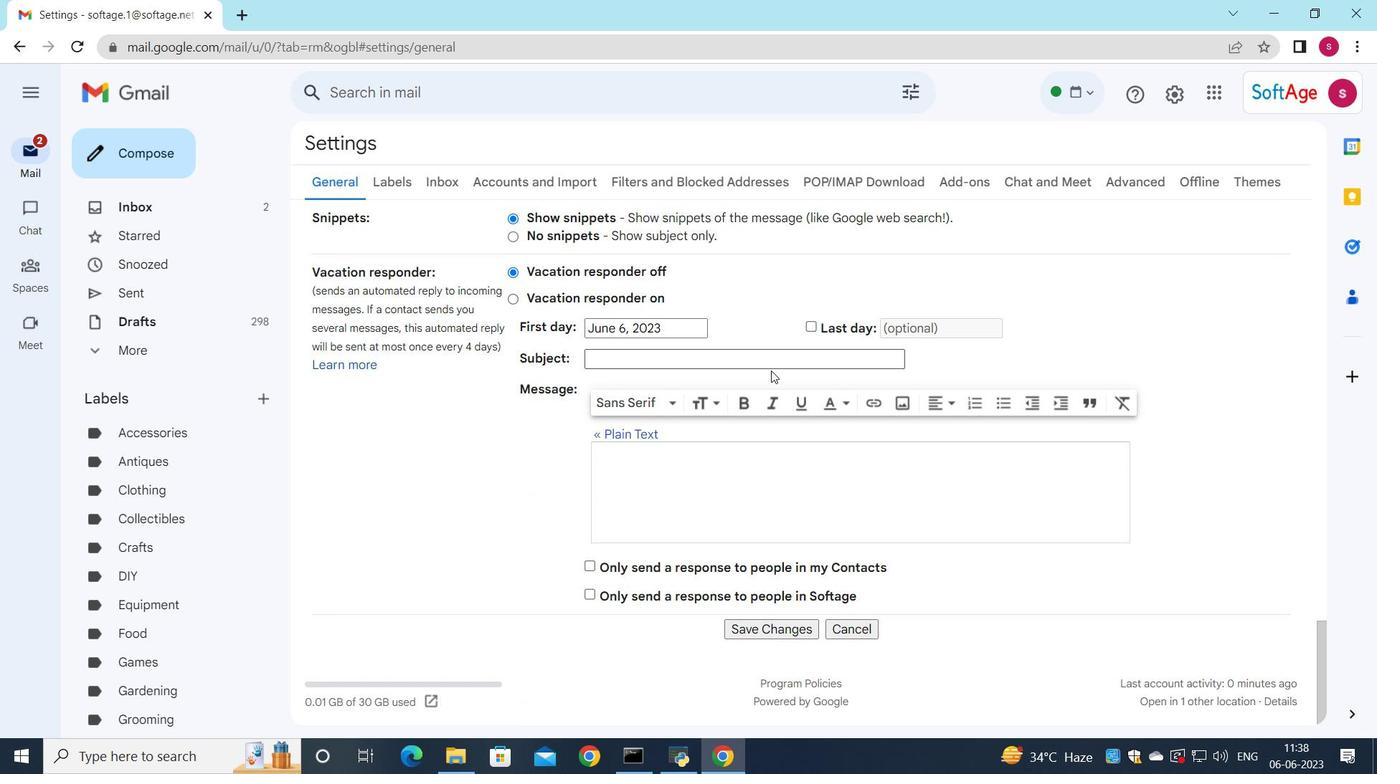 
Action: Mouse moved to (778, 625)
Screenshot: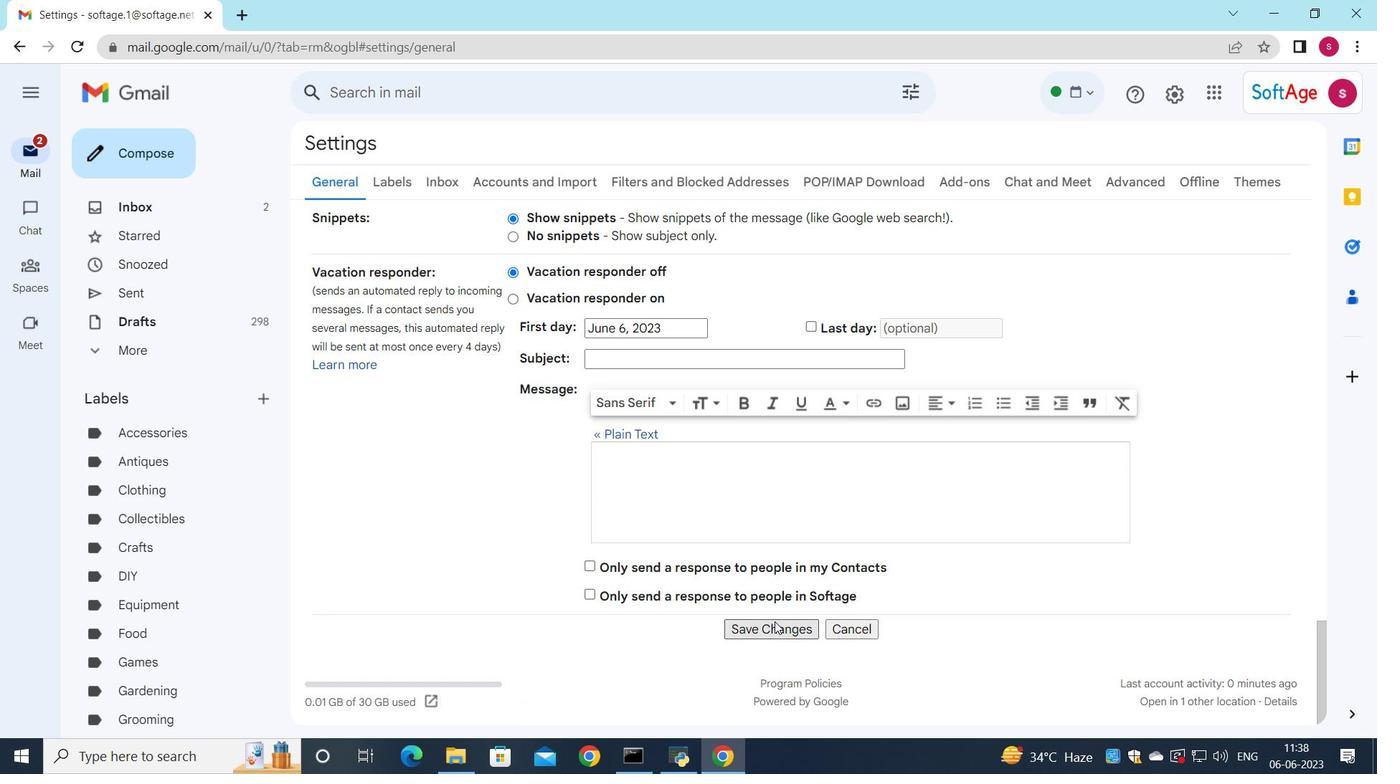 
Action: Mouse pressed left at (778, 625)
Screenshot: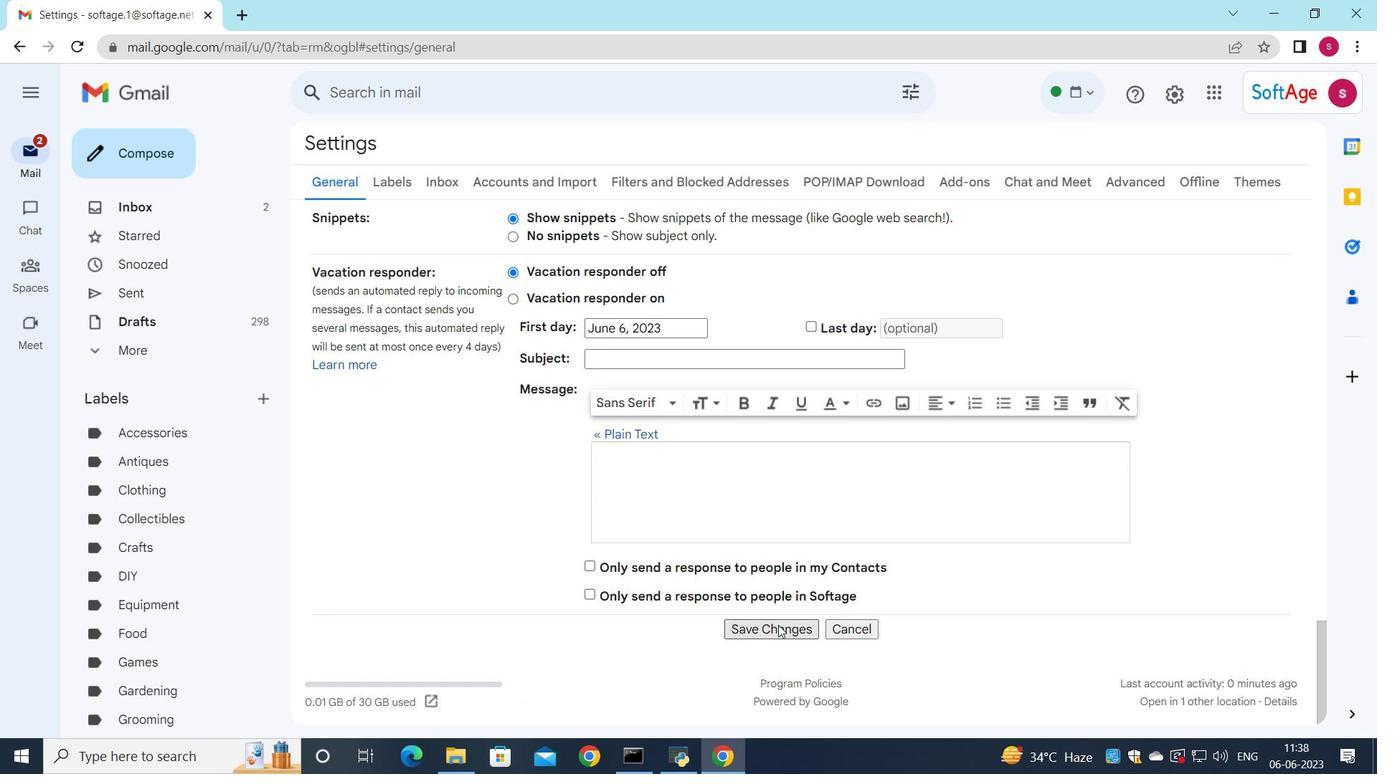 
Action: Mouse moved to (310, 576)
Screenshot: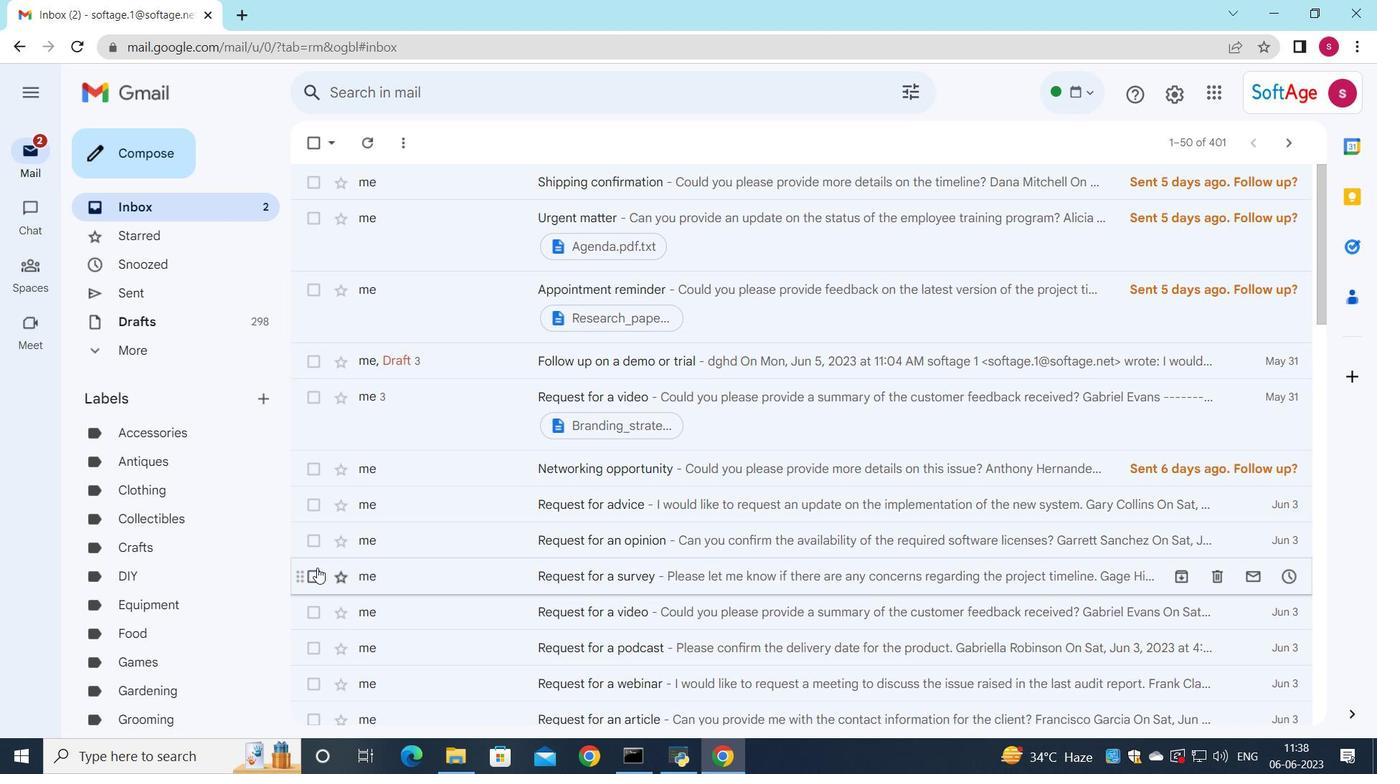 
Action: Mouse pressed left at (310, 576)
Screenshot: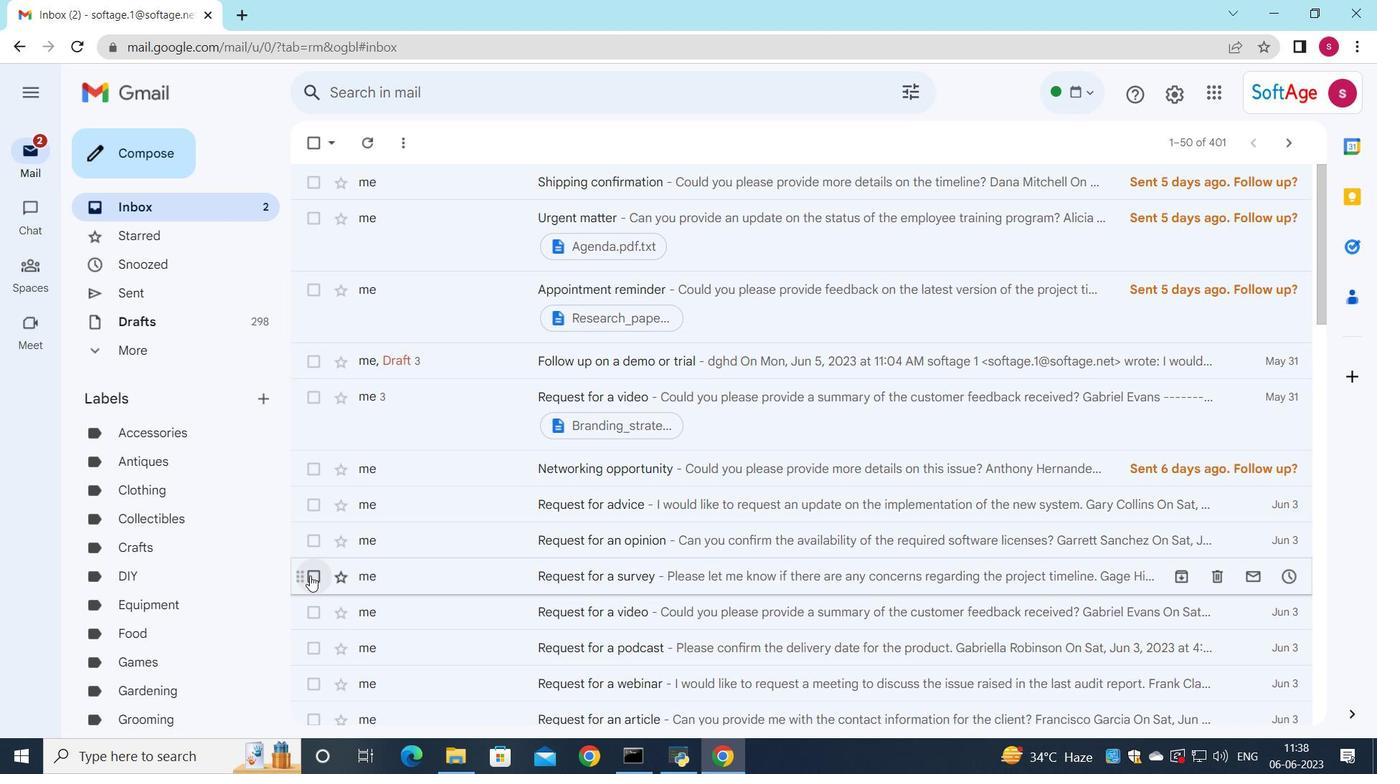 
Action: Mouse moved to (713, 143)
Screenshot: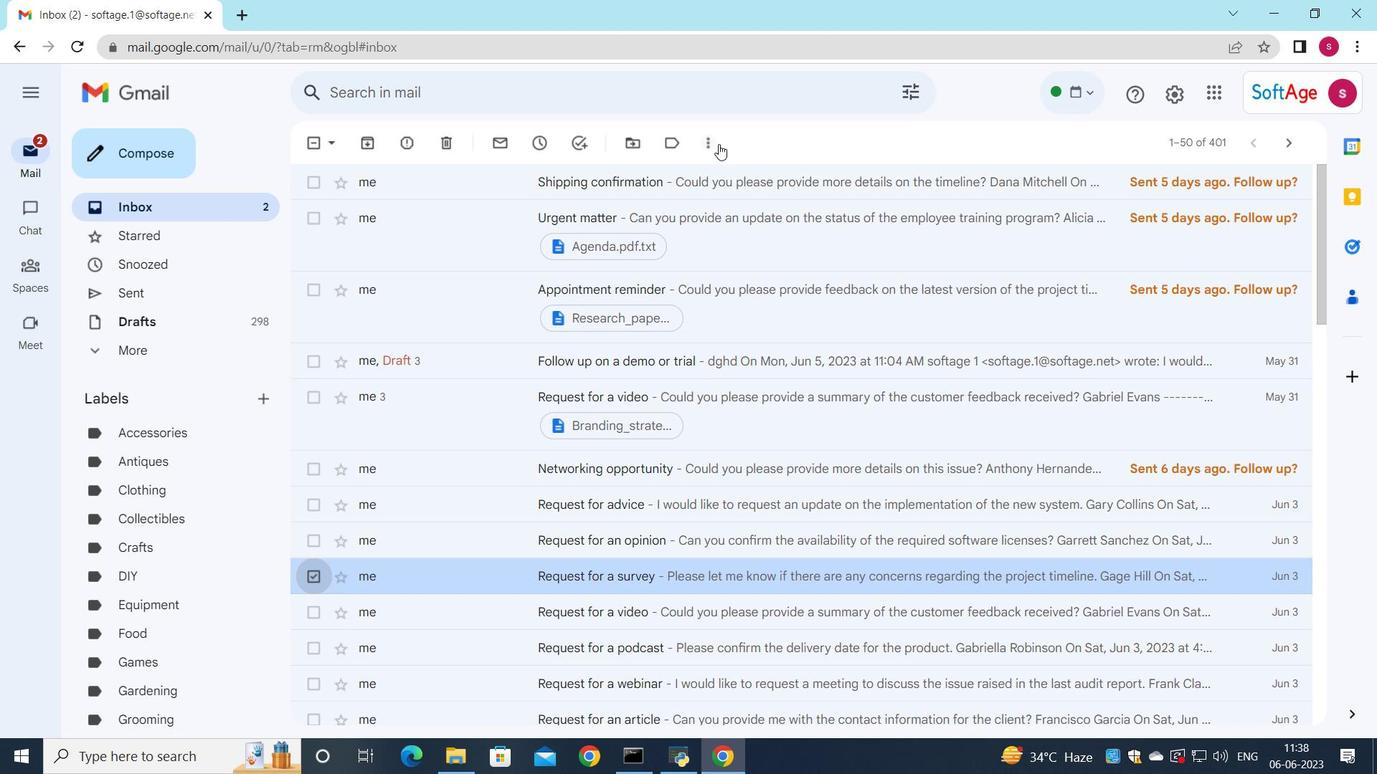 
Action: Mouse pressed left at (713, 143)
Screenshot: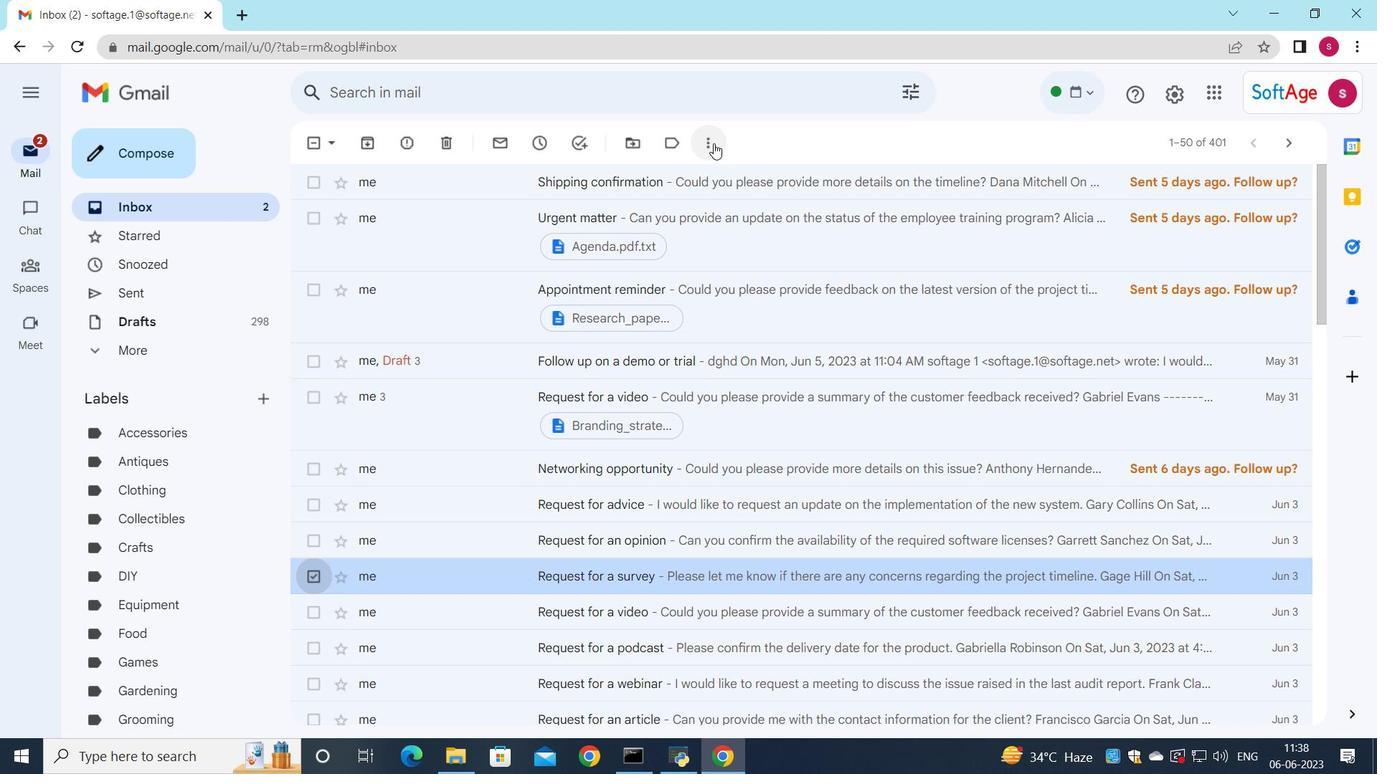 
Action: Mouse moved to (777, 301)
Screenshot: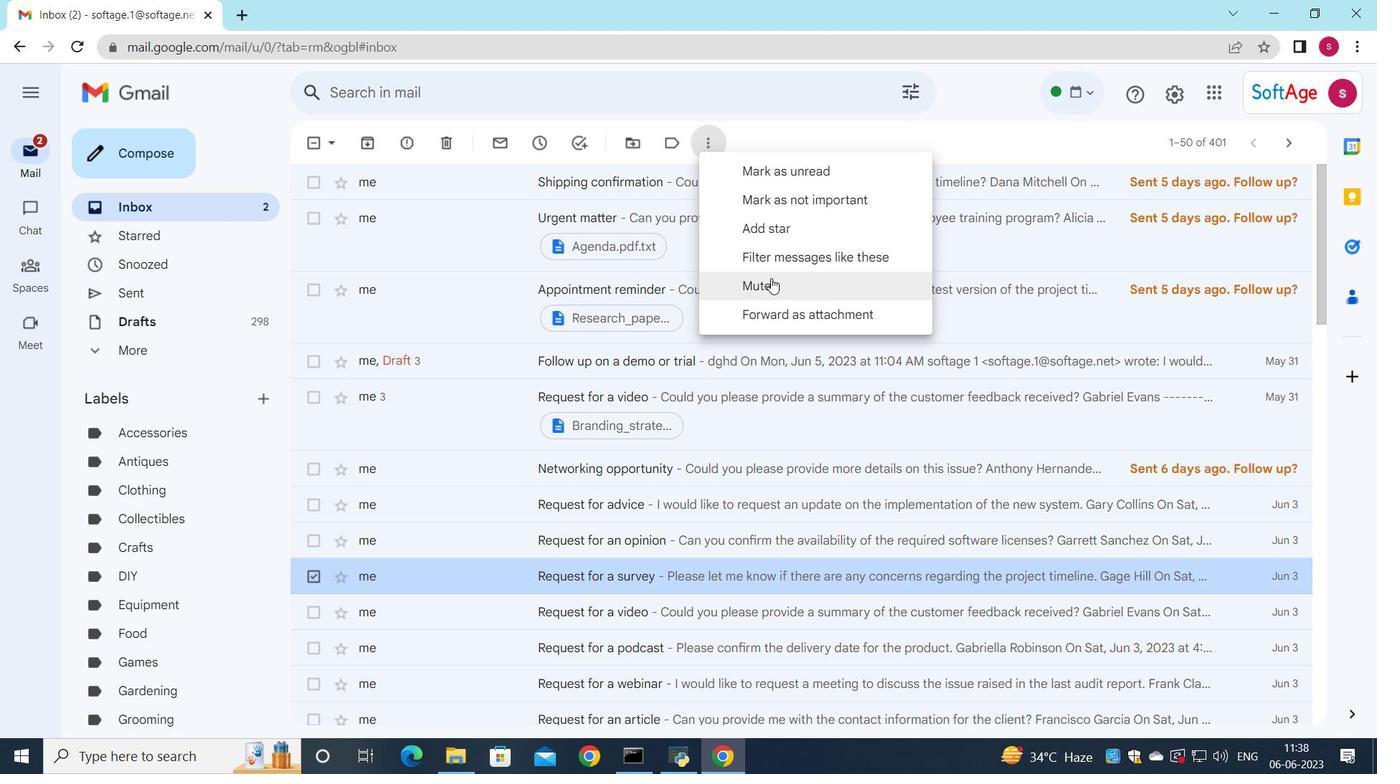 
Action: Mouse pressed left at (777, 301)
Screenshot: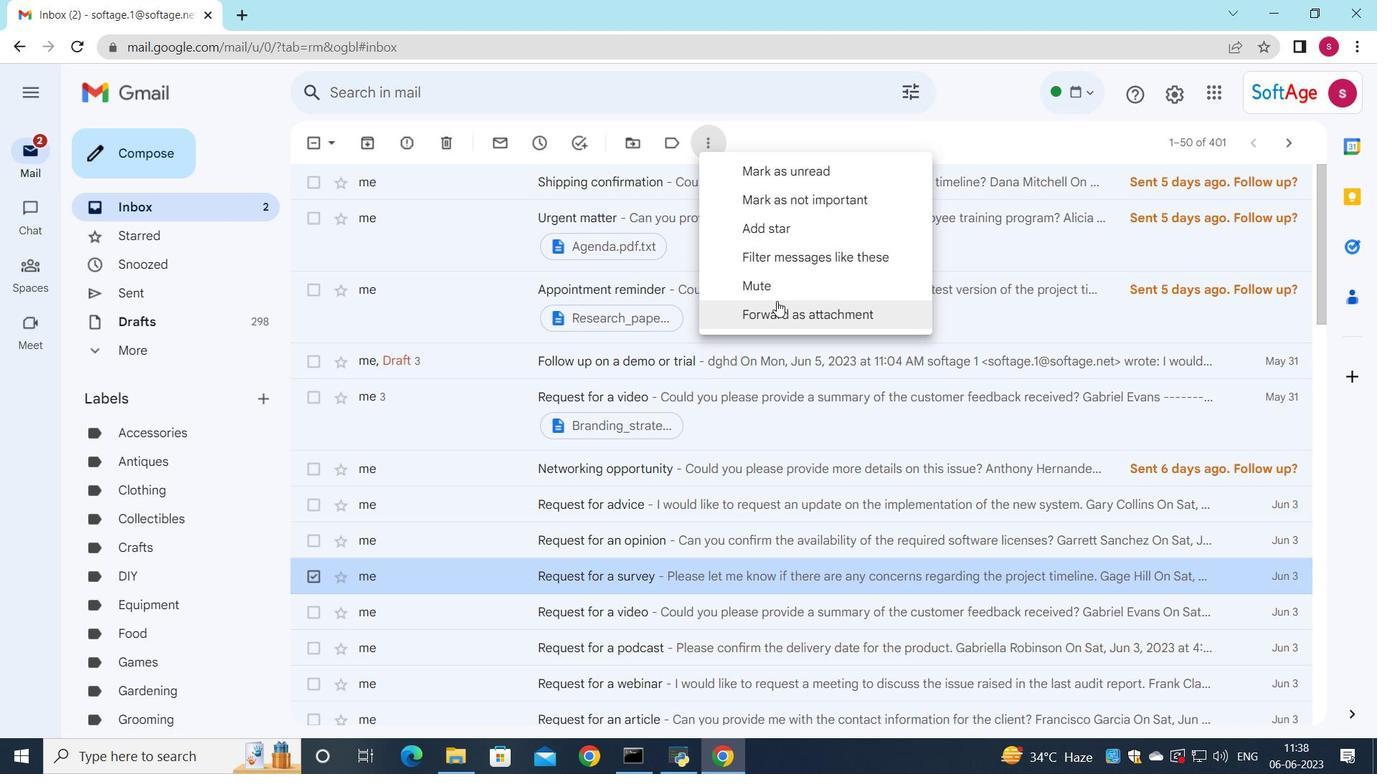 
Action: Mouse moved to (855, 307)
Screenshot: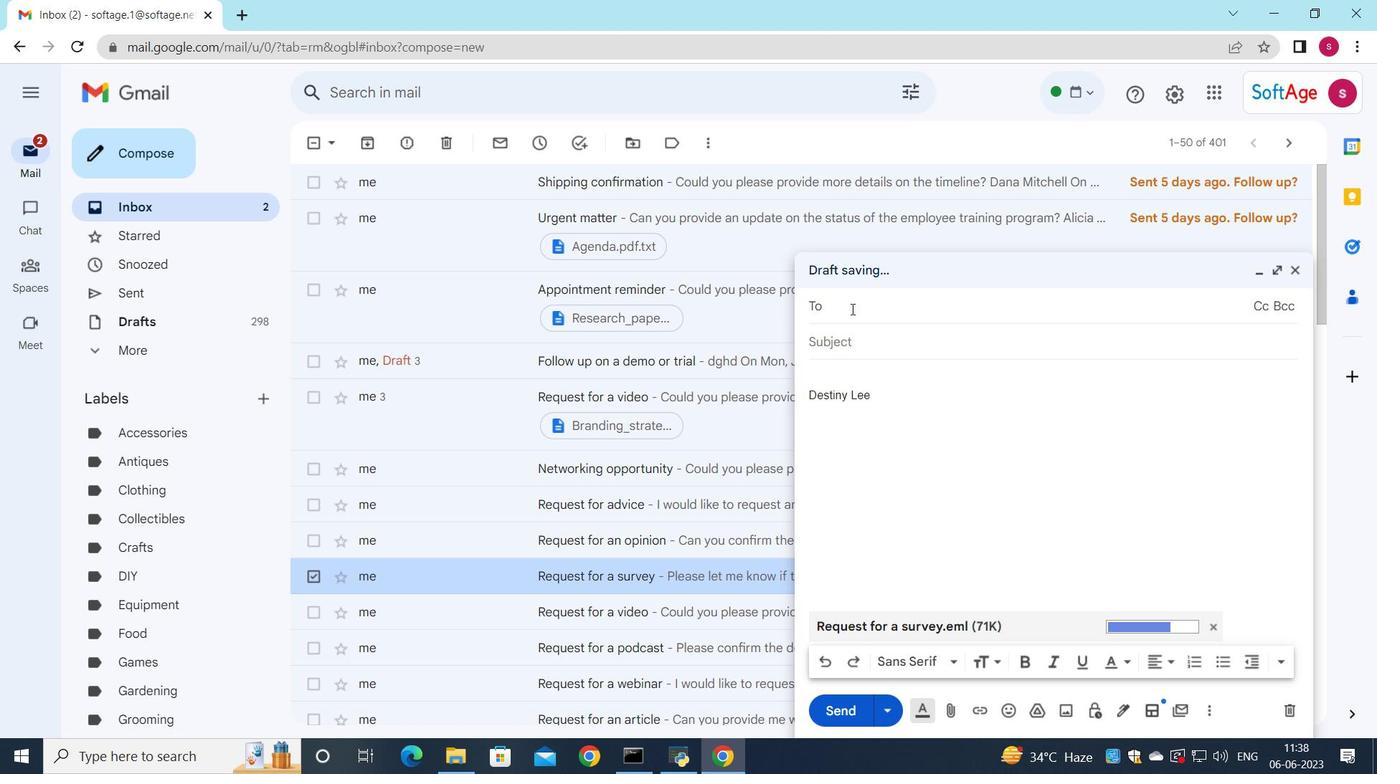 
Action: Key pressed s
Screenshot: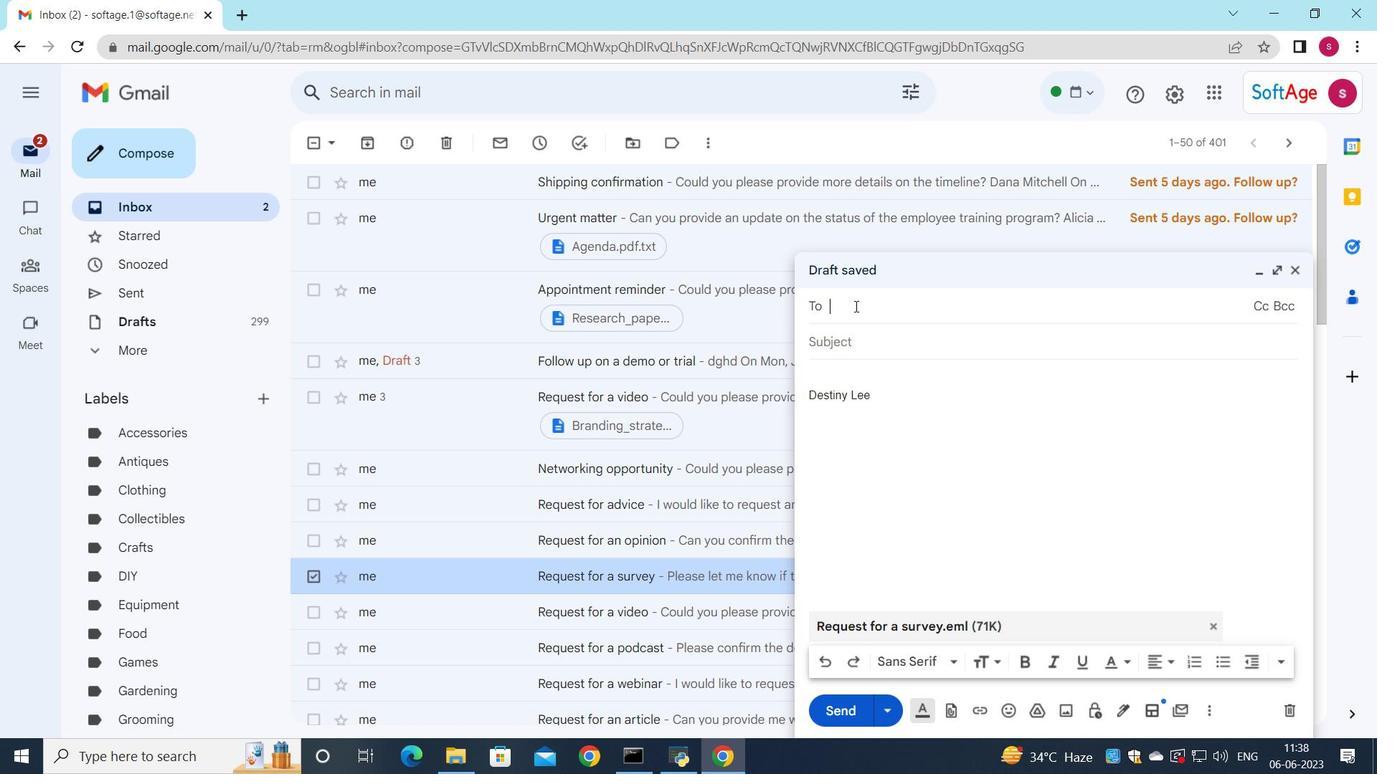 
Action: Mouse moved to (962, 541)
Screenshot: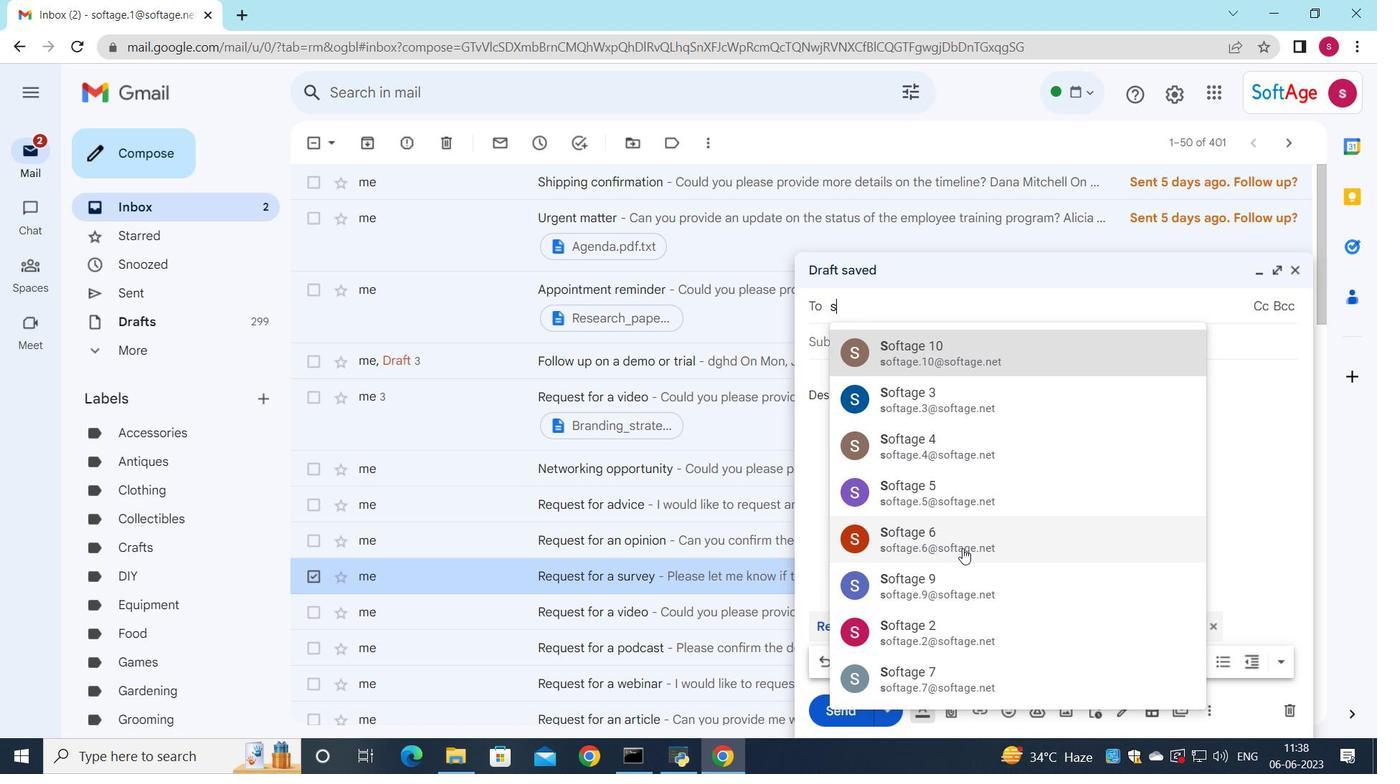 
Action: Mouse pressed left at (962, 541)
Screenshot: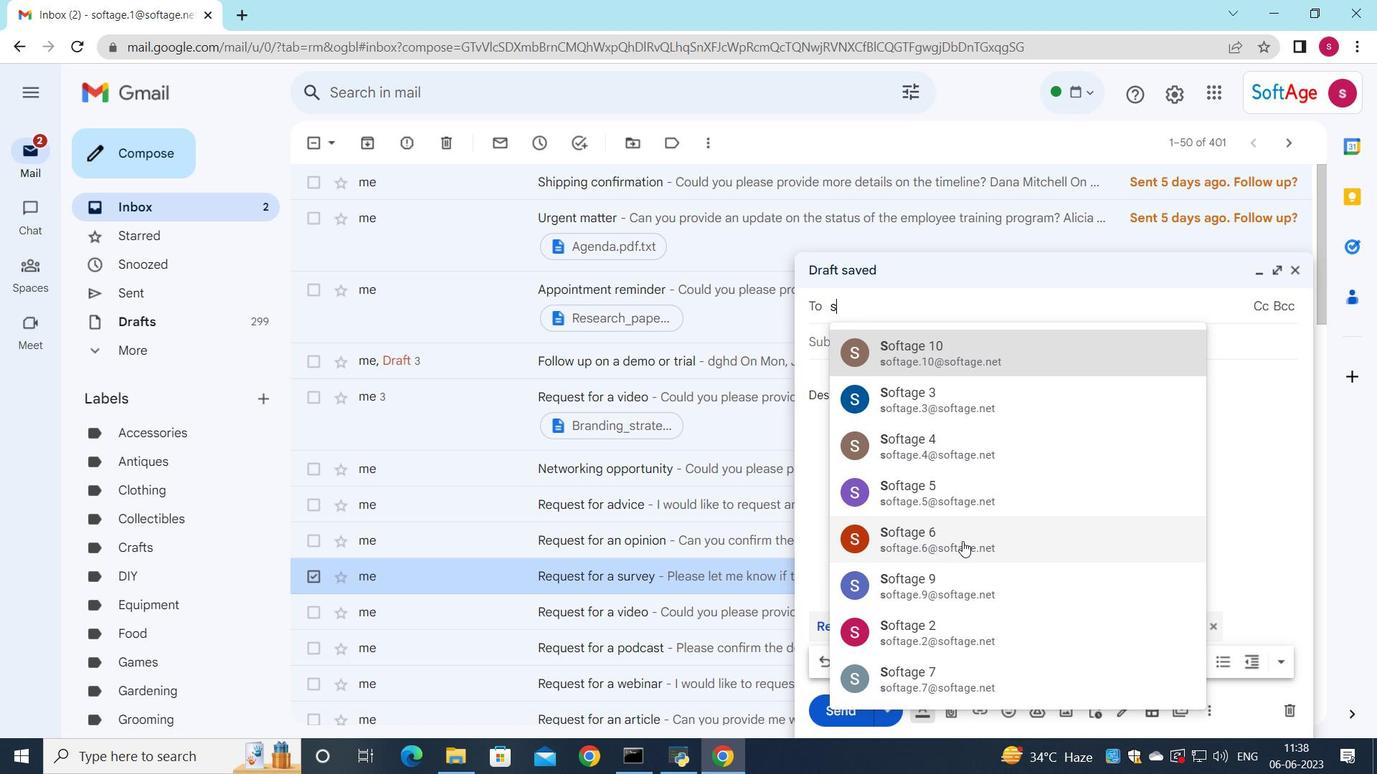 
Action: Mouse moved to (877, 368)
Screenshot: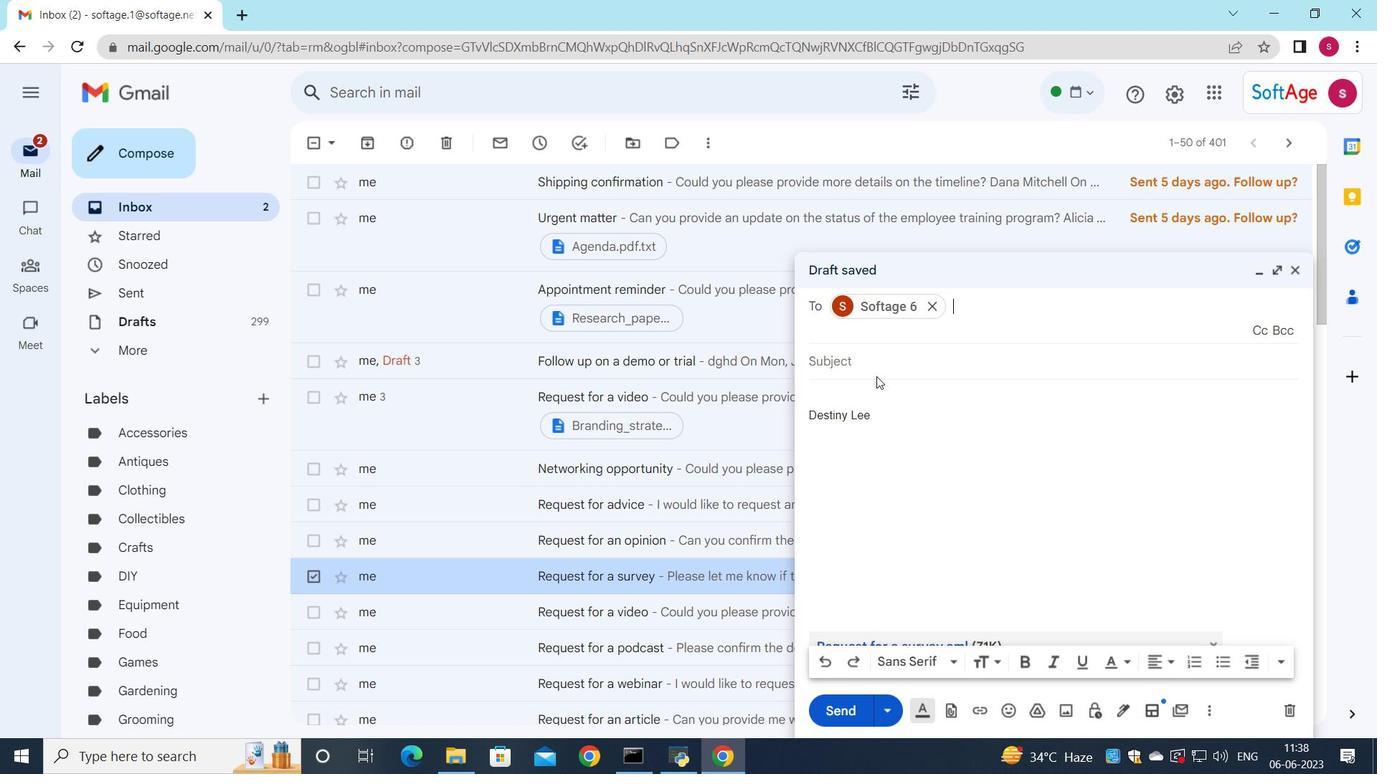 
Action: Mouse pressed left at (877, 368)
Screenshot: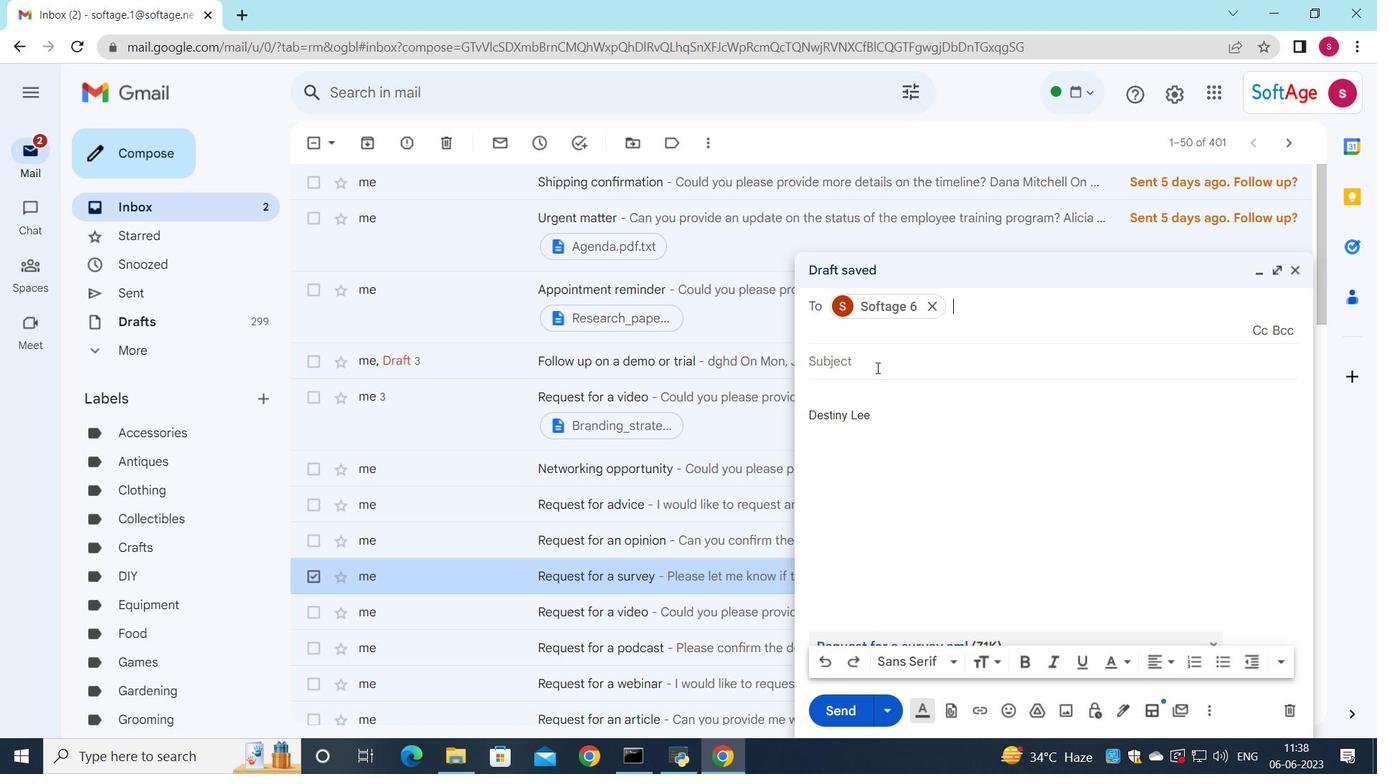
Action: Mouse moved to (878, 357)
Screenshot: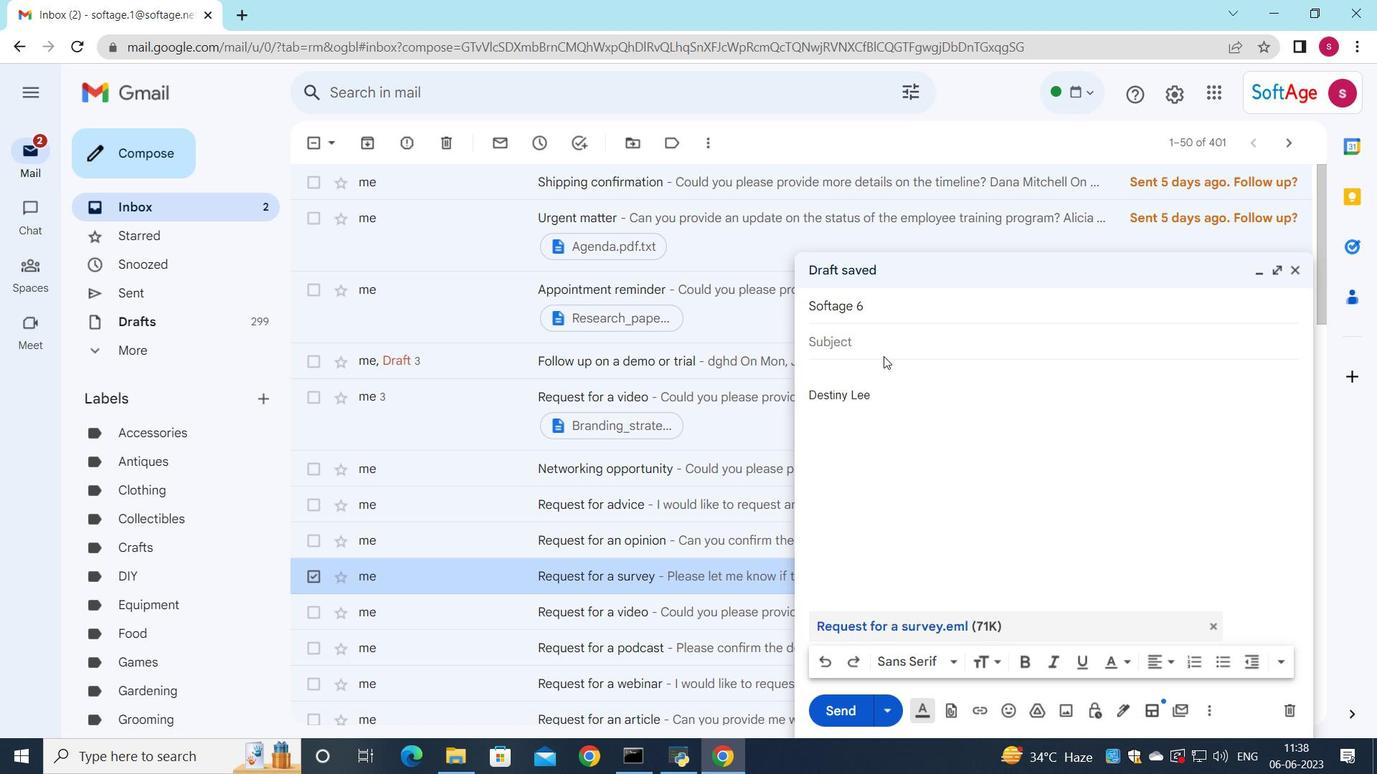 
Action: Key pressed <Key.shift>Status<Key.space>report
Screenshot: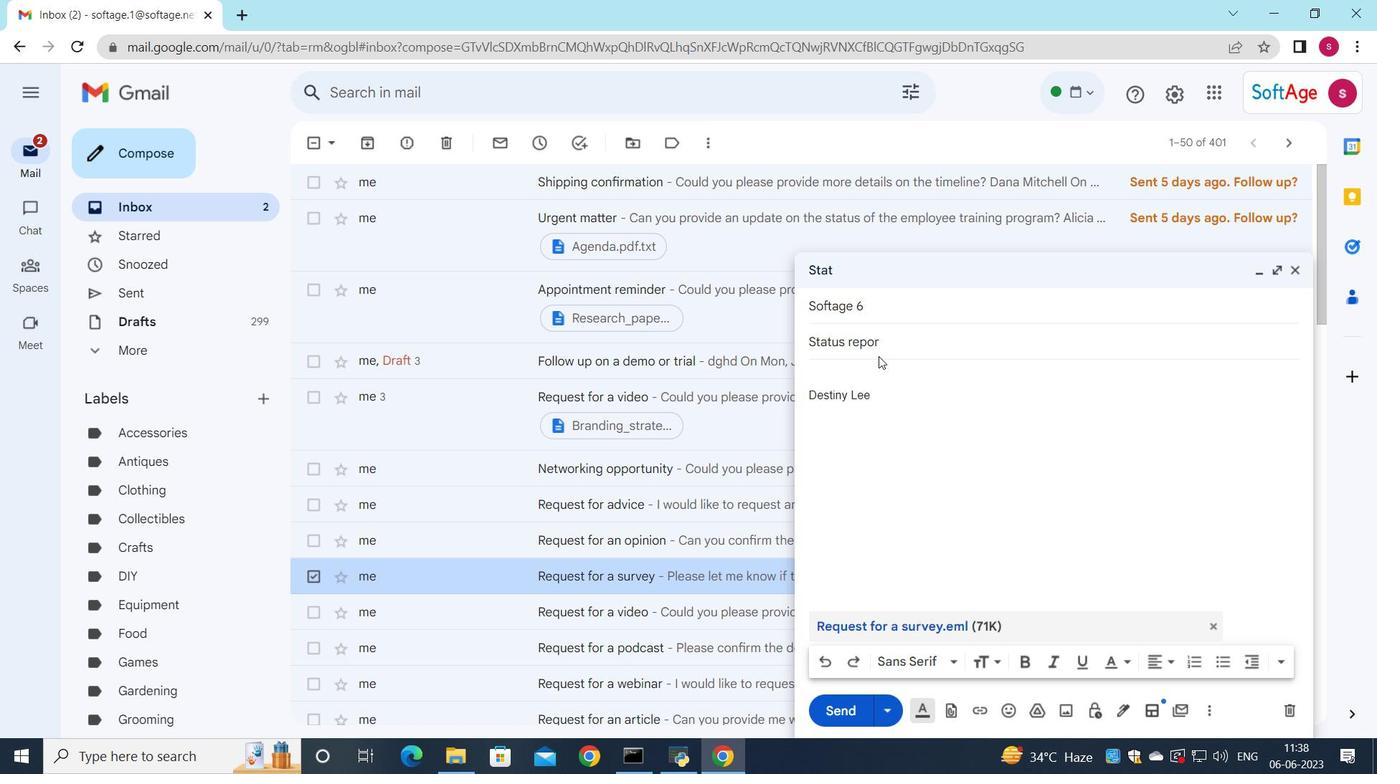 
Action: Mouse moved to (845, 384)
Screenshot: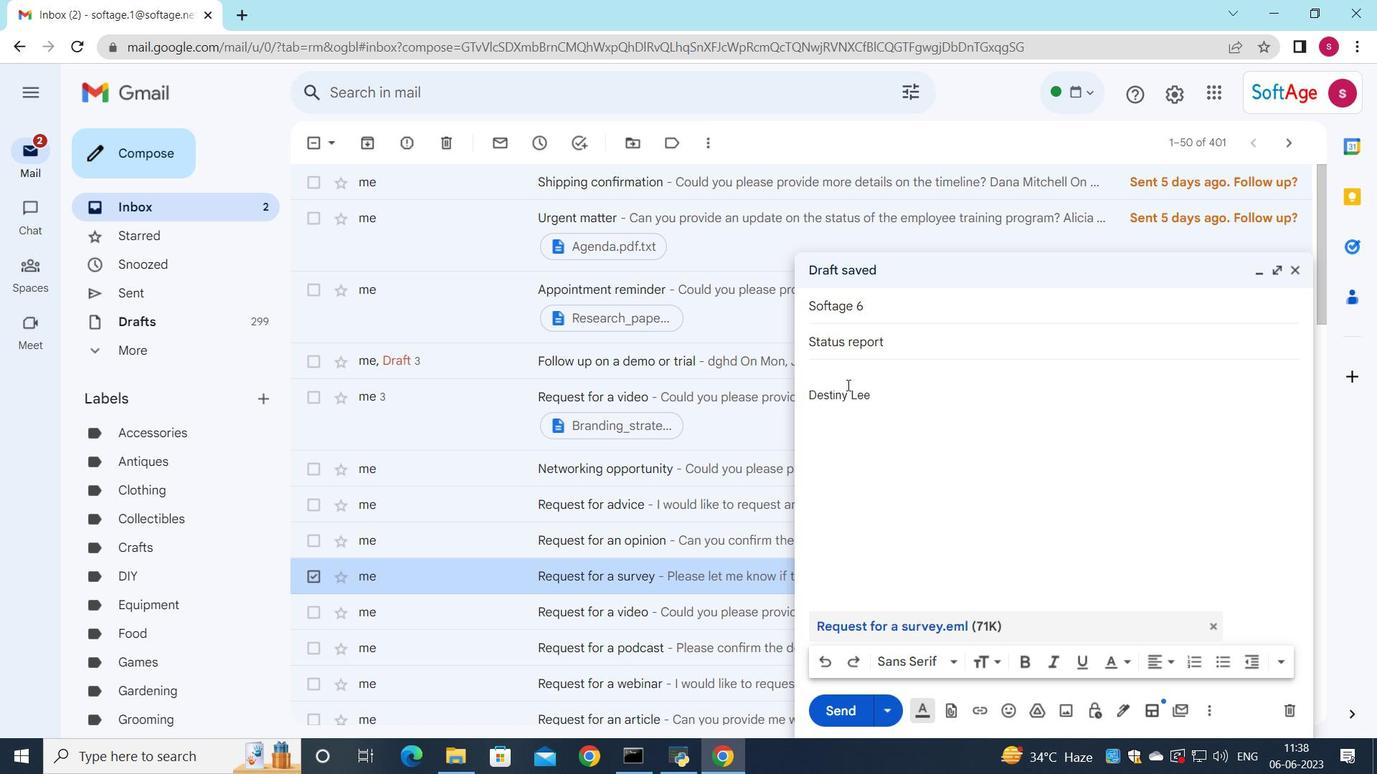 
Action: Mouse pressed left at (845, 384)
Screenshot: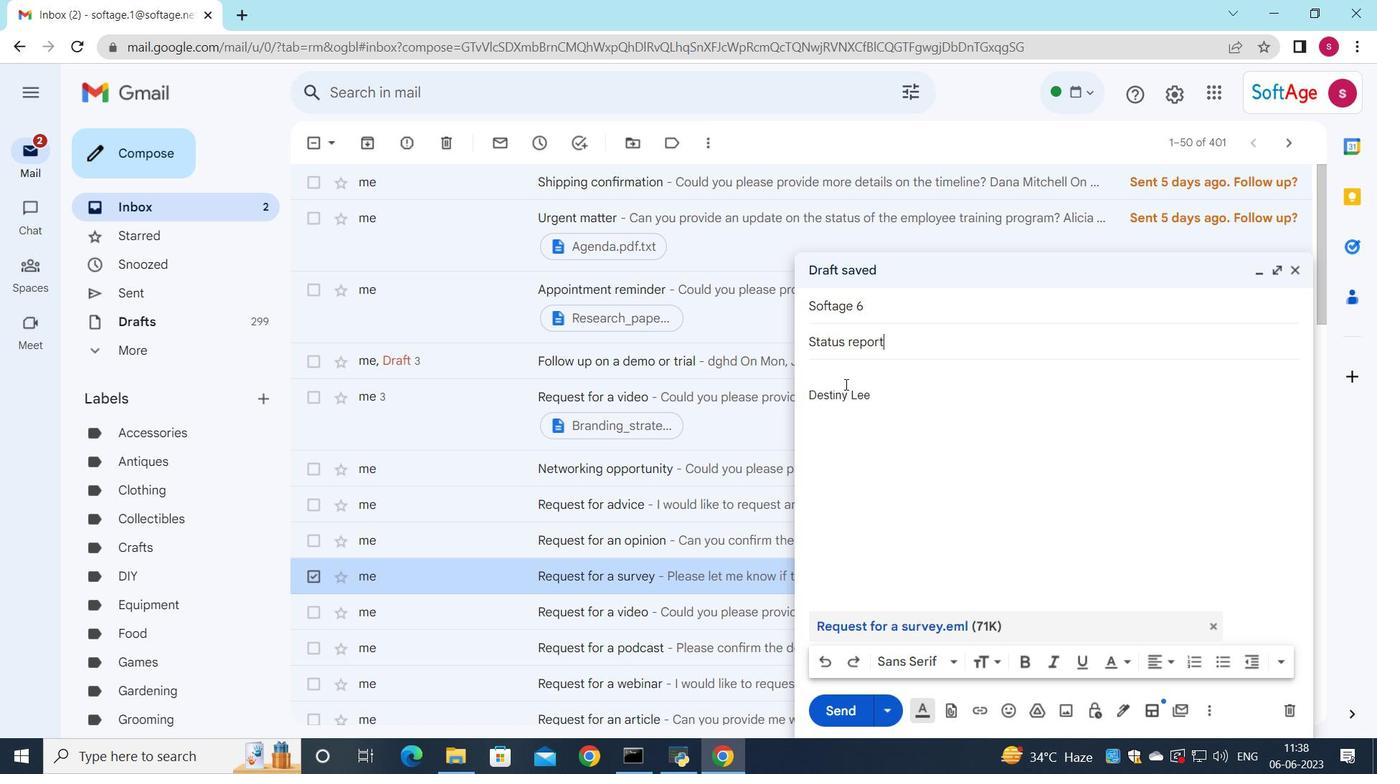 
Action: Mouse moved to (858, 375)
Screenshot: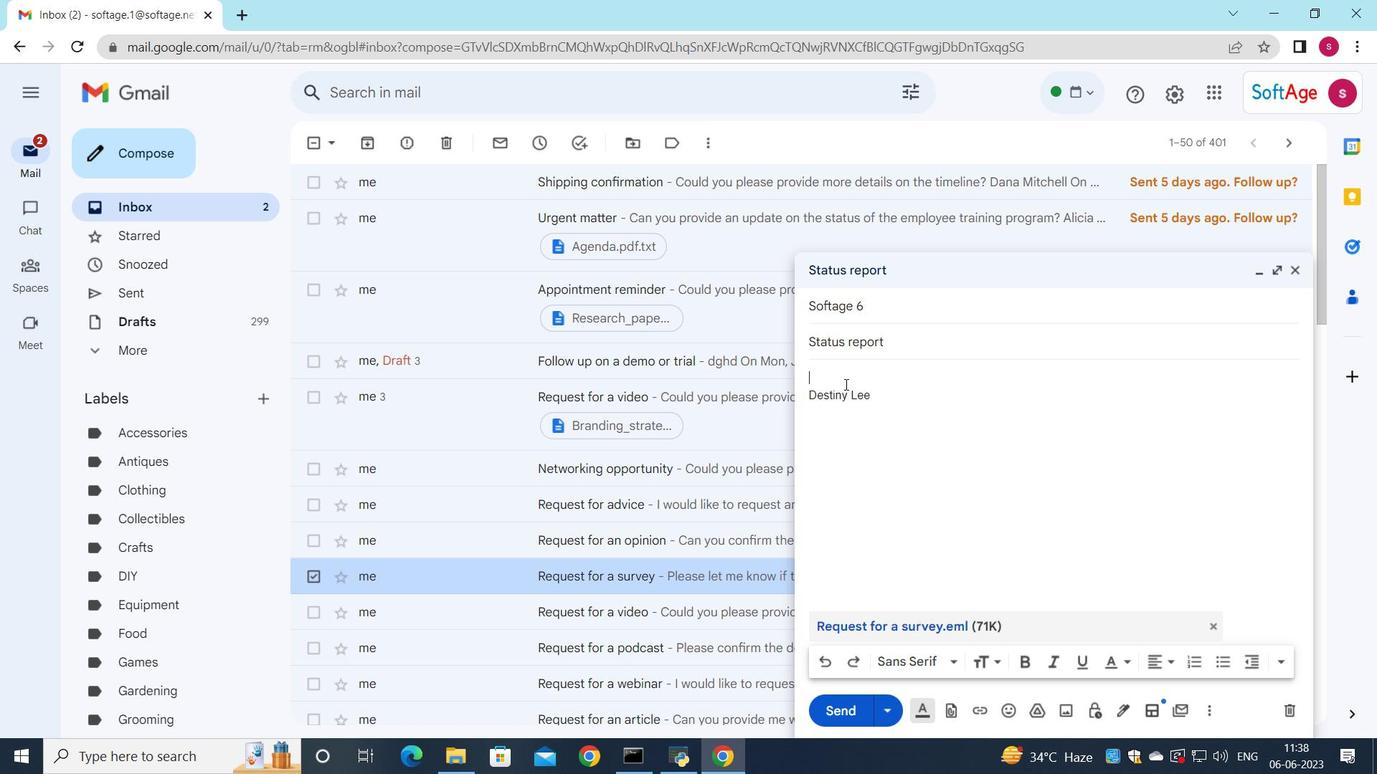 
Action: Key pressed <Key.shift>I<Key.space>would<Key.space>like<Key.space>to<Key.space>discuss<Key.space>the<Key.space>projects<Key.space>quality<Key.space>assurance<Key.space>plan<Key.space>with<Key.space>you.
Screenshot: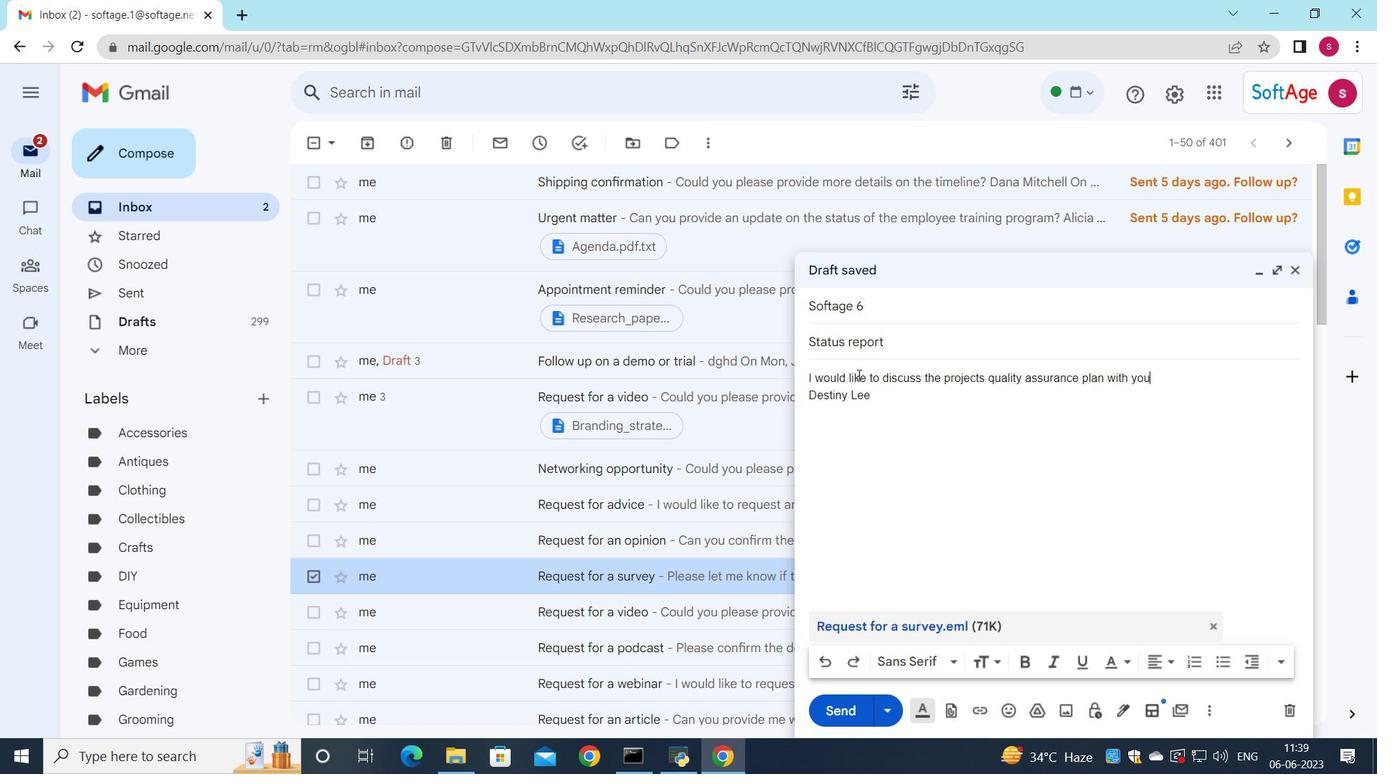 
Action: Mouse moved to (960, 388)
Screenshot: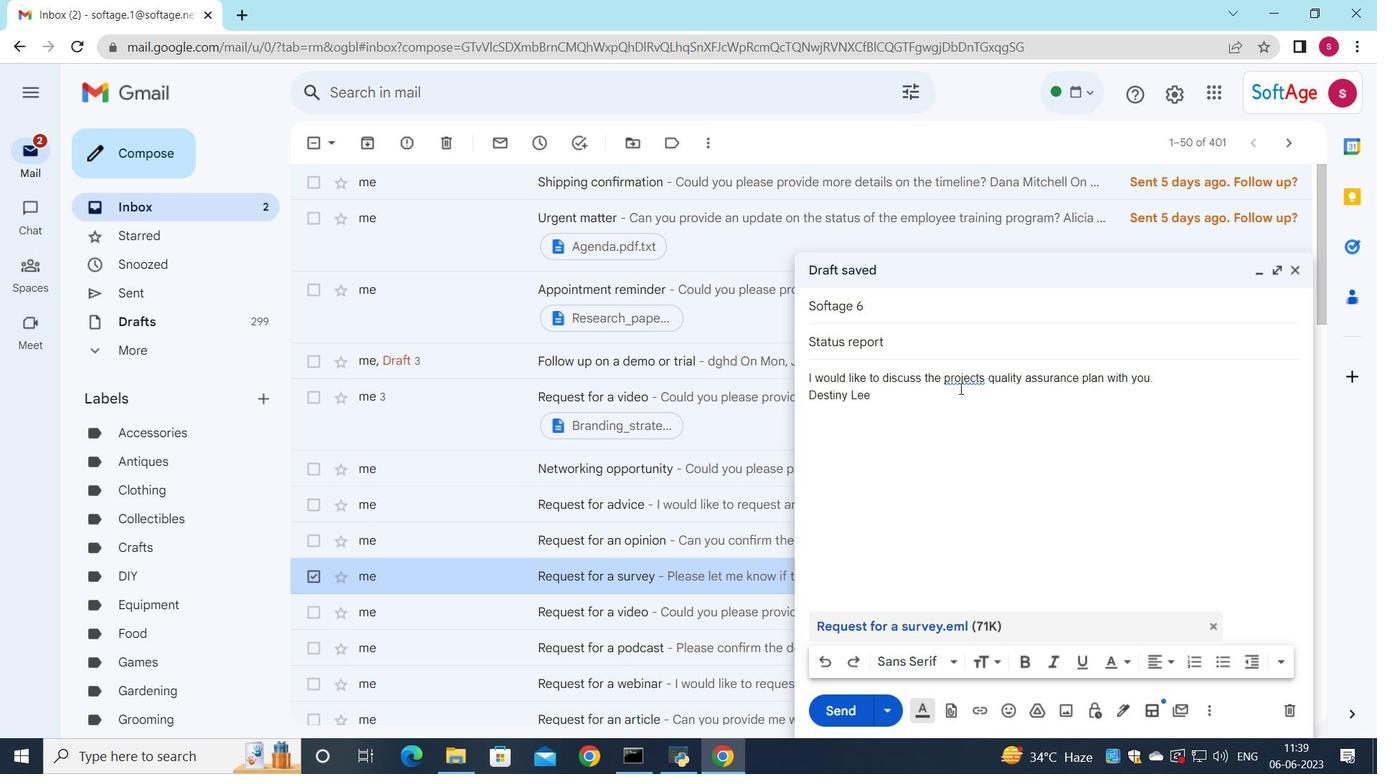 
Action: Mouse pressed left at (960, 388)
Screenshot: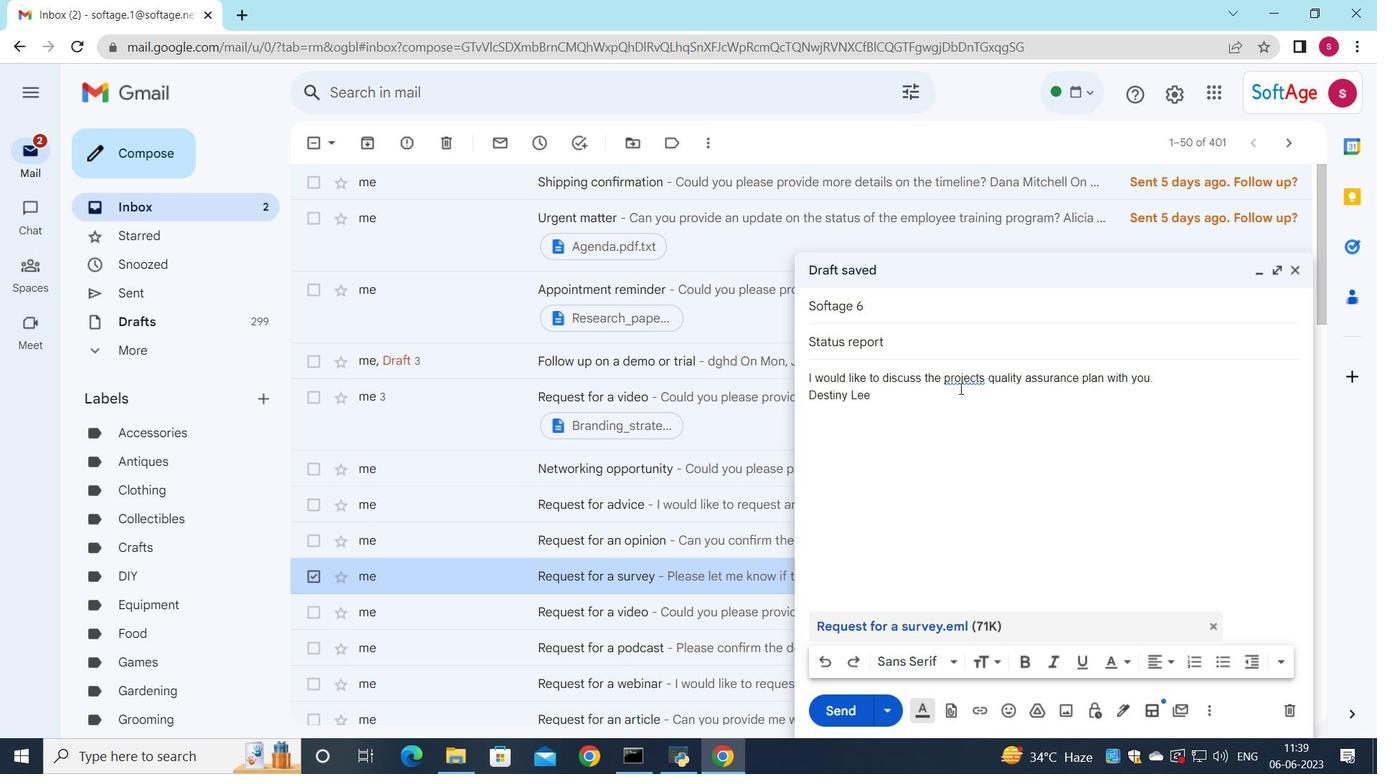 
Action: Mouse moved to (967, 379)
Screenshot: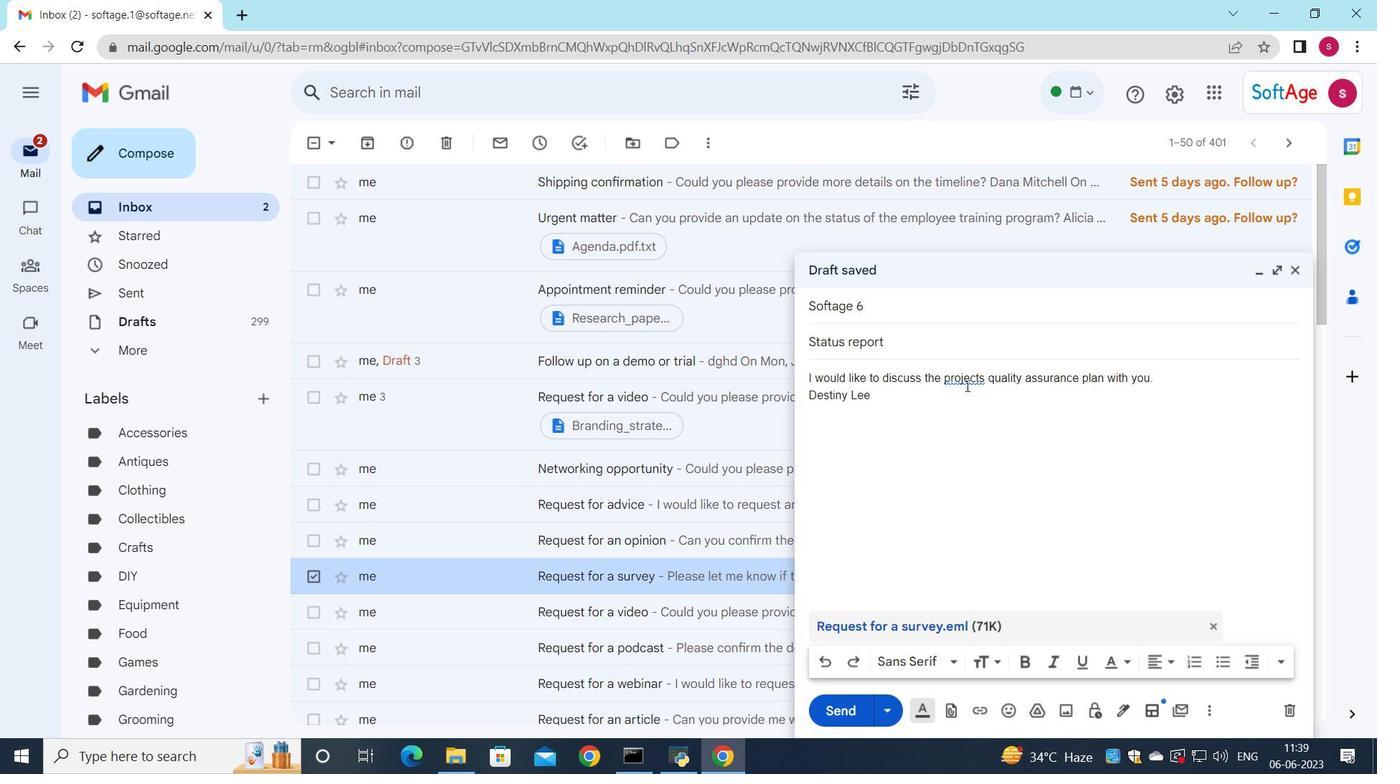
Action: Mouse pressed left at (967, 379)
Screenshot: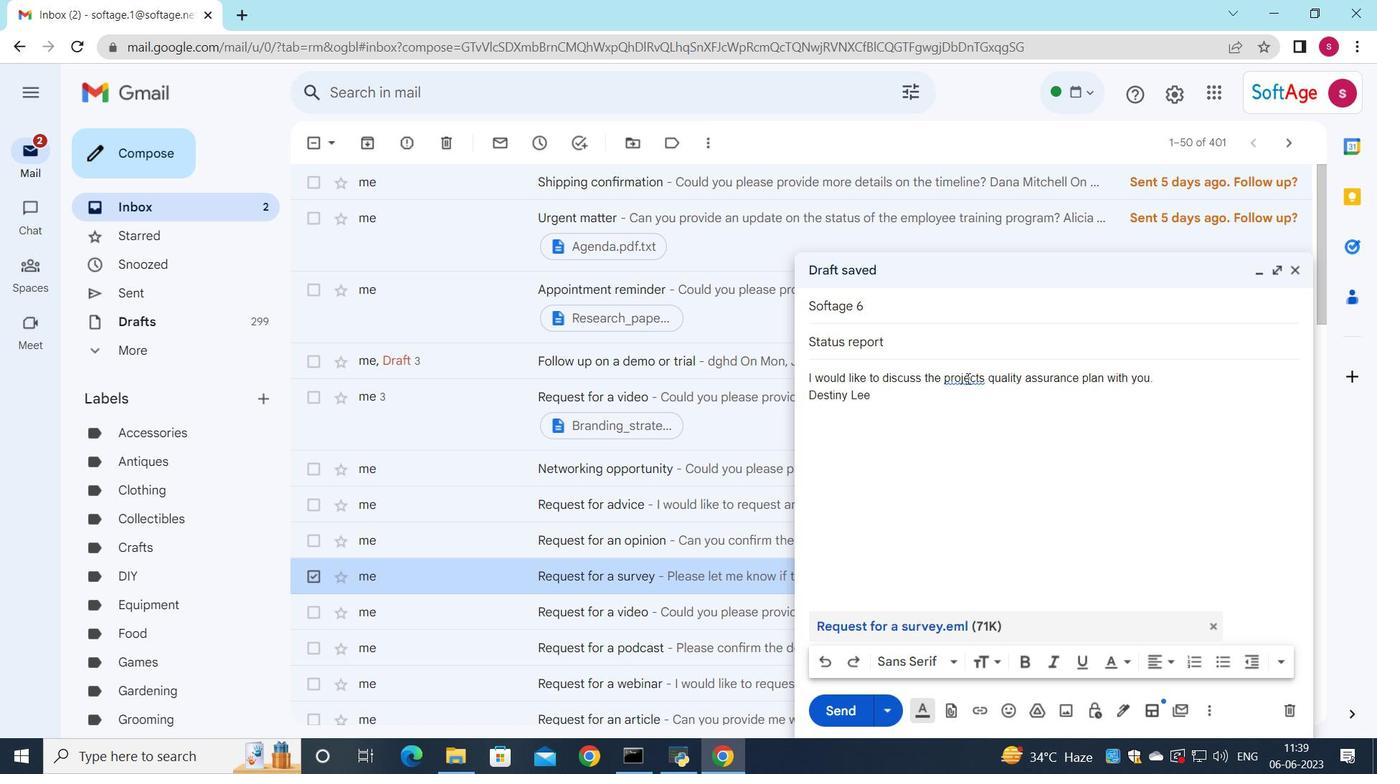 
Action: Mouse moved to (973, 406)
Screenshot: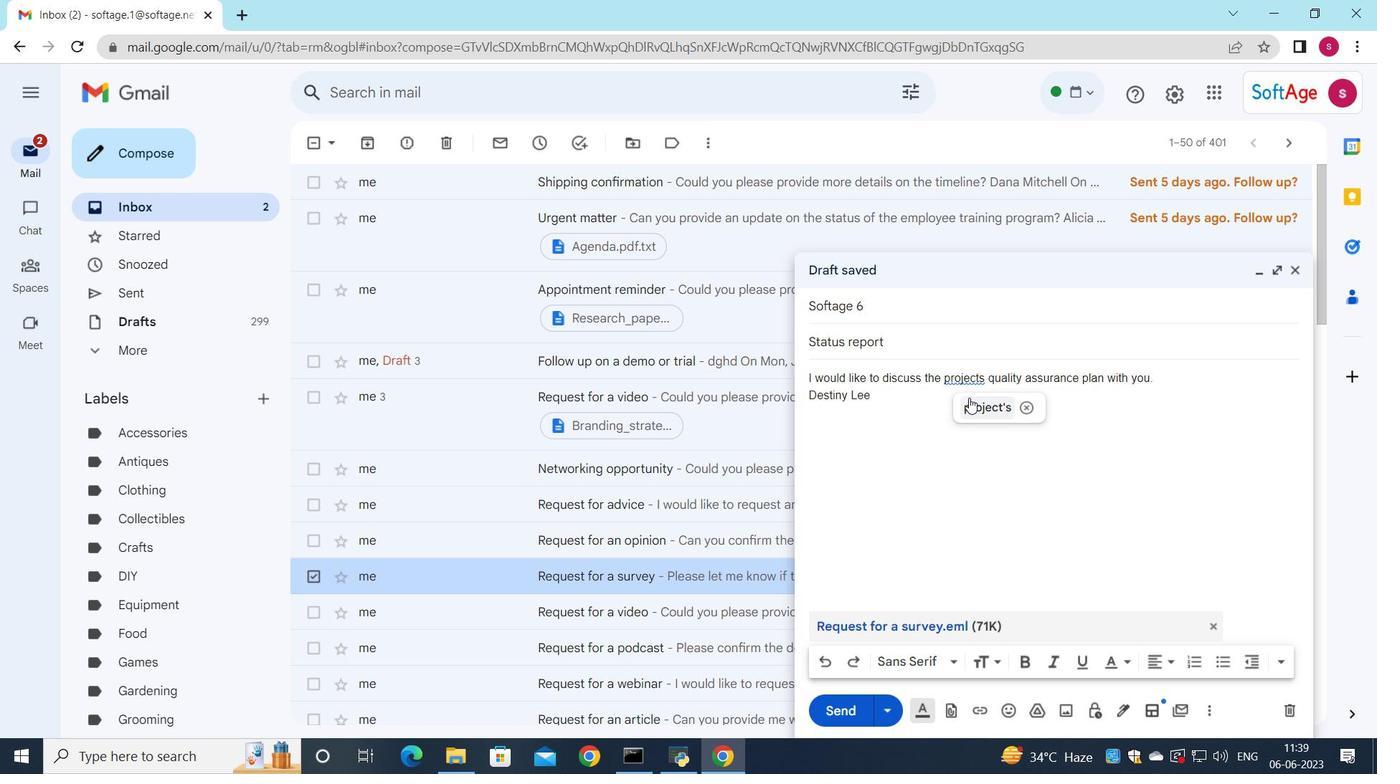 
Action: Mouse pressed left at (973, 406)
Screenshot: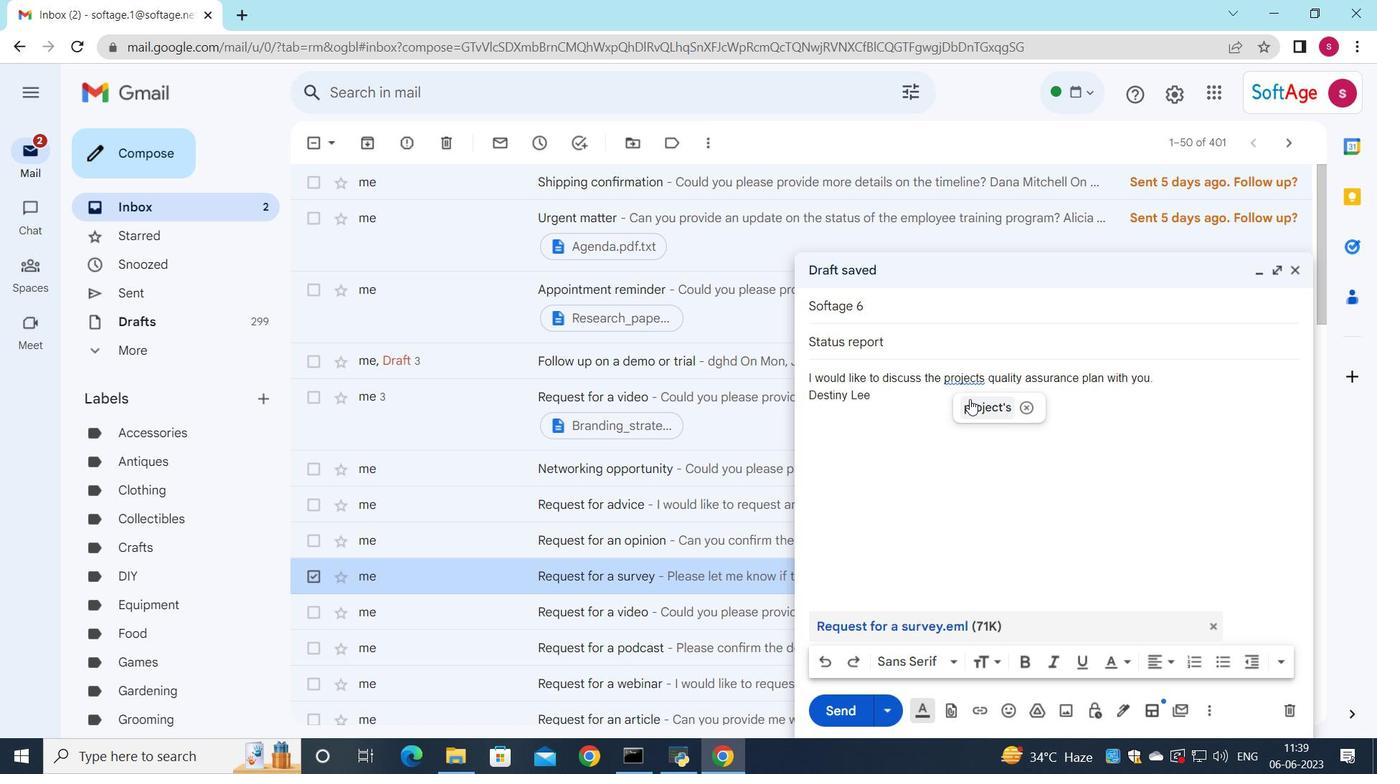 
Action: Mouse moved to (849, 717)
Screenshot: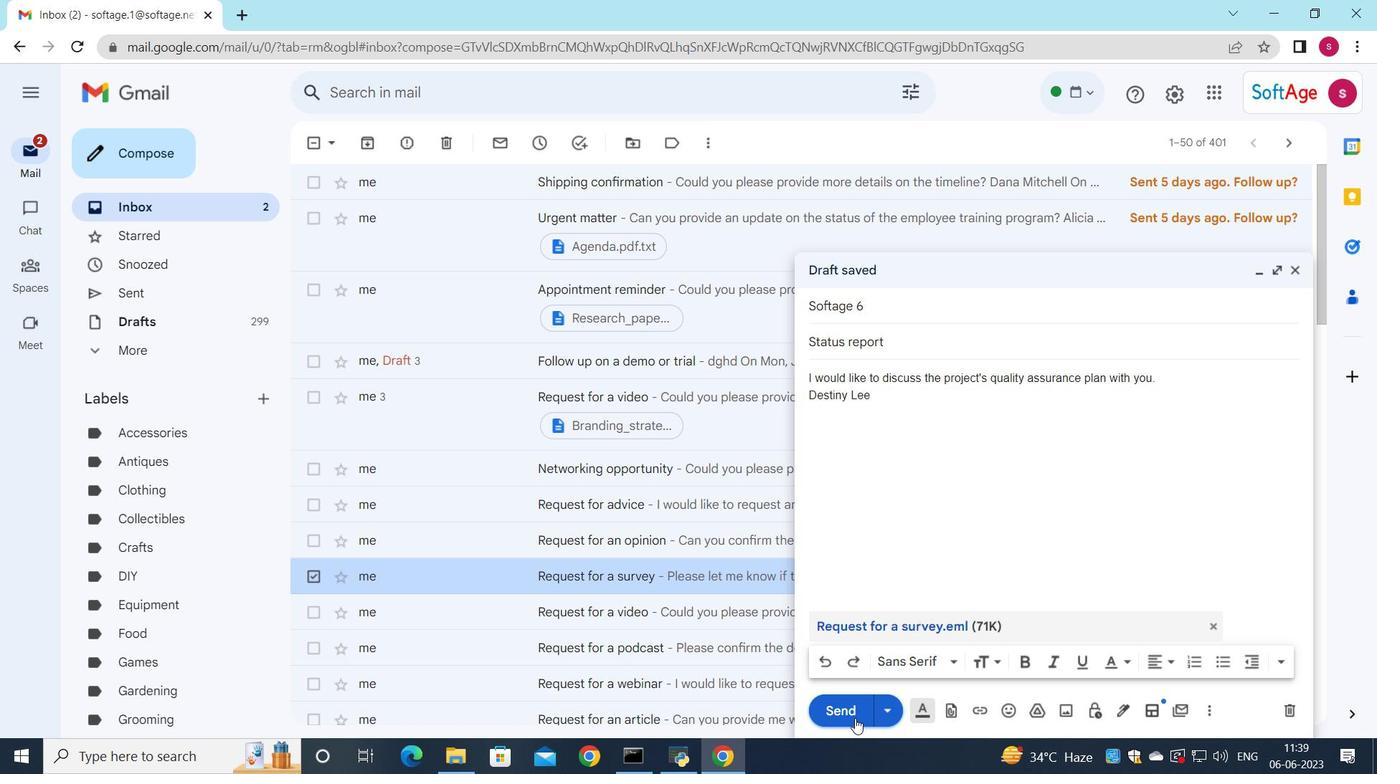 
Action: Mouse pressed left at (849, 717)
Screenshot: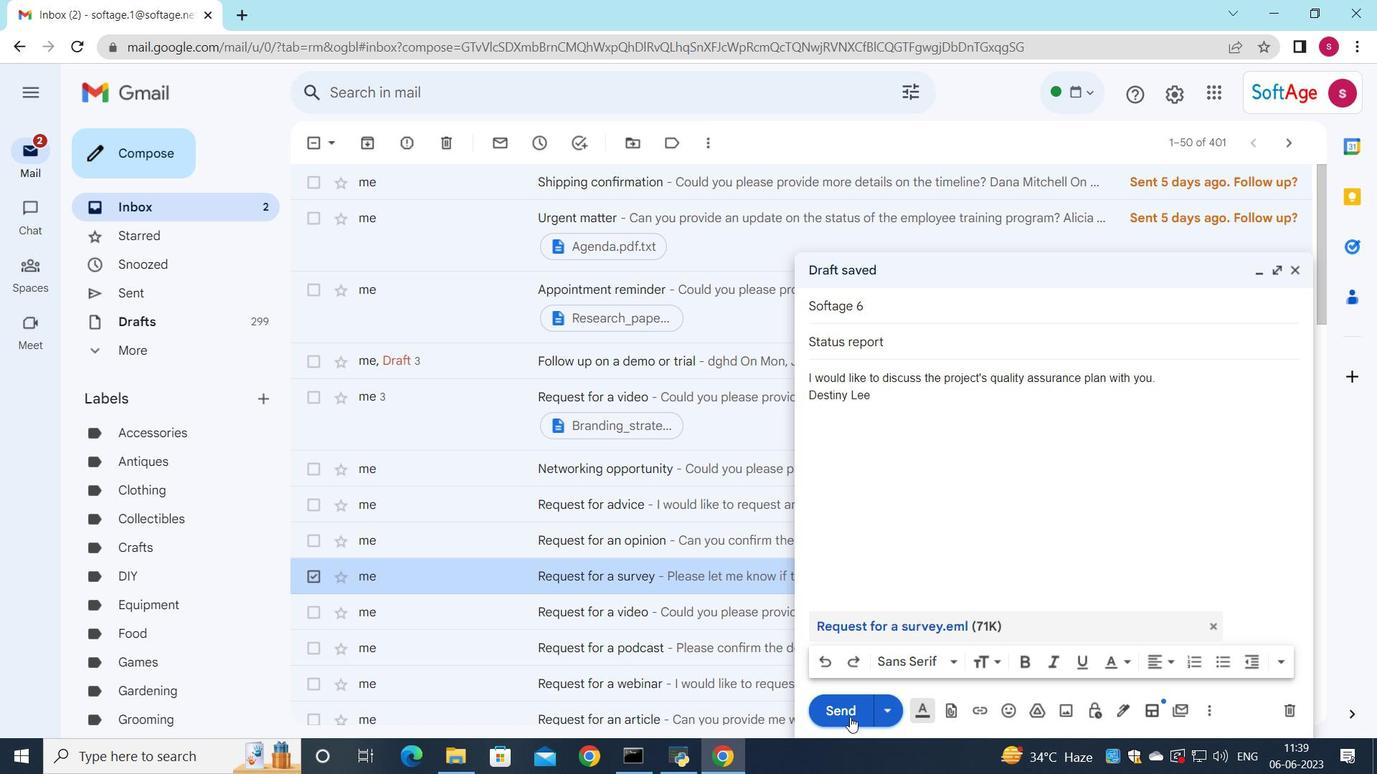 
Action: Mouse moved to (850, 716)
Screenshot: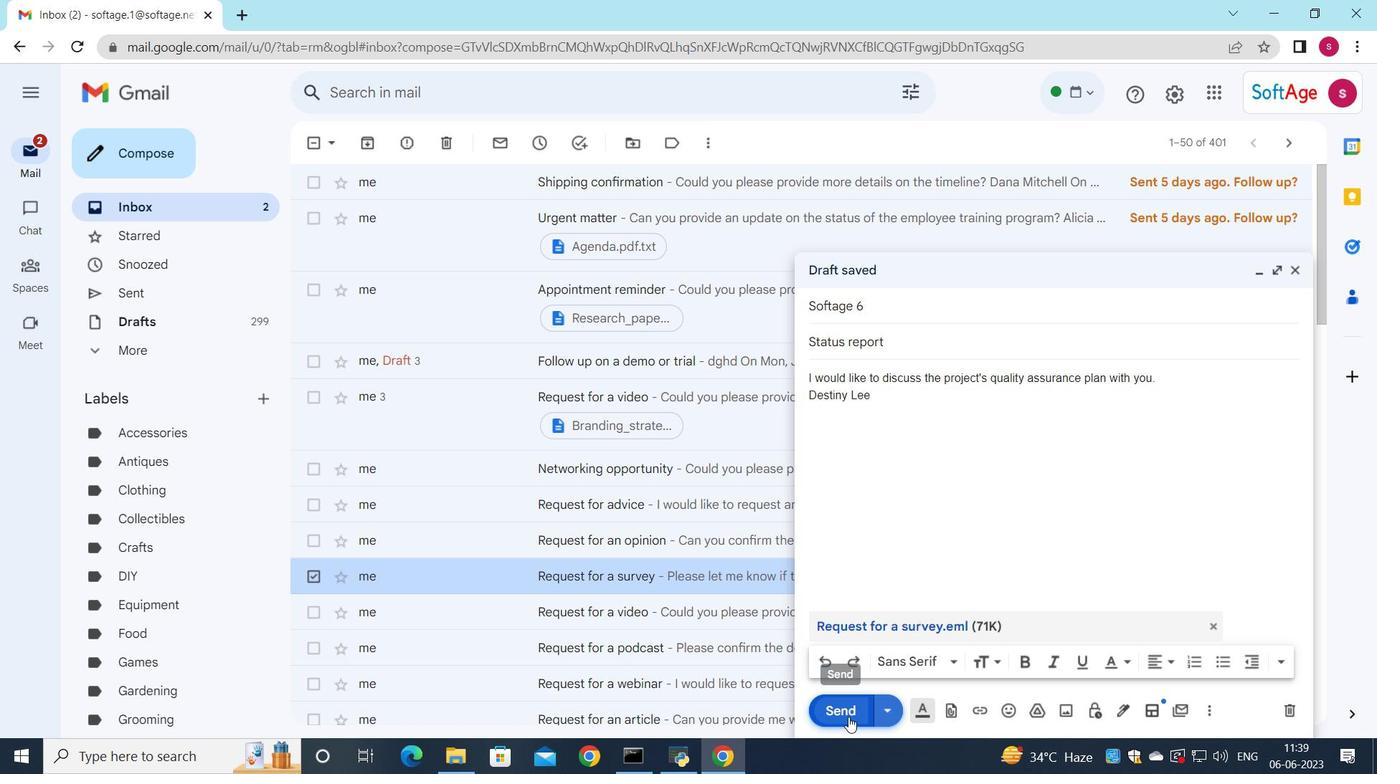 
